 Task: Look for space in Kandi, Benin from 6th June, 2023 to 8th June, 2023 for 2 adults in price range Rs.7000 to Rs.12000. Place can be private room with 1  bedroom having 2 beds and 1 bathroom. Property type can be flat. Amenities needed are: wifi, . Booking option can be shelf check-in. Required host language is English.
Action: Mouse moved to (741, 124)
Screenshot: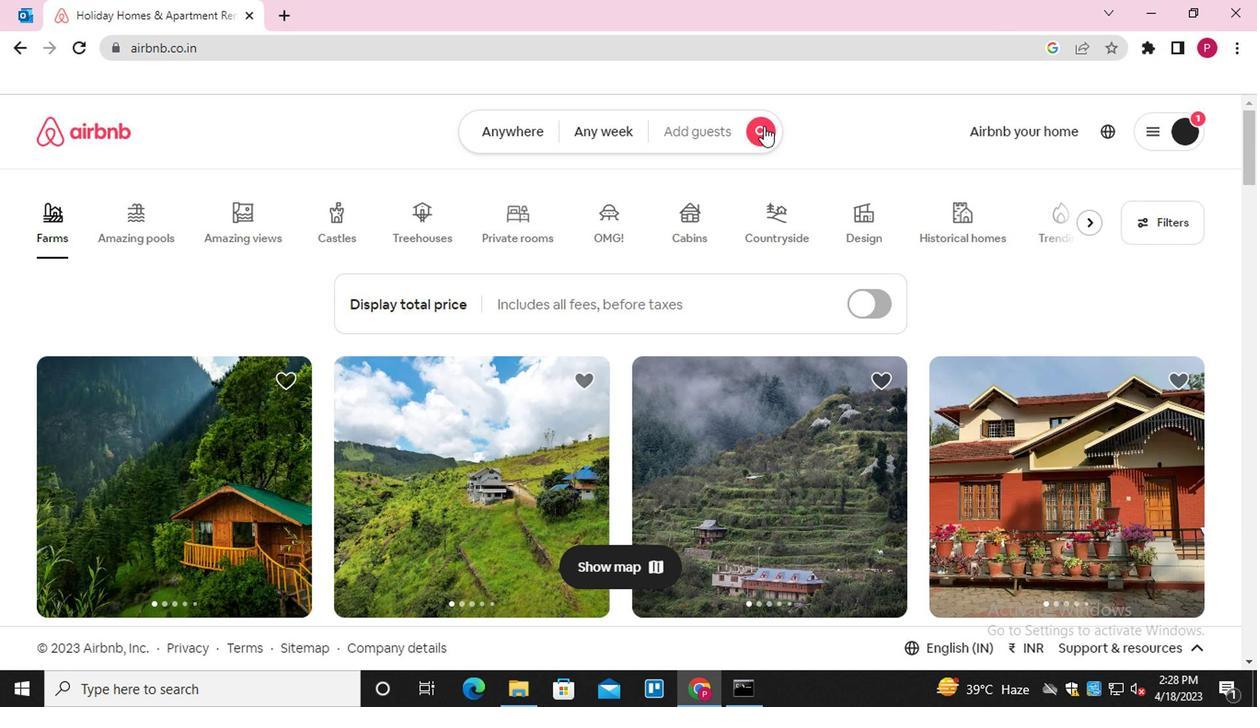 
Action: Mouse pressed left at (741, 124)
Screenshot: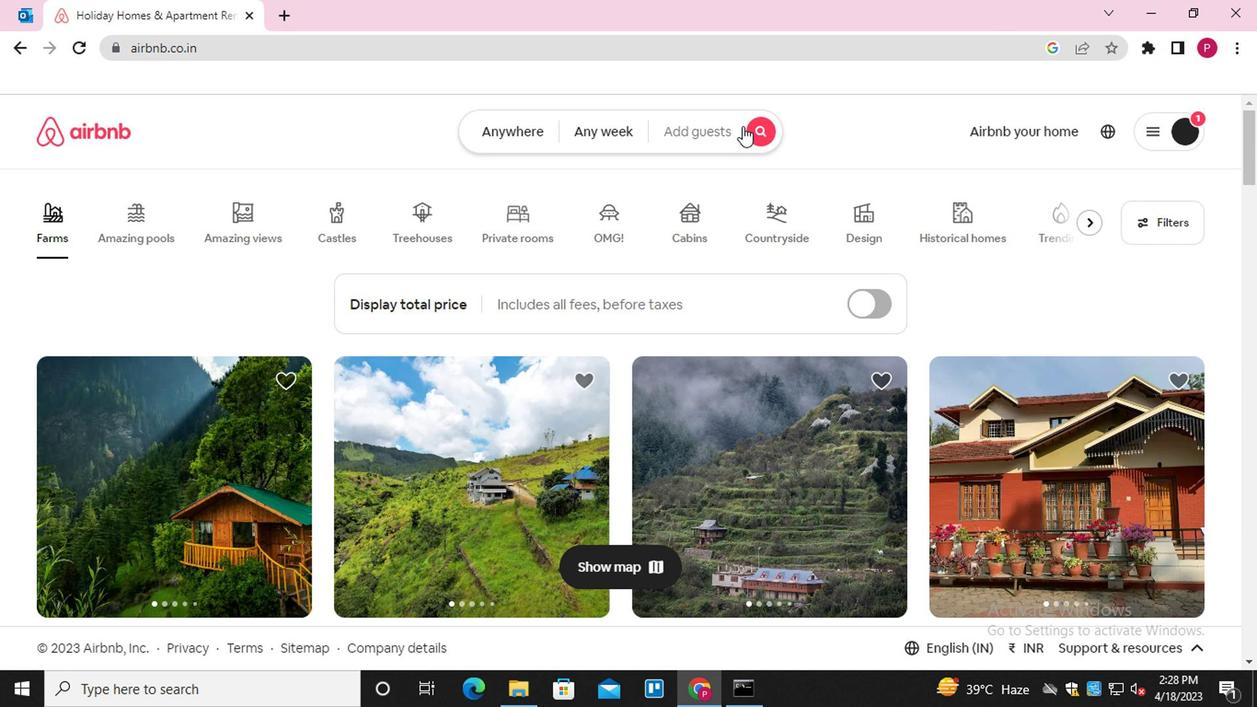 
Action: Mouse moved to (378, 223)
Screenshot: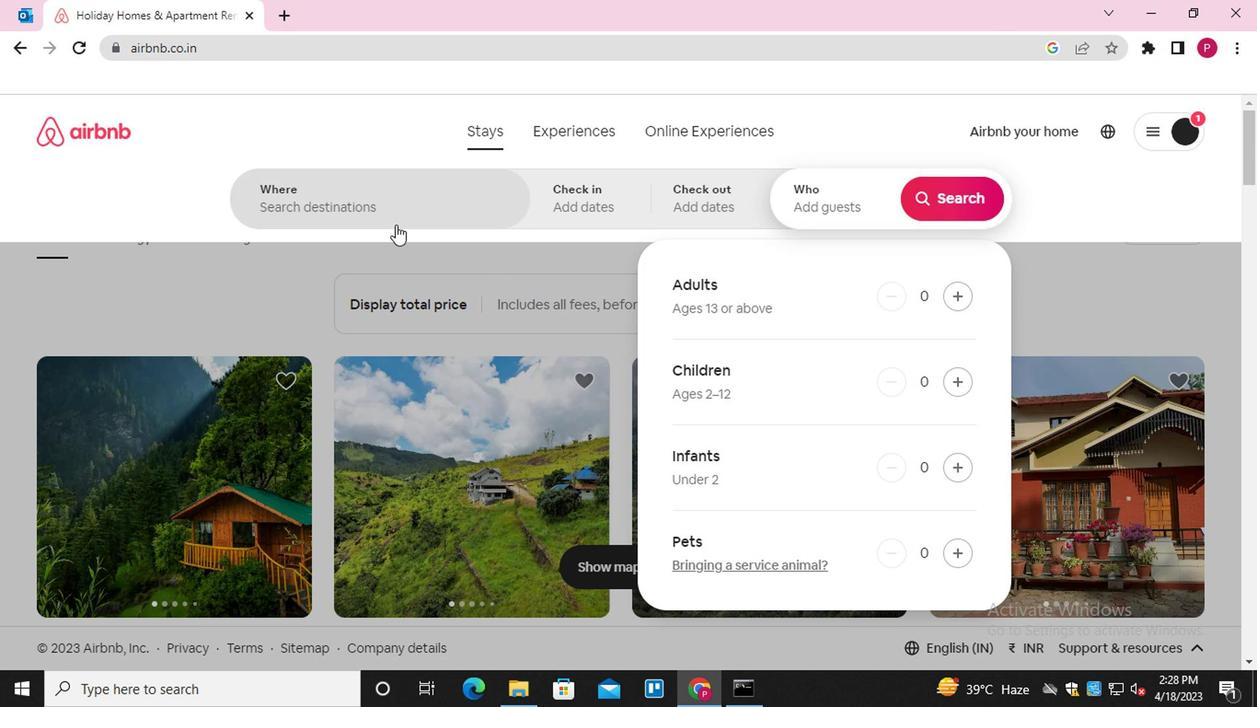 
Action: Mouse pressed left at (378, 223)
Screenshot: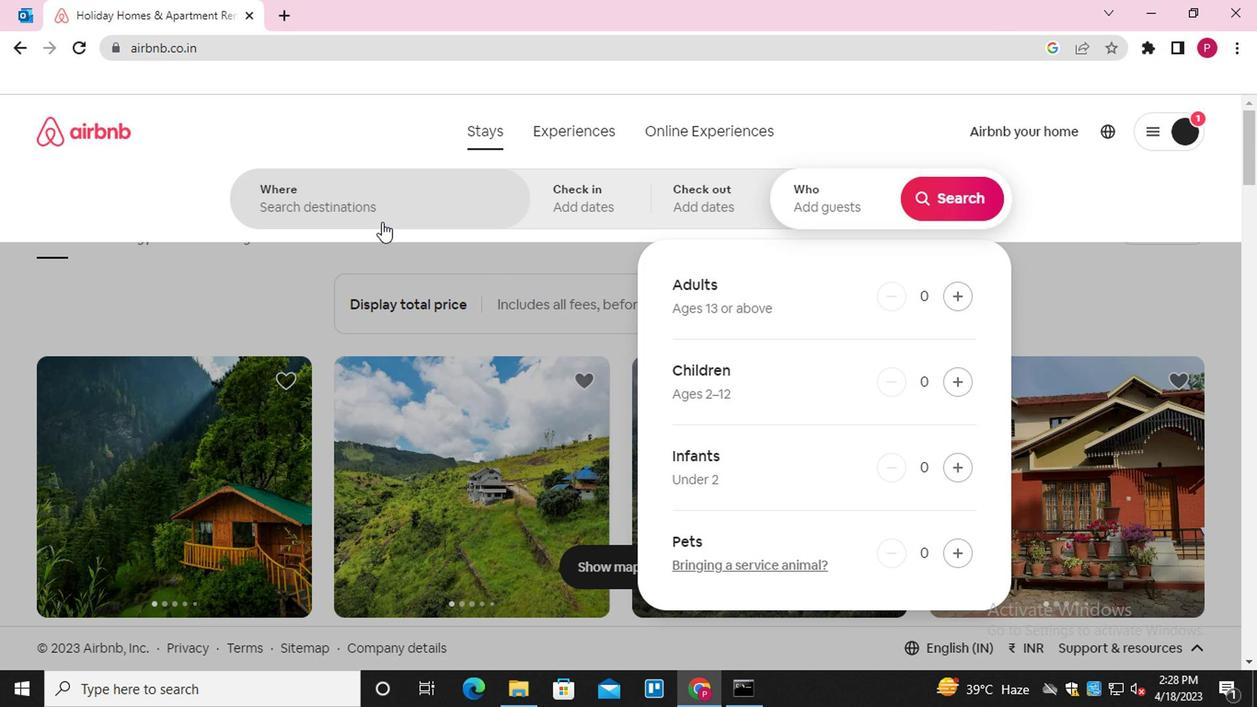 
Action: Key pressed <Key.shift>KAN
Screenshot: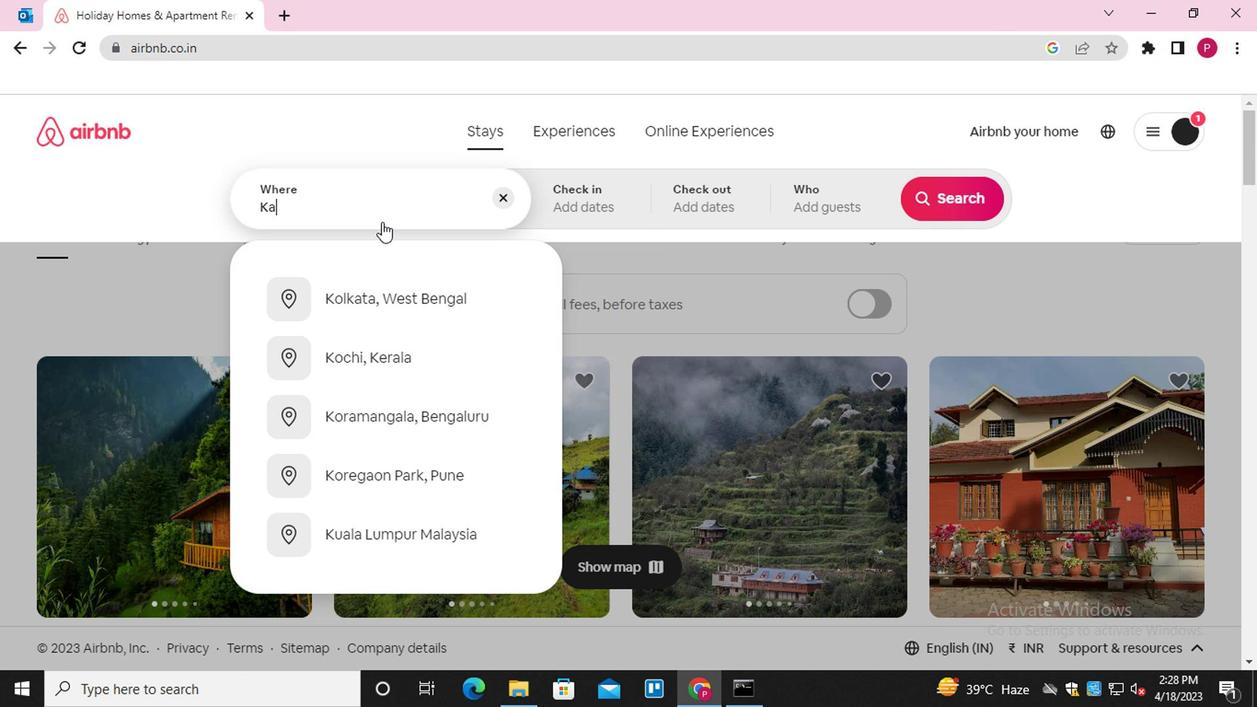 
Action: Mouse moved to (377, 223)
Screenshot: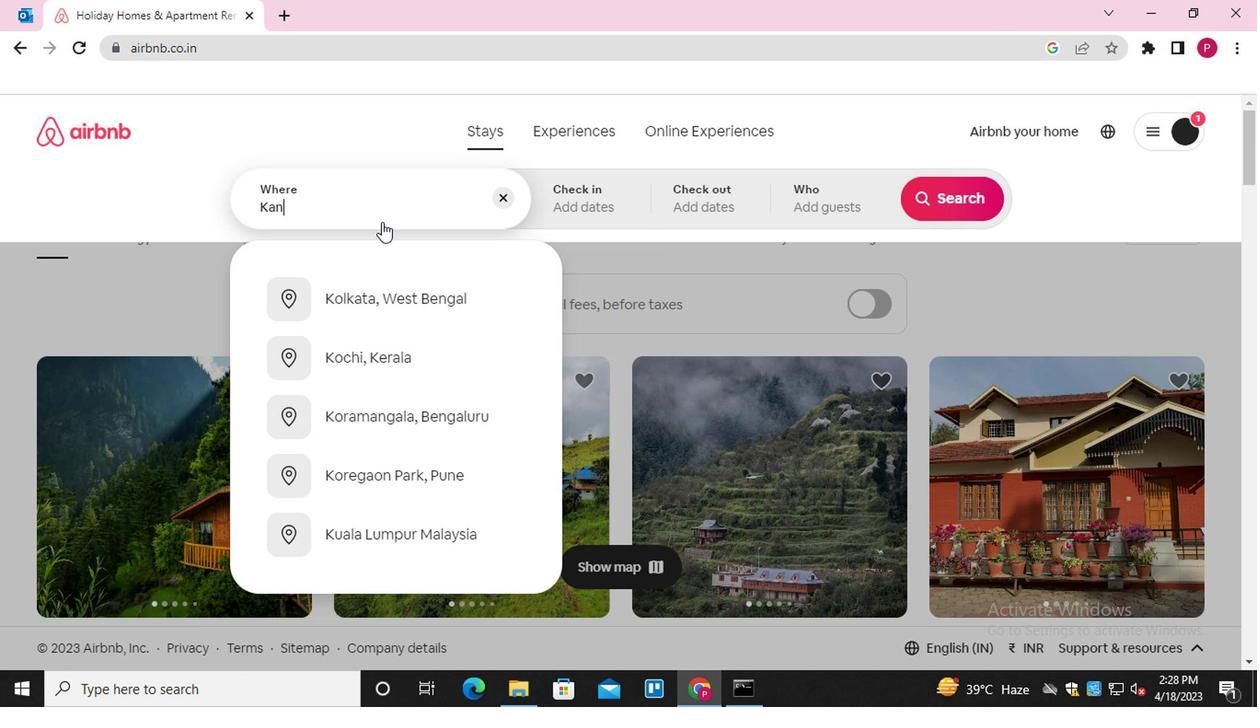 
Action: Key pressed DI,<Key.shift>BENIN
Screenshot: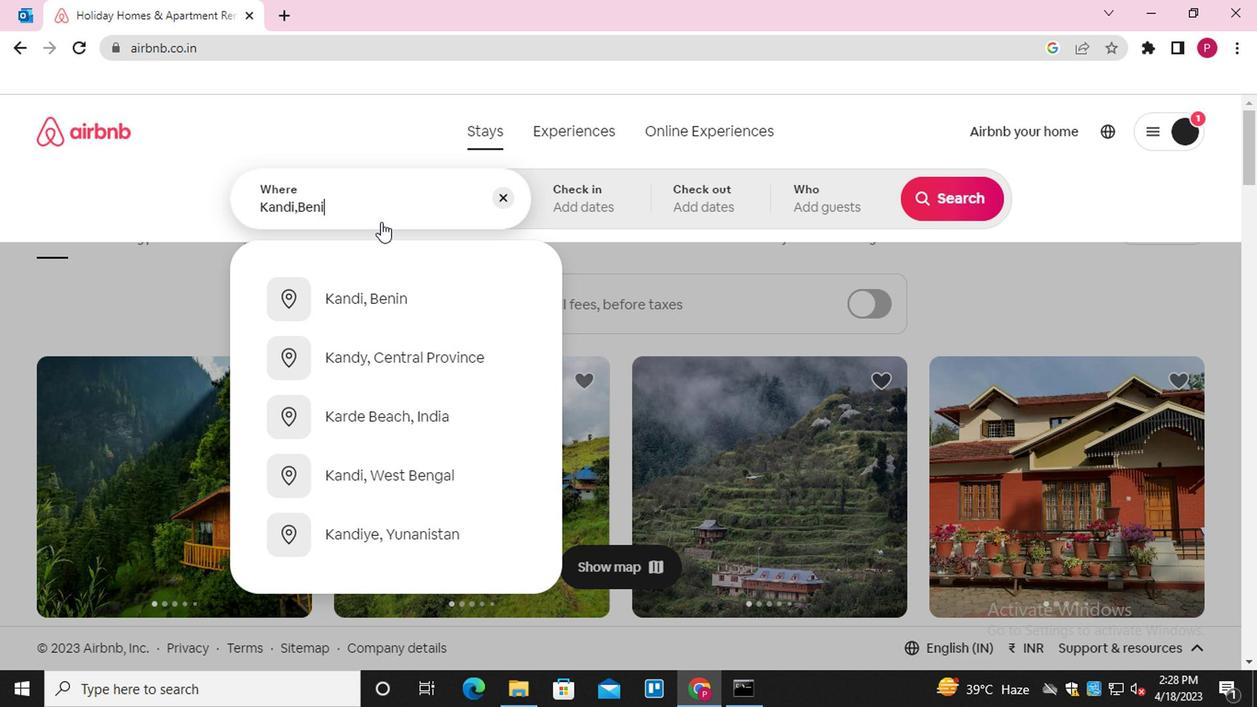 
Action: Mouse moved to (401, 291)
Screenshot: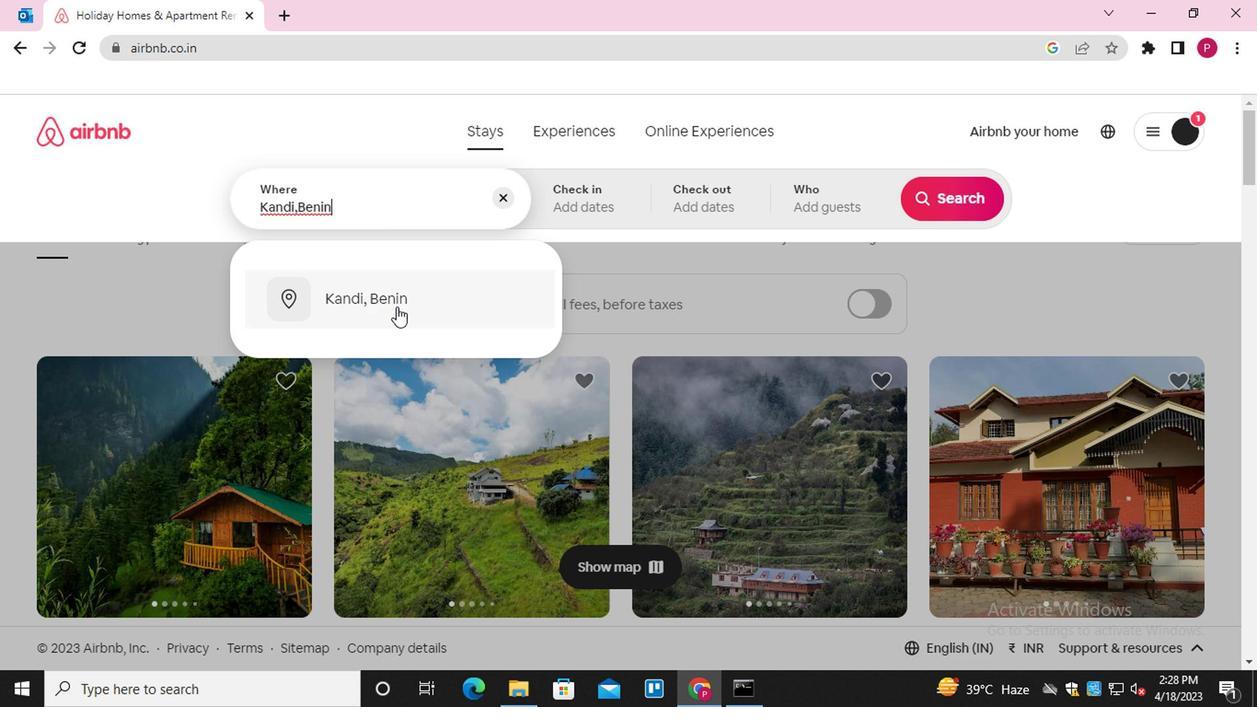 
Action: Mouse pressed left at (401, 291)
Screenshot: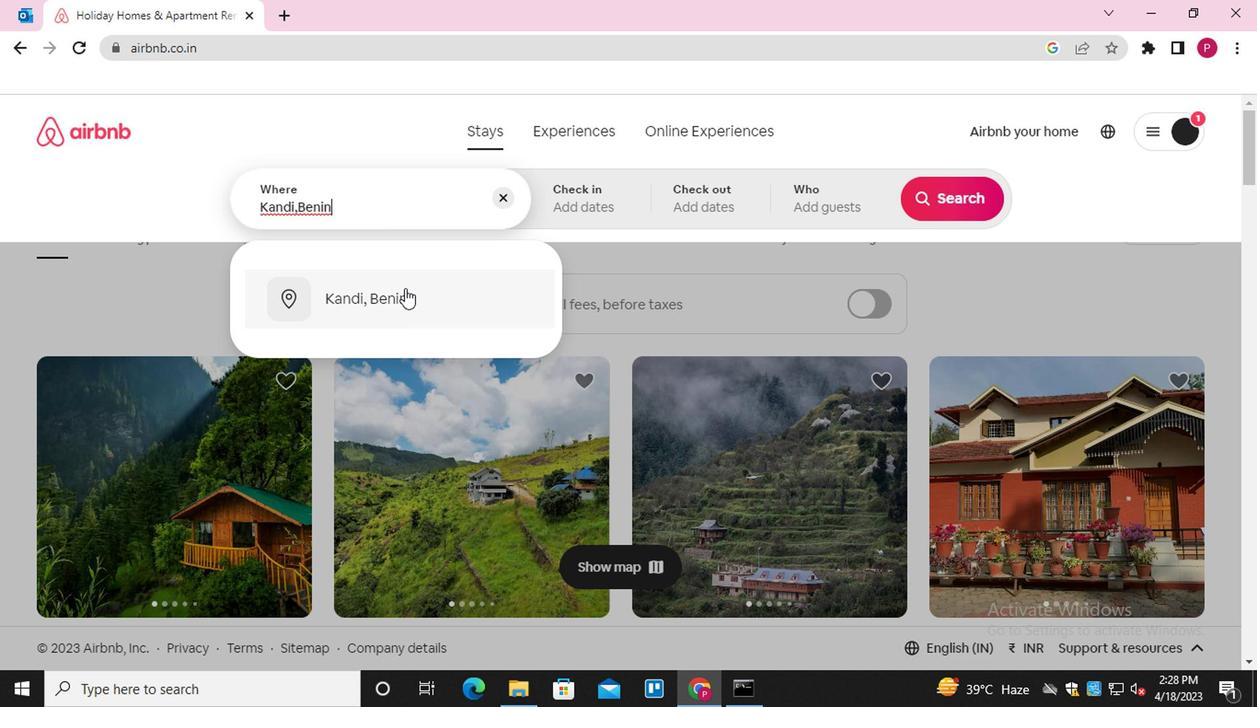 
Action: Mouse moved to (940, 358)
Screenshot: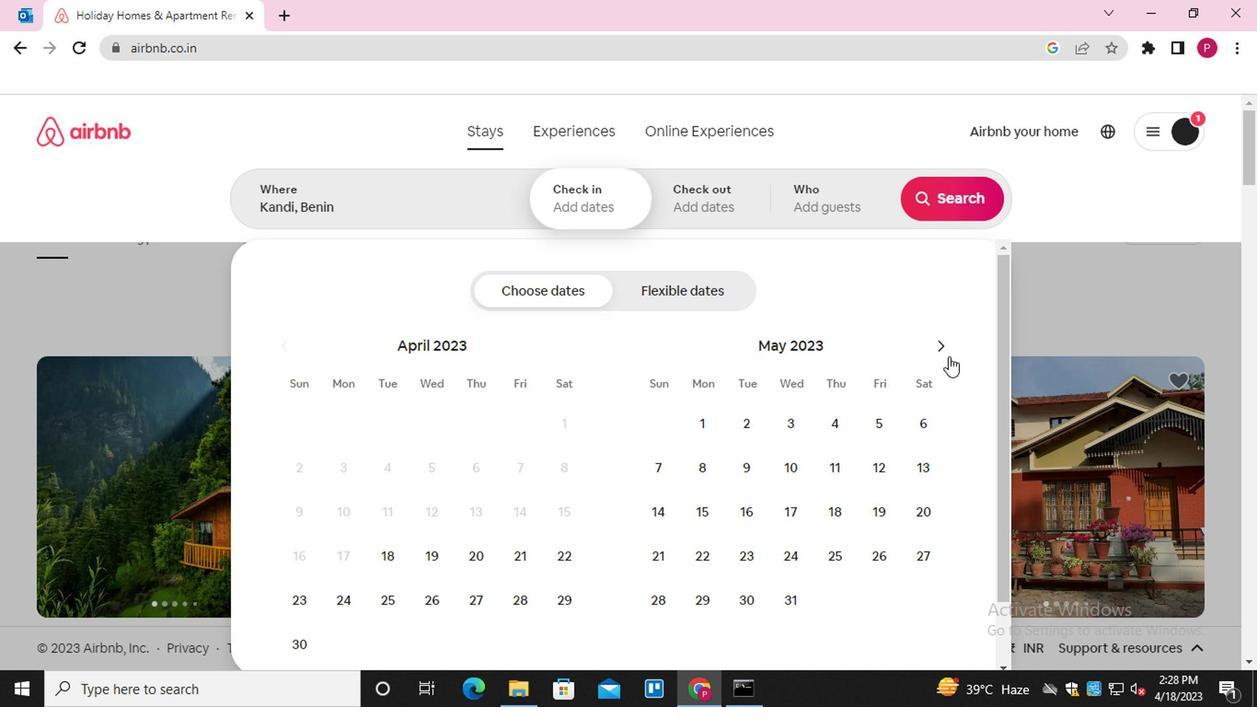 
Action: Mouse pressed left at (940, 358)
Screenshot: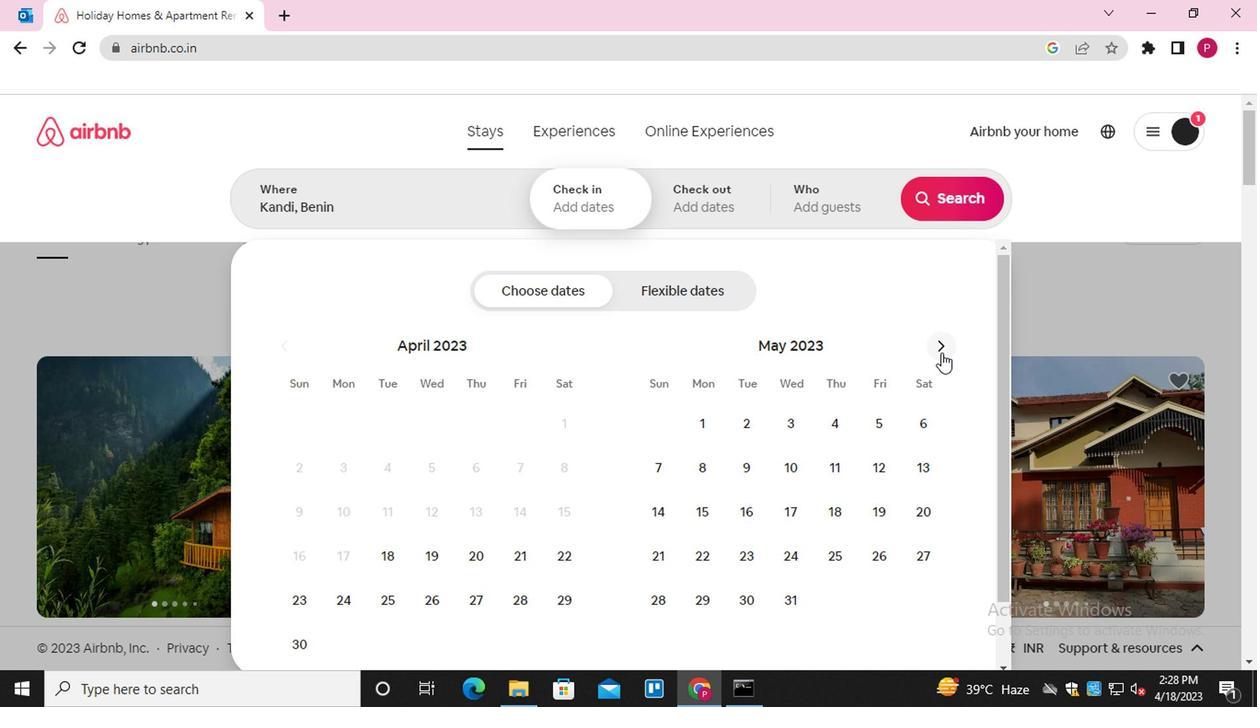 
Action: Mouse moved to (739, 481)
Screenshot: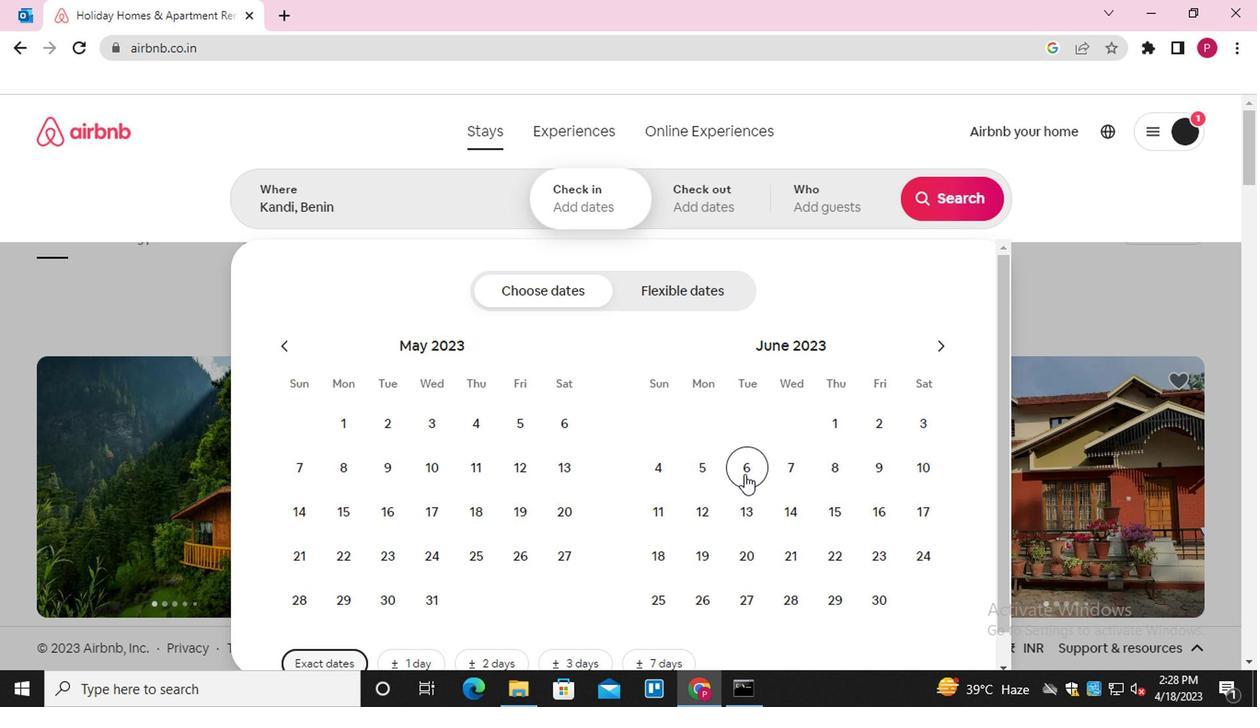 
Action: Mouse pressed left at (739, 481)
Screenshot: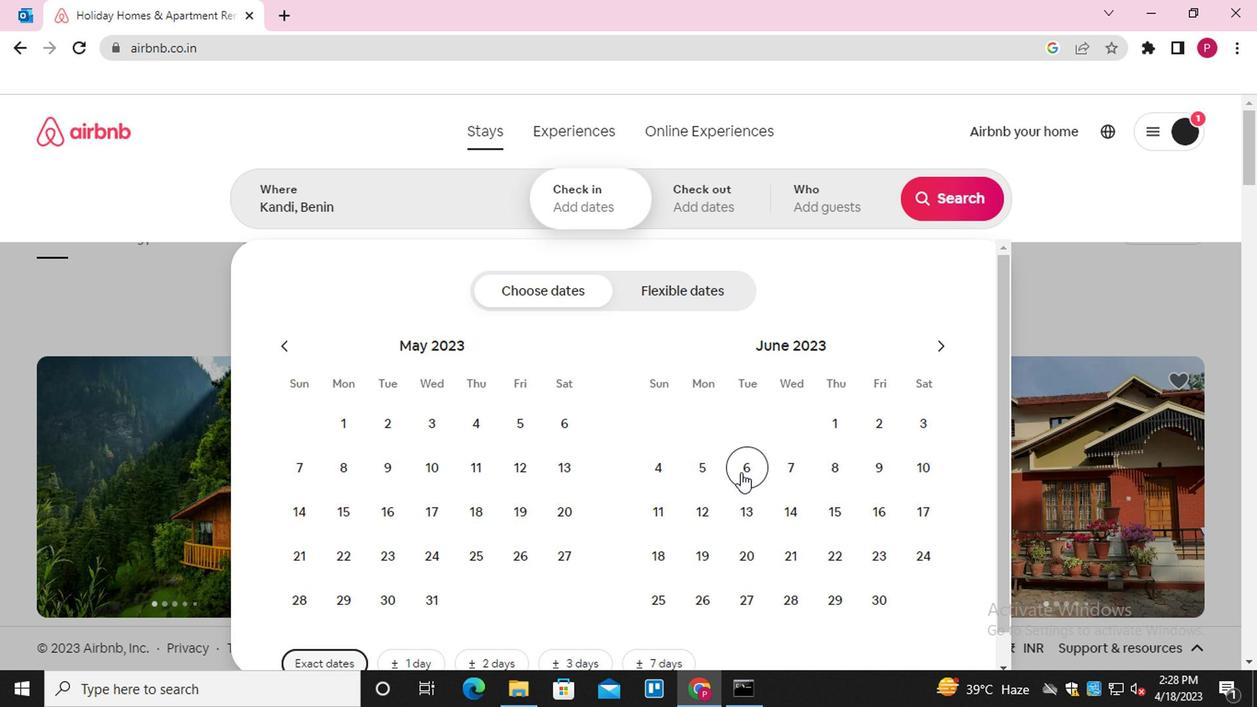 
Action: Mouse moved to (836, 480)
Screenshot: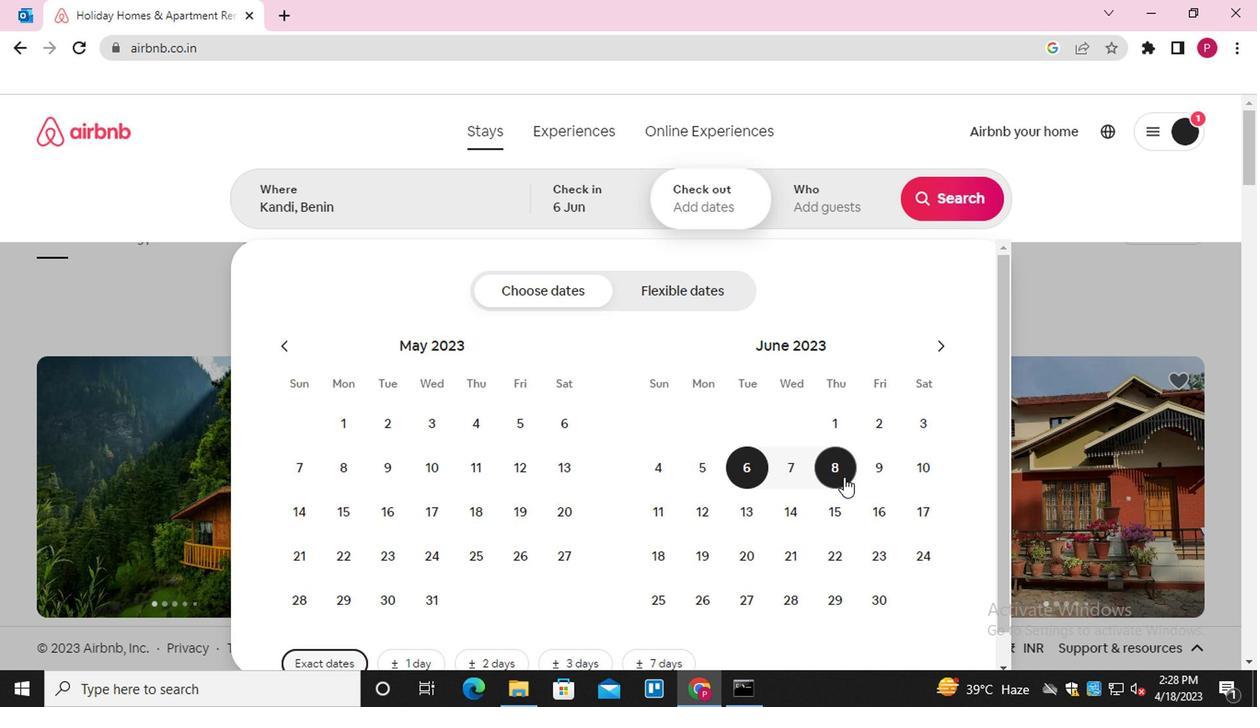 
Action: Mouse pressed left at (836, 480)
Screenshot: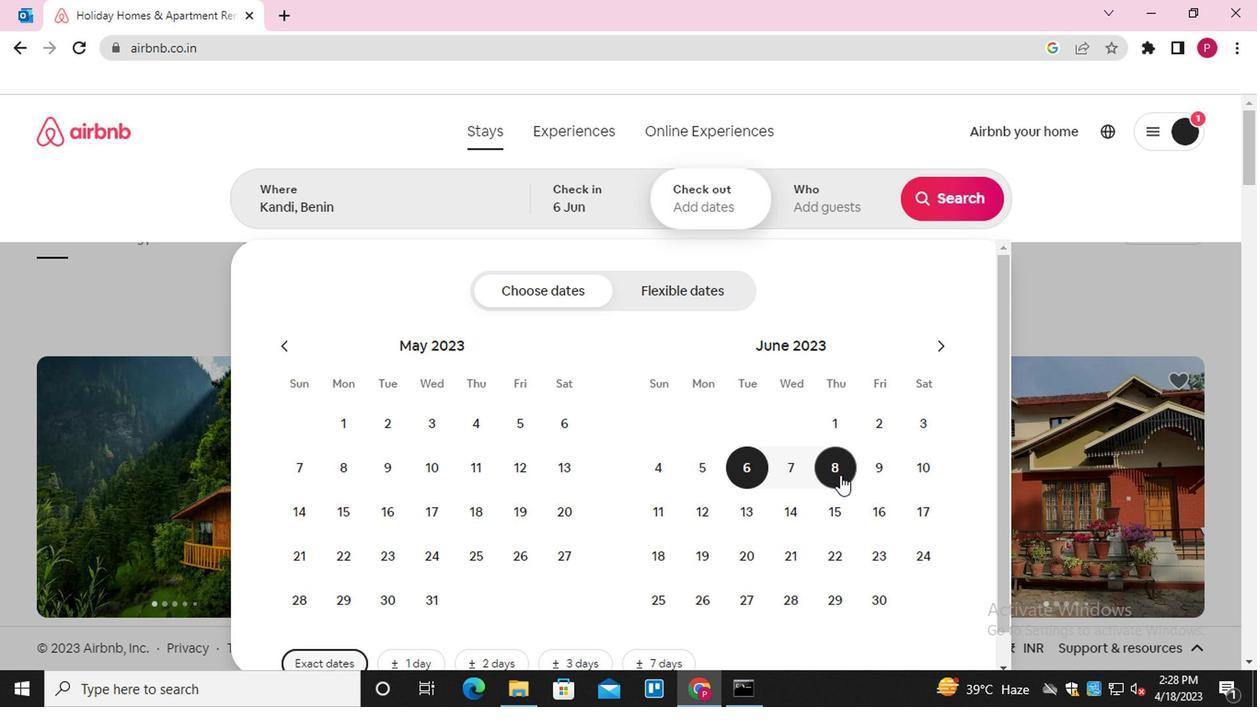 
Action: Mouse moved to (840, 218)
Screenshot: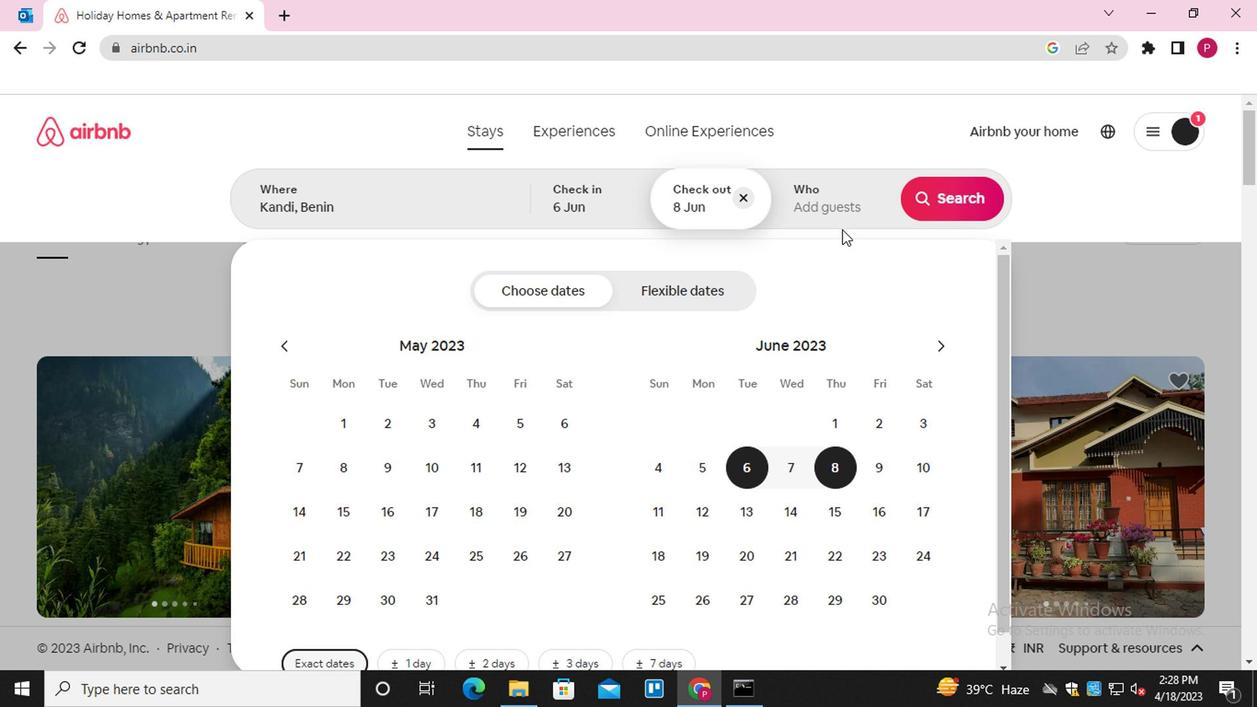 
Action: Mouse pressed left at (840, 218)
Screenshot: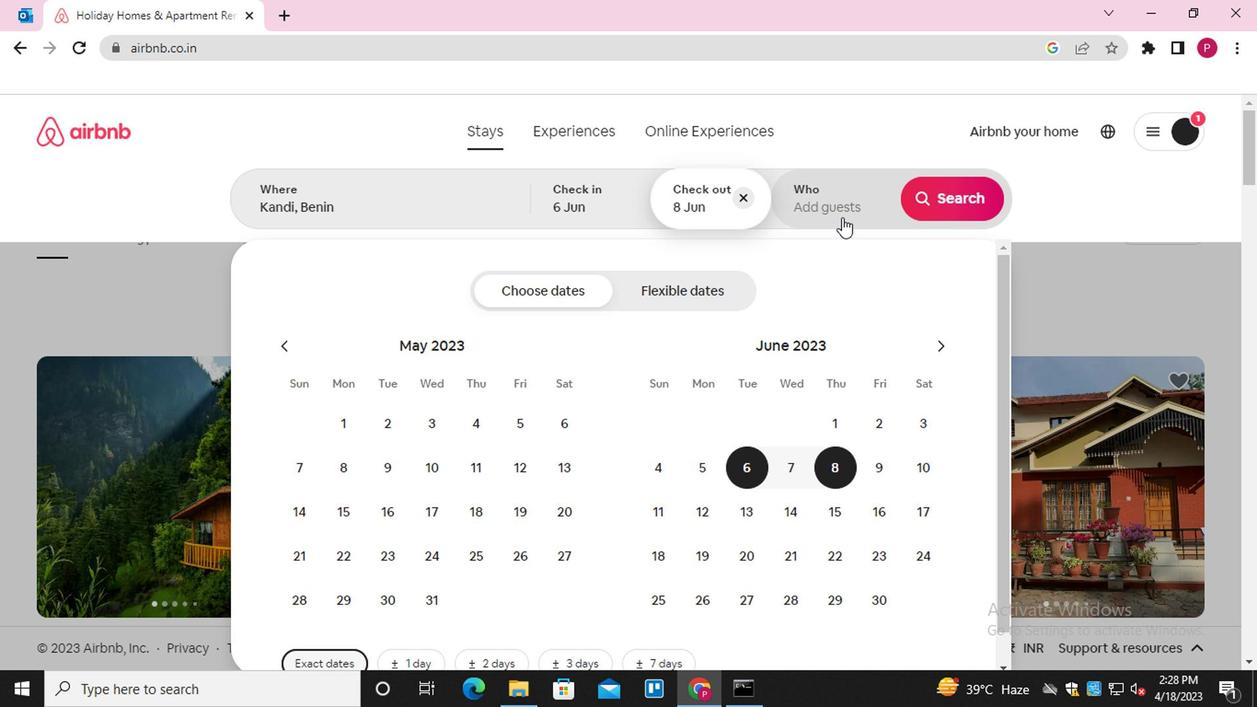
Action: Mouse moved to (950, 310)
Screenshot: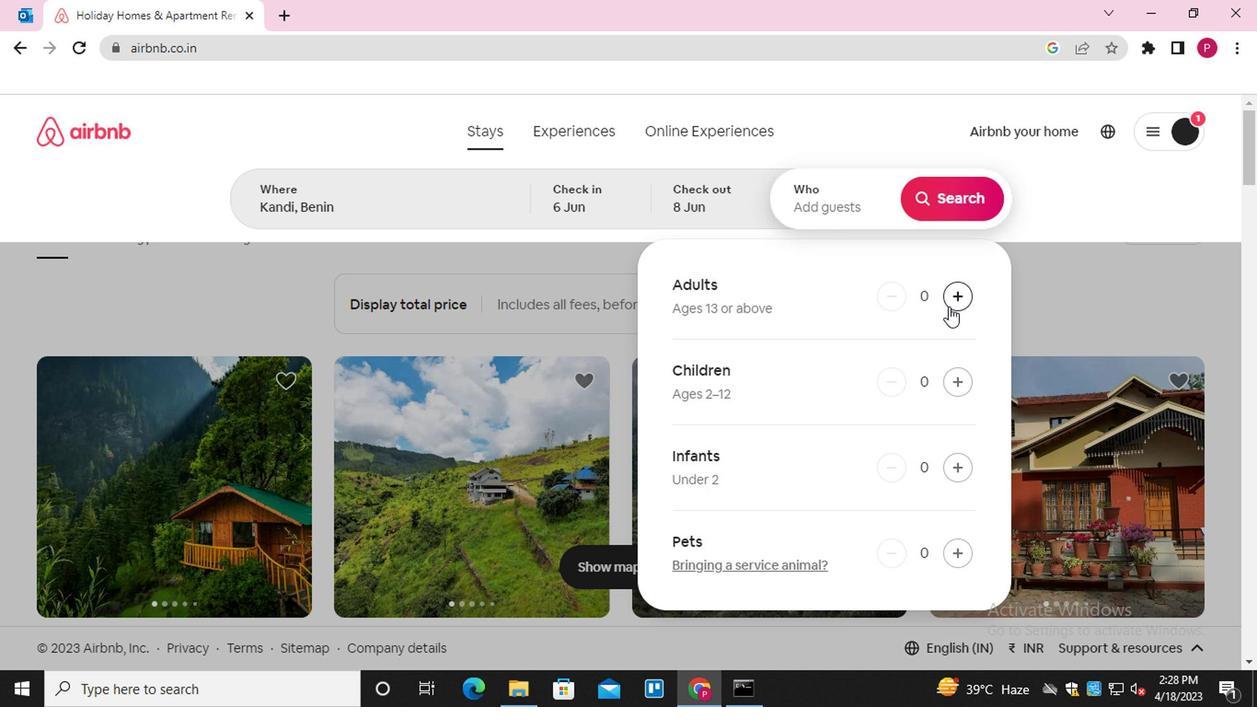 
Action: Mouse pressed left at (950, 310)
Screenshot: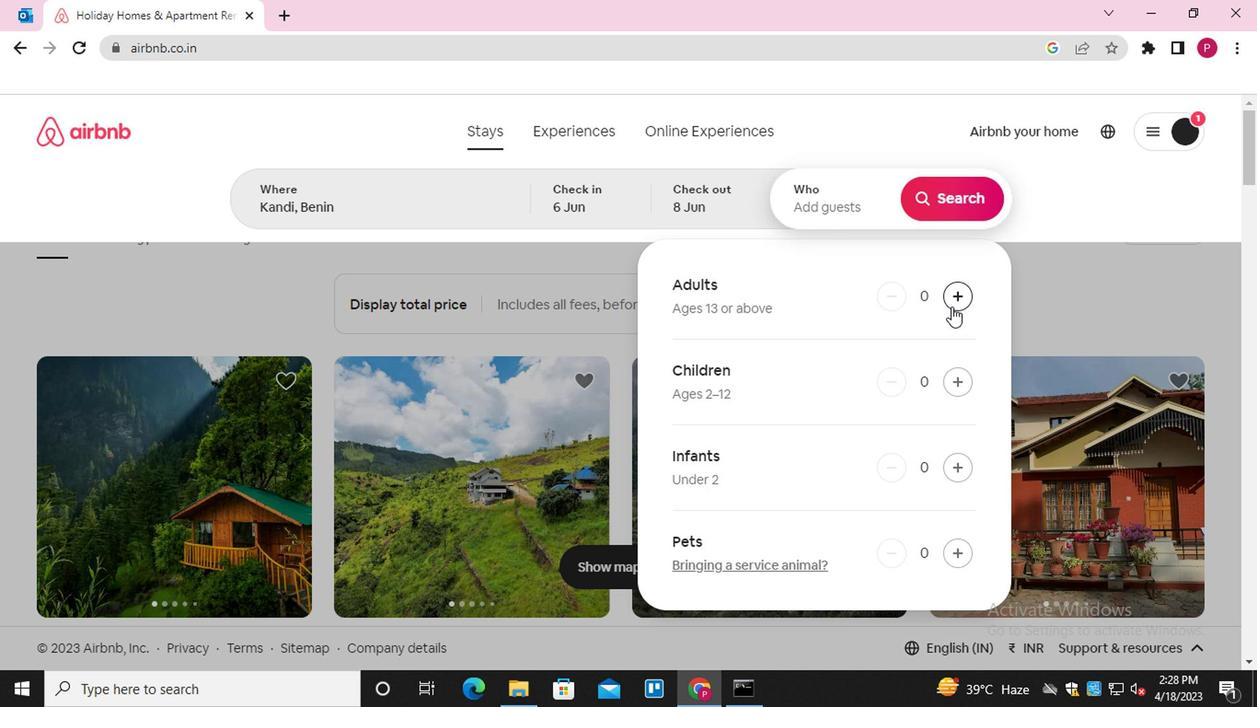 
Action: Mouse pressed left at (950, 310)
Screenshot: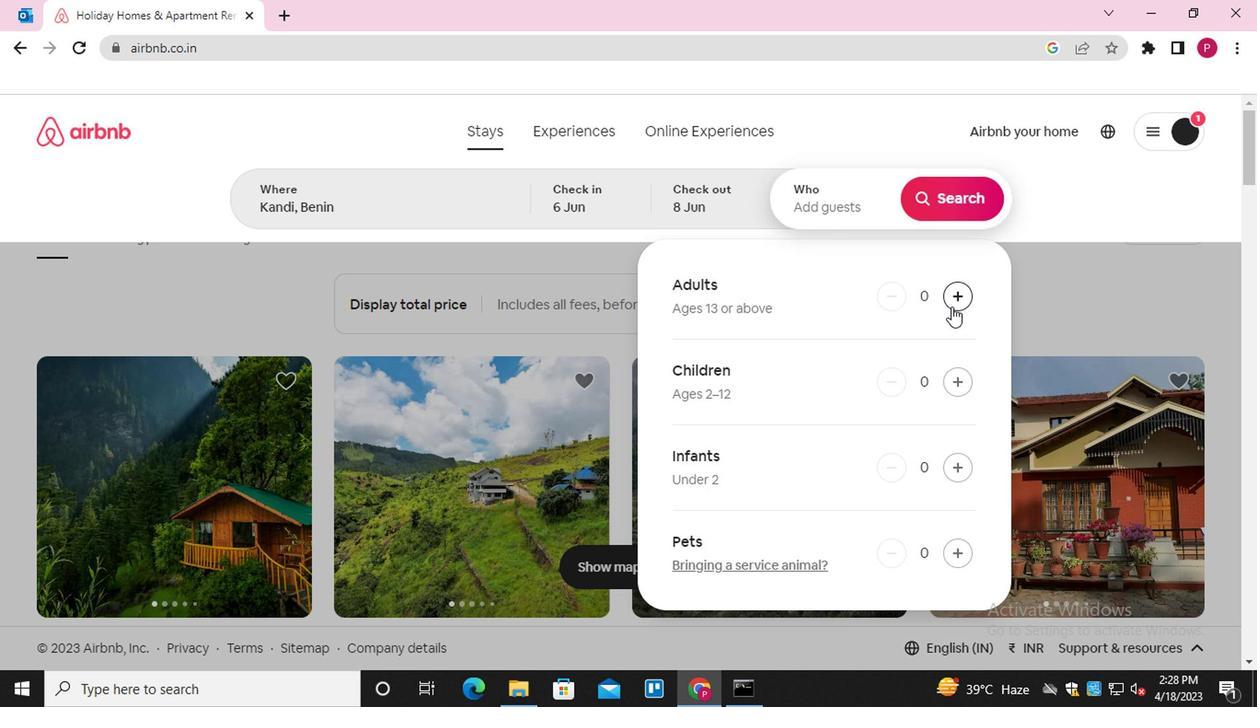 
Action: Mouse moved to (953, 191)
Screenshot: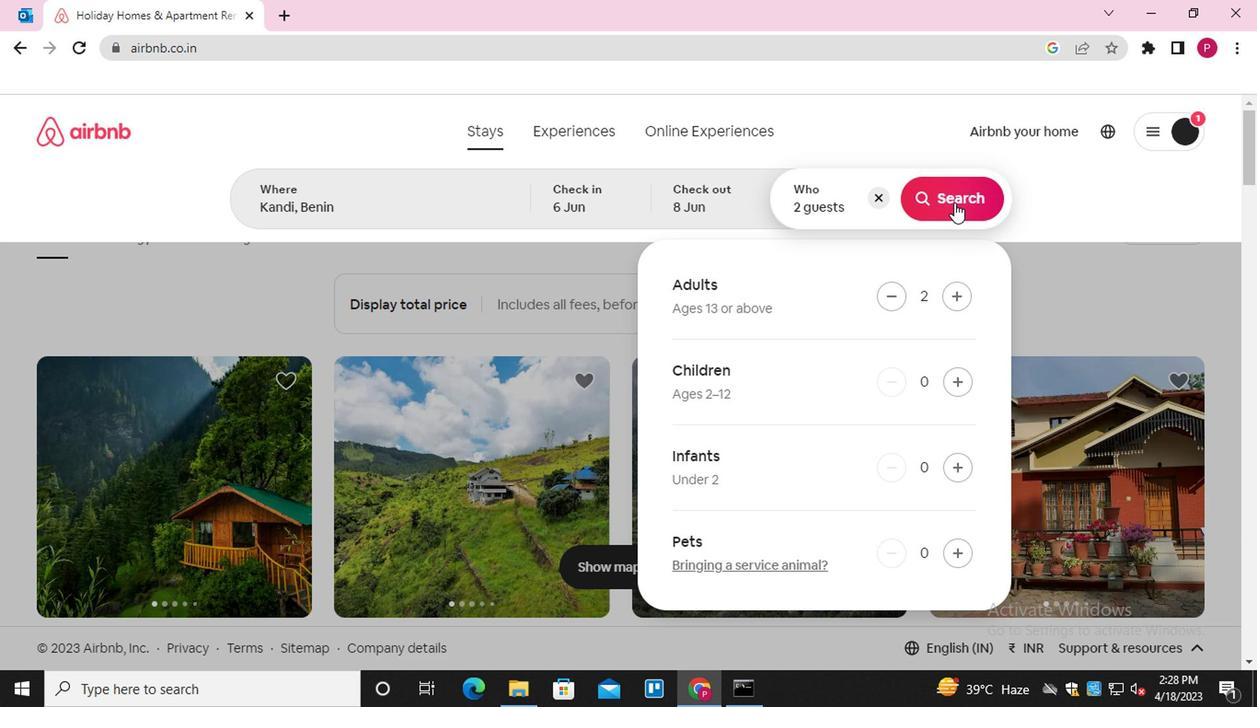 
Action: Mouse pressed left at (953, 191)
Screenshot: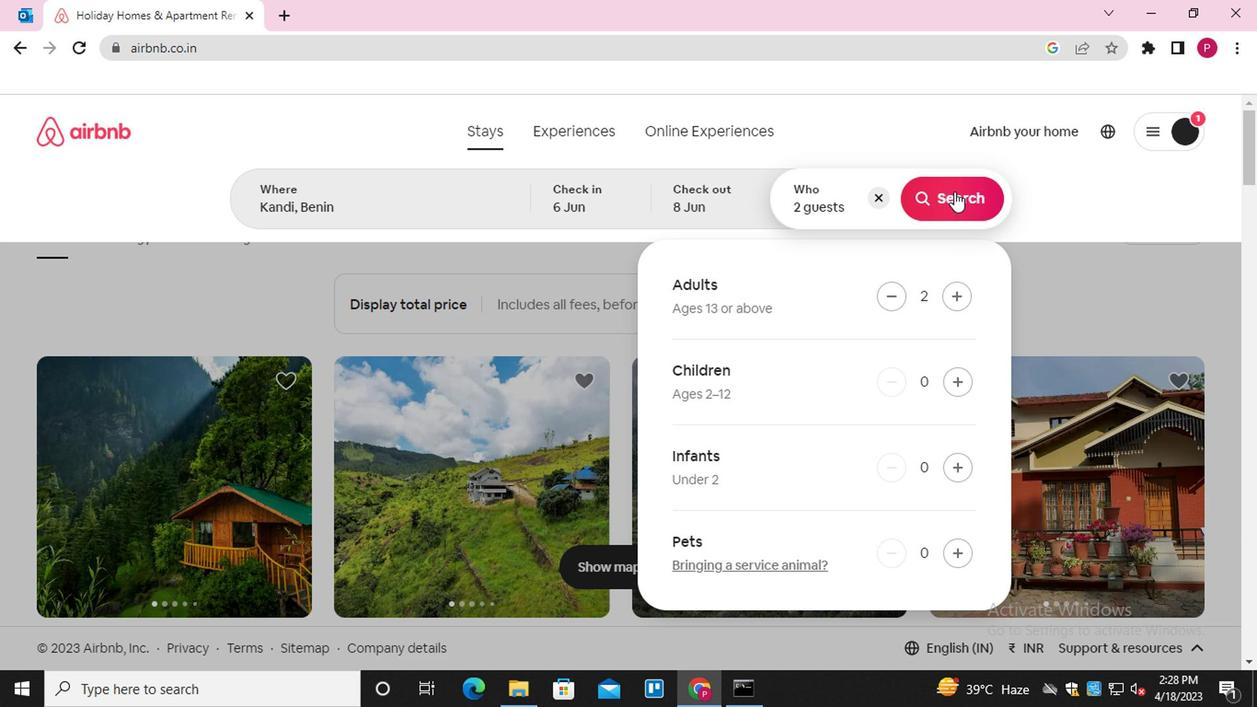 
Action: Mouse moved to (1162, 207)
Screenshot: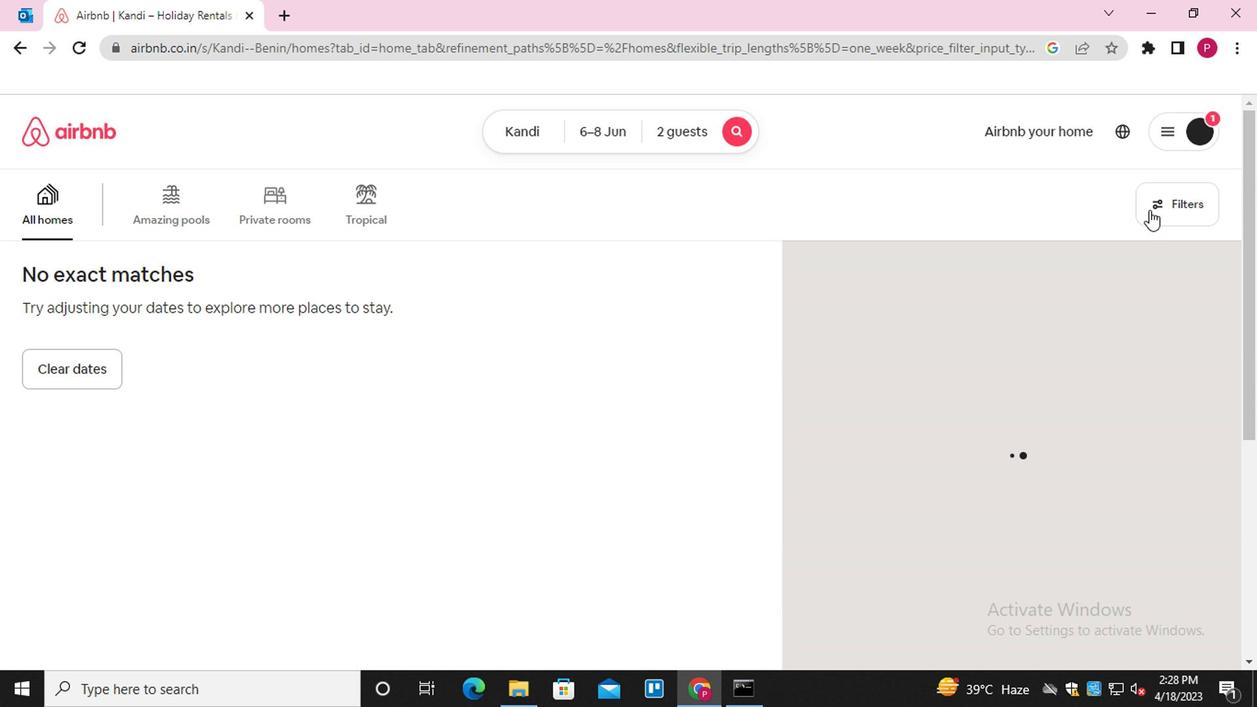 
Action: Mouse pressed left at (1162, 207)
Screenshot: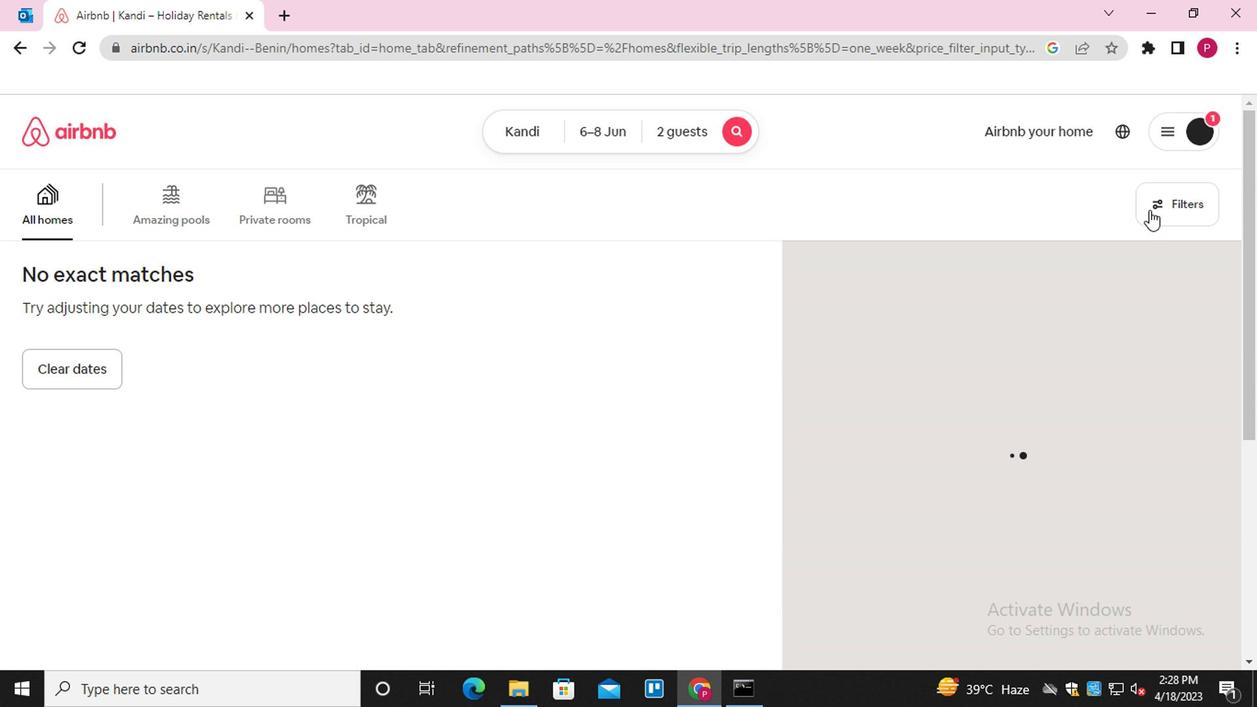 
Action: Mouse moved to (441, 313)
Screenshot: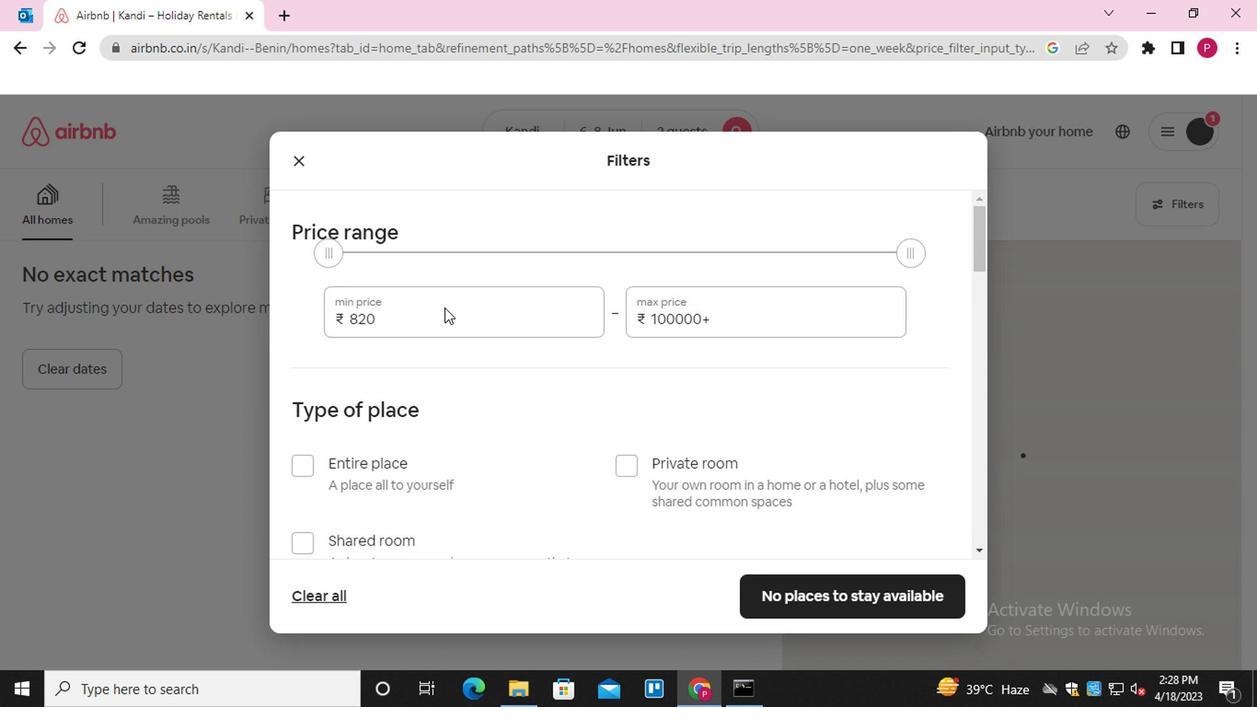 
Action: Mouse pressed left at (441, 313)
Screenshot: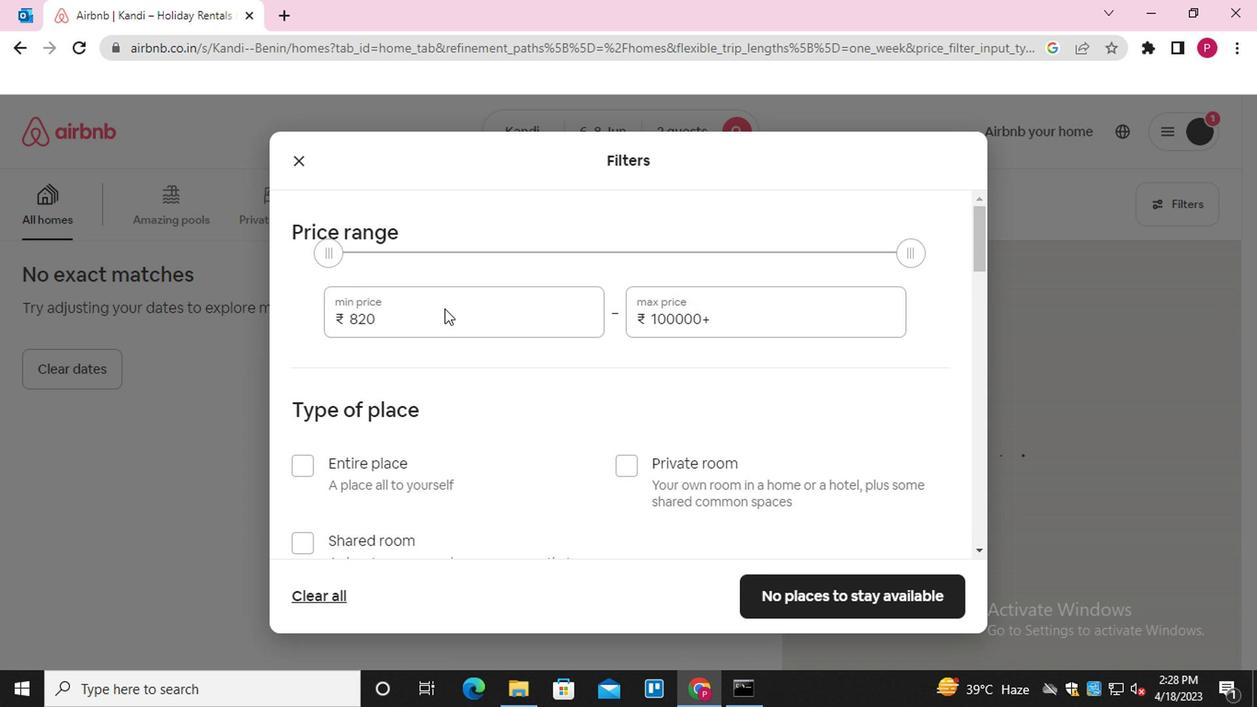 
Action: Mouse pressed left at (441, 313)
Screenshot: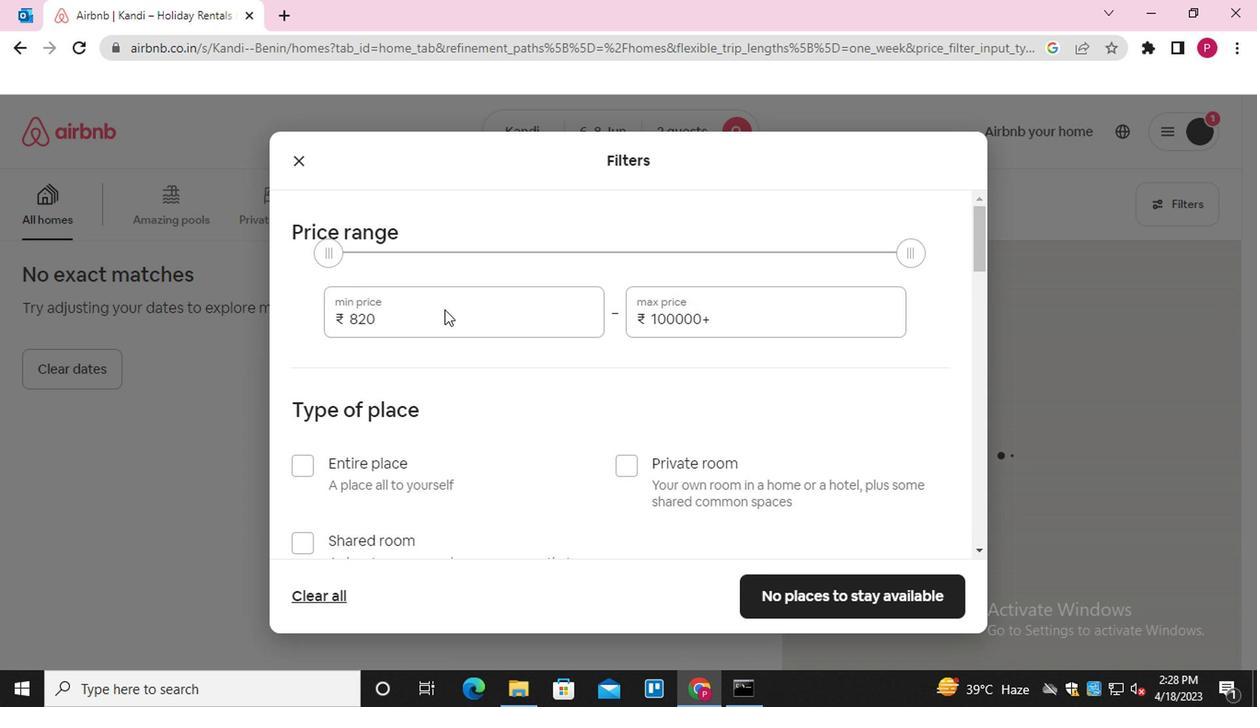 
Action: Mouse moved to (441, 313)
Screenshot: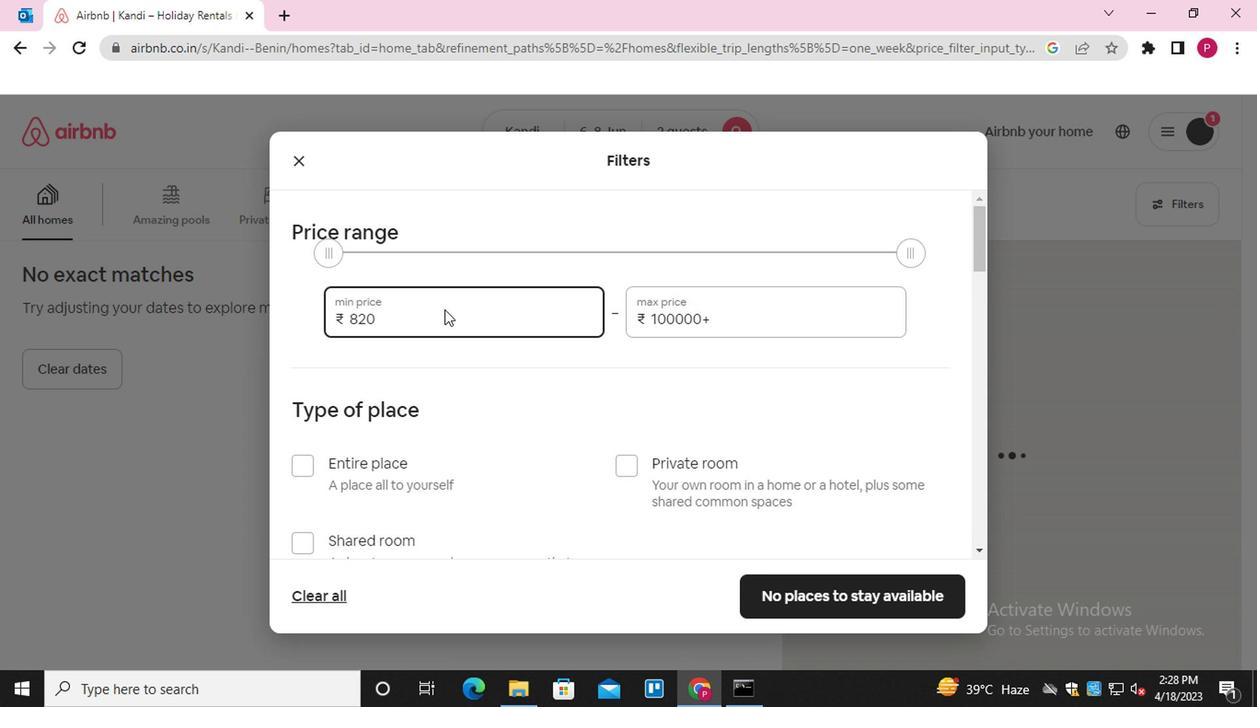 
Action: Mouse pressed left at (441, 313)
Screenshot: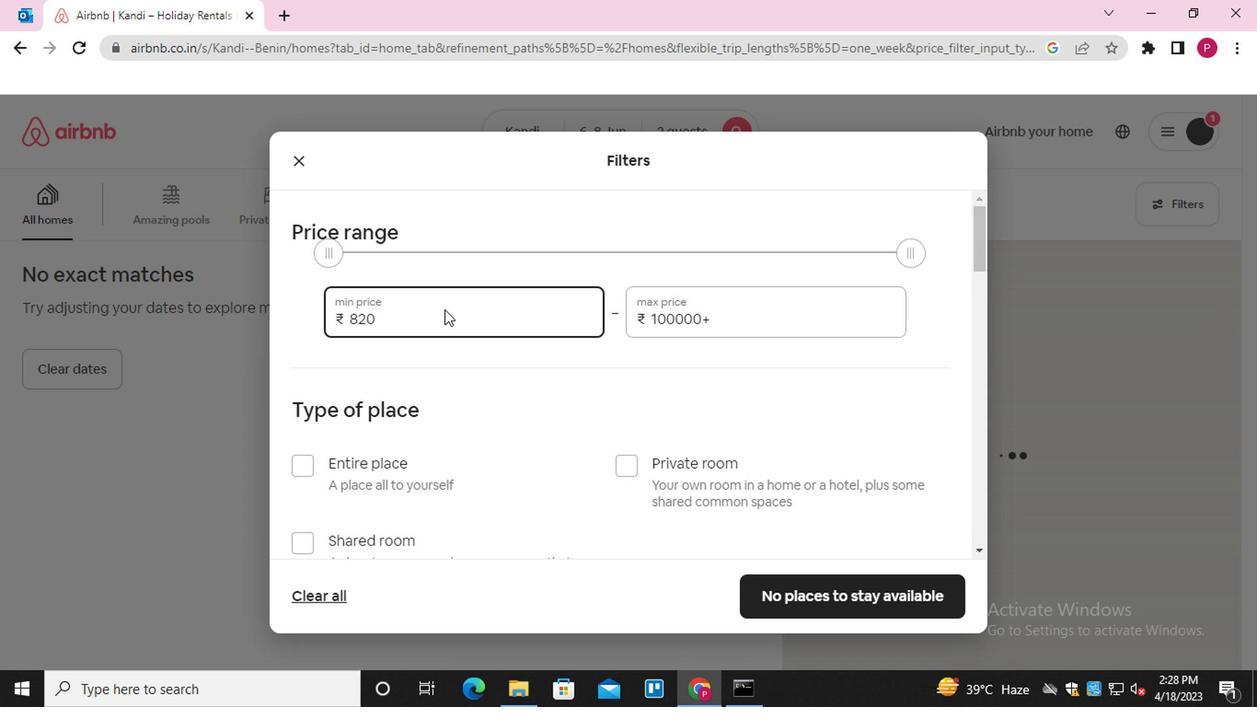 
Action: Mouse pressed left at (441, 313)
Screenshot: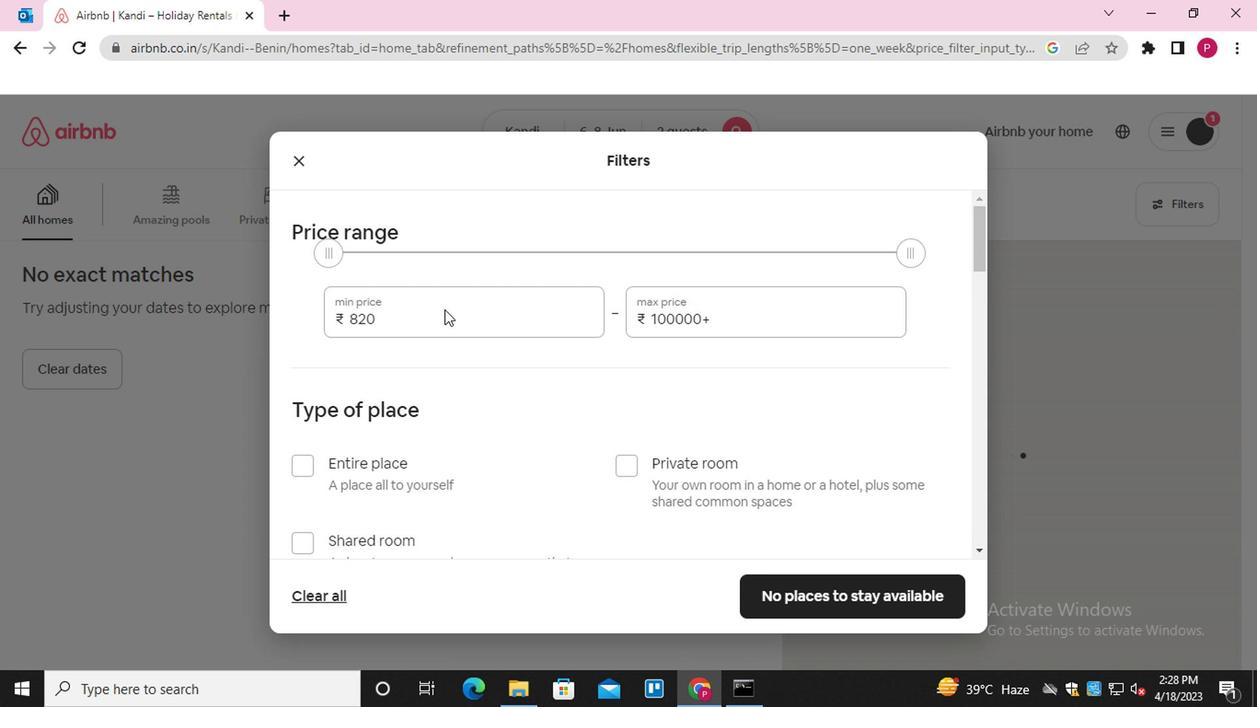 
Action: Mouse moved to (442, 313)
Screenshot: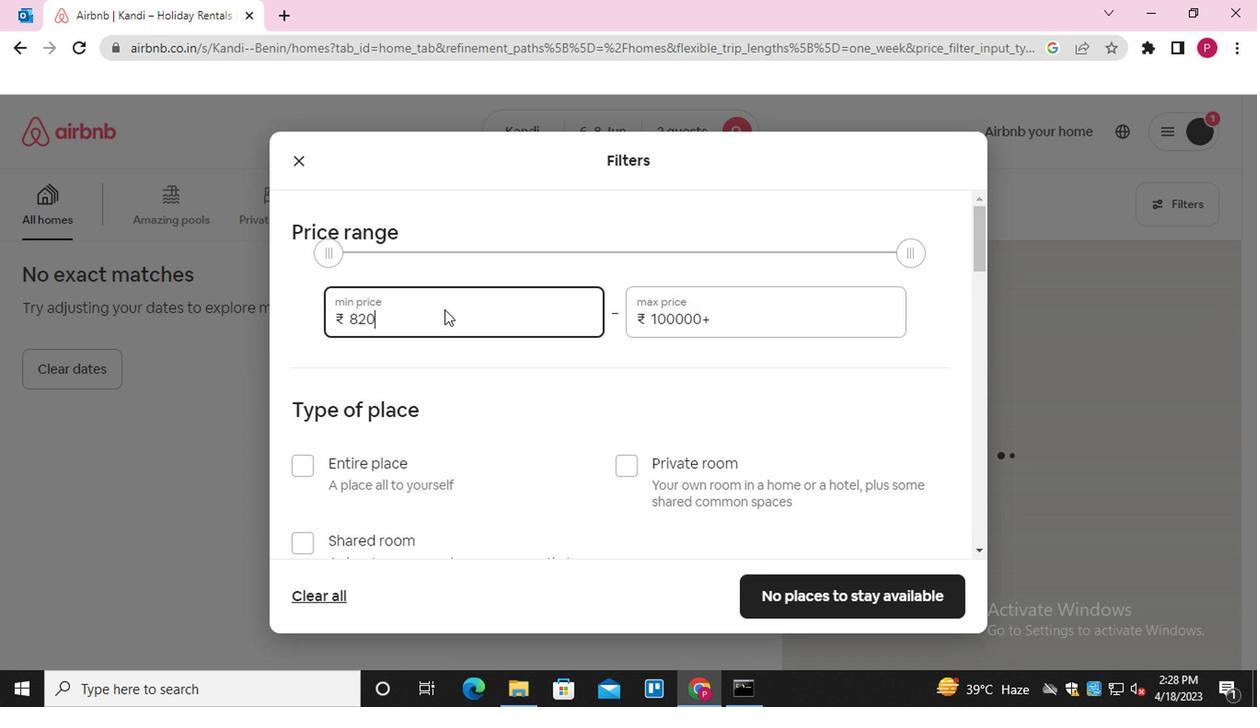 
Action: Mouse pressed left at (442, 313)
Screenshot: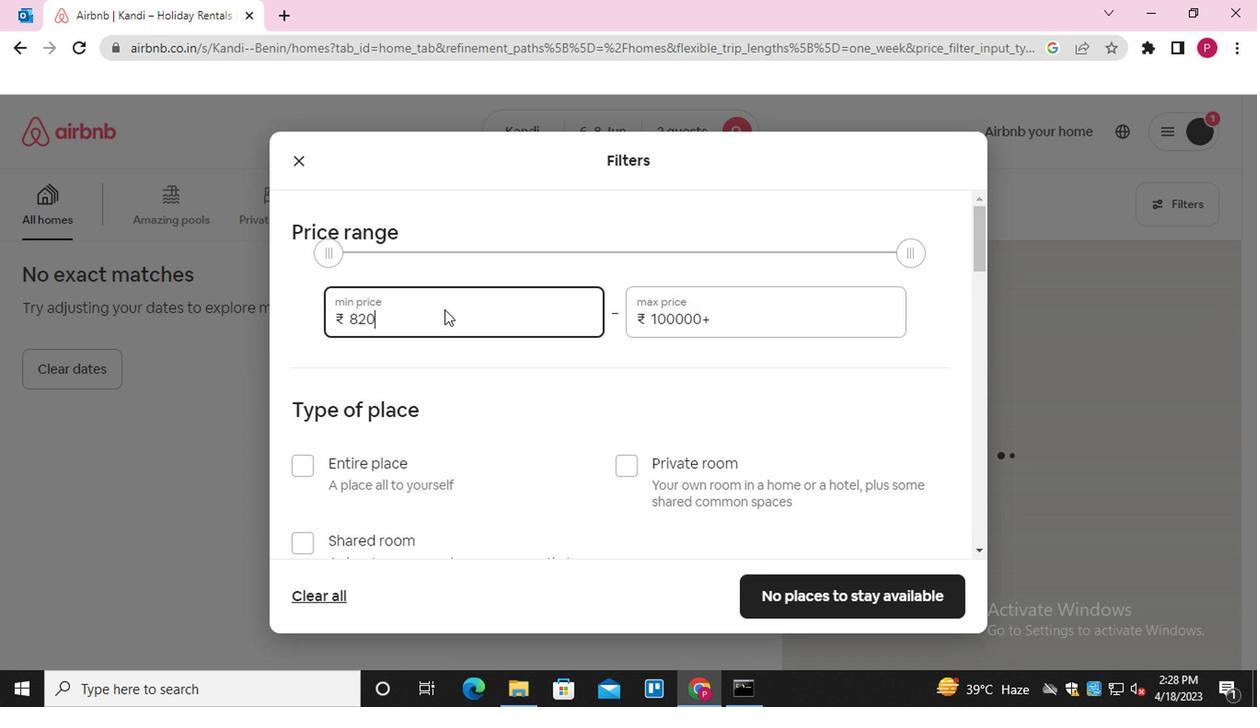 
Action: Mouse pressed left at (442, 313)
Screenshot: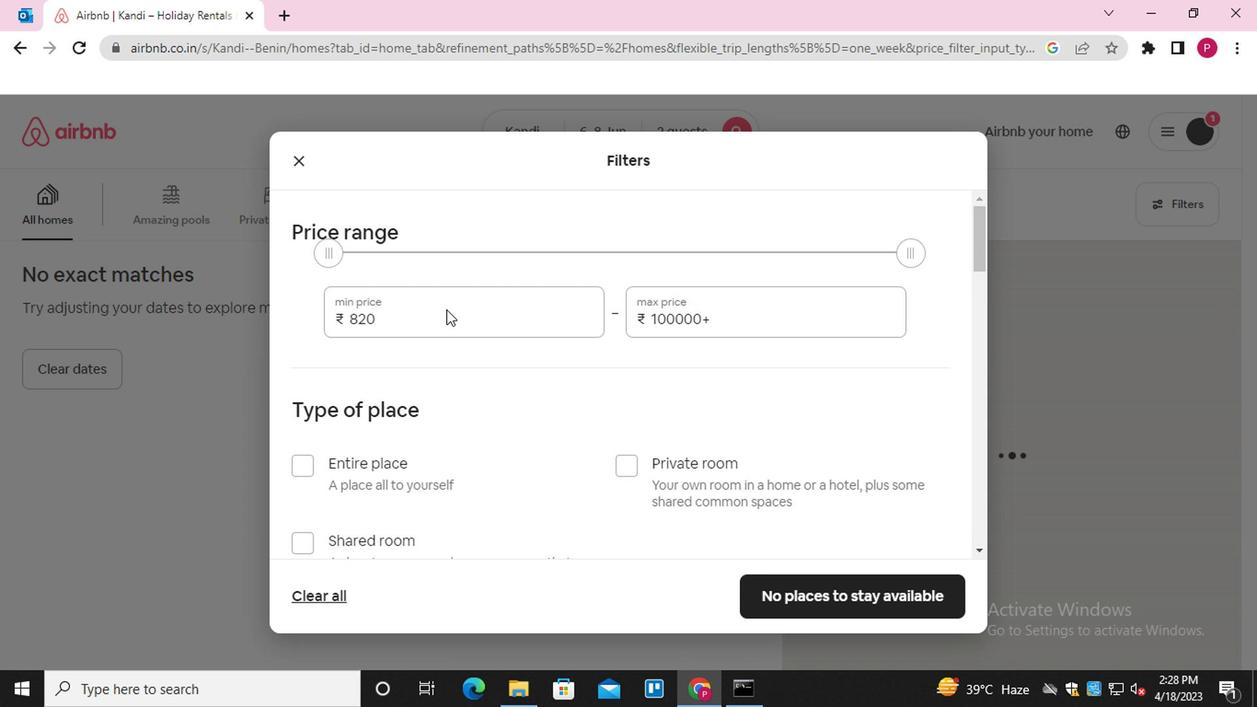 
Action: Mouse moved to (412, 324)
Screenshot: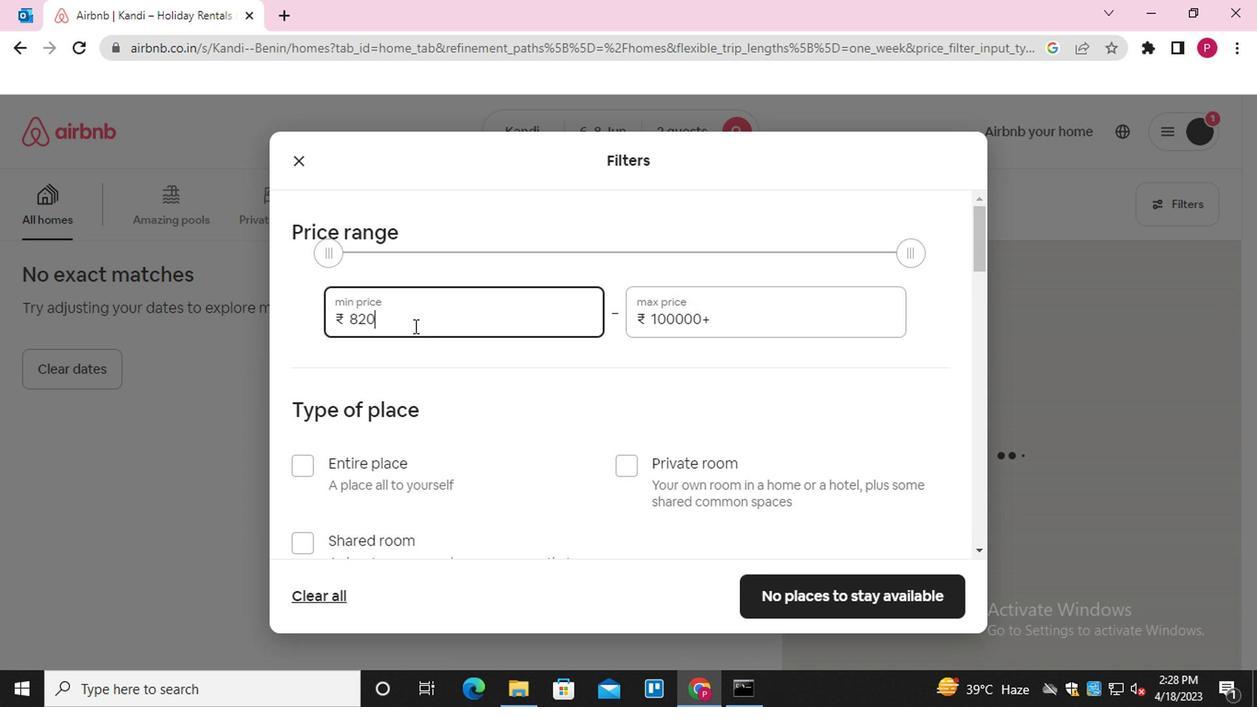 
Action: Mouse pressed left at (412, 324)
Screenshot: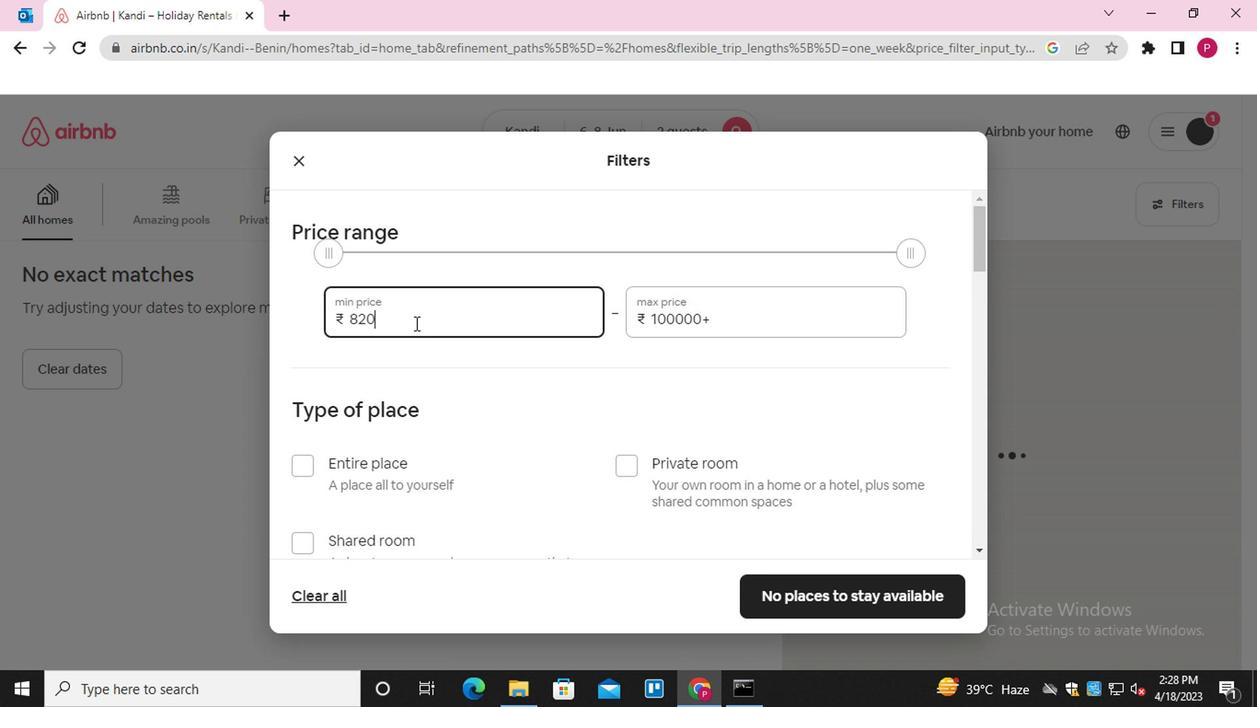 
Action: Mouse pressed left at (412, 324)
Screenshot: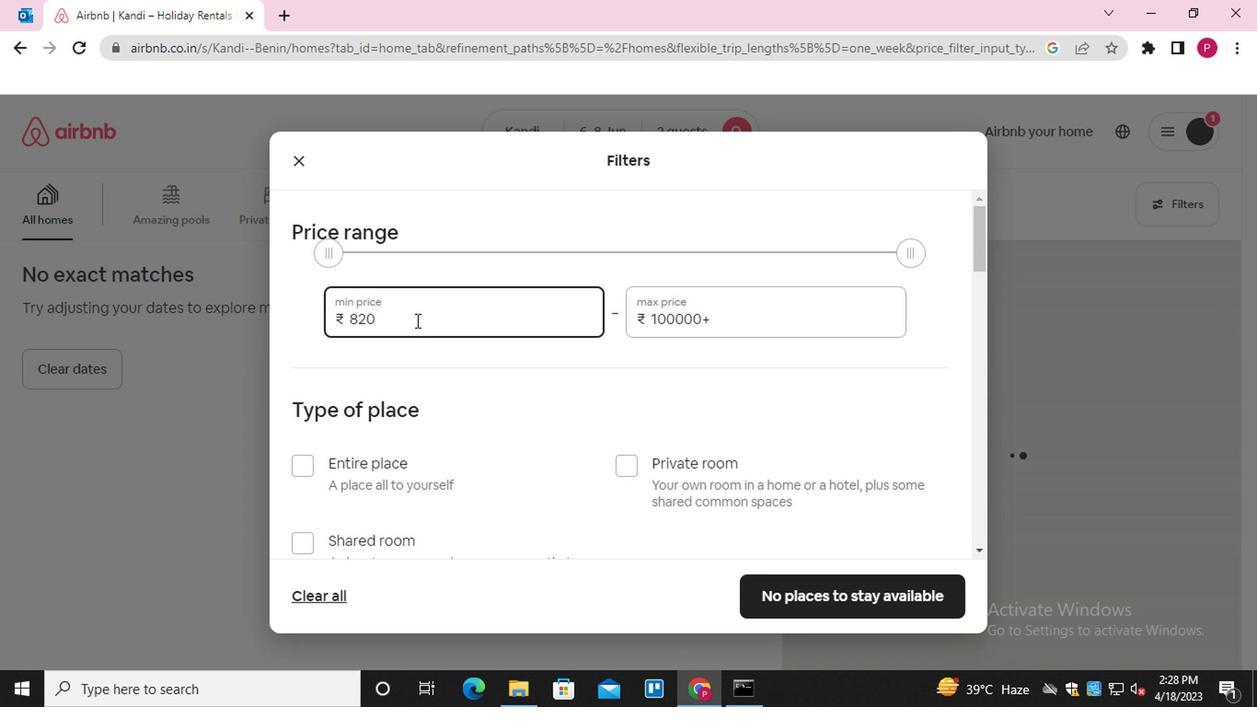 
Action: Key pressed 7000<Key.tab>12000
Screenshot: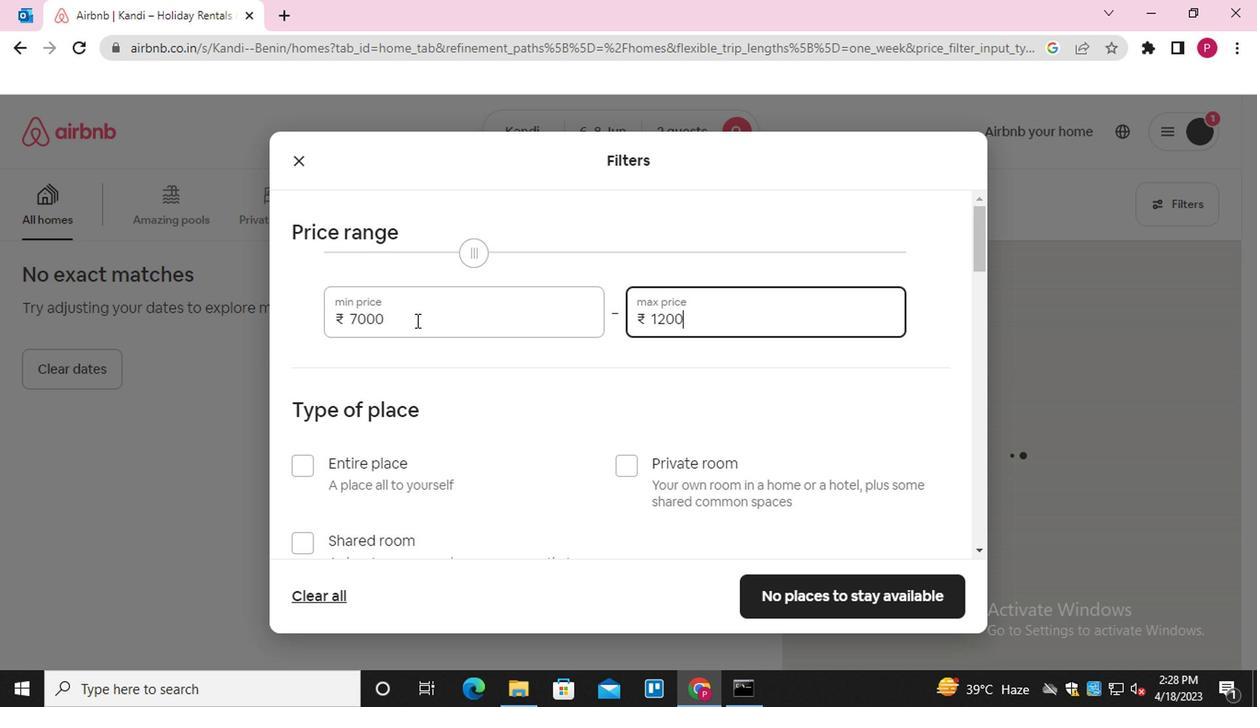 
Action: Mouse moved to (529, 291)
Screenshot: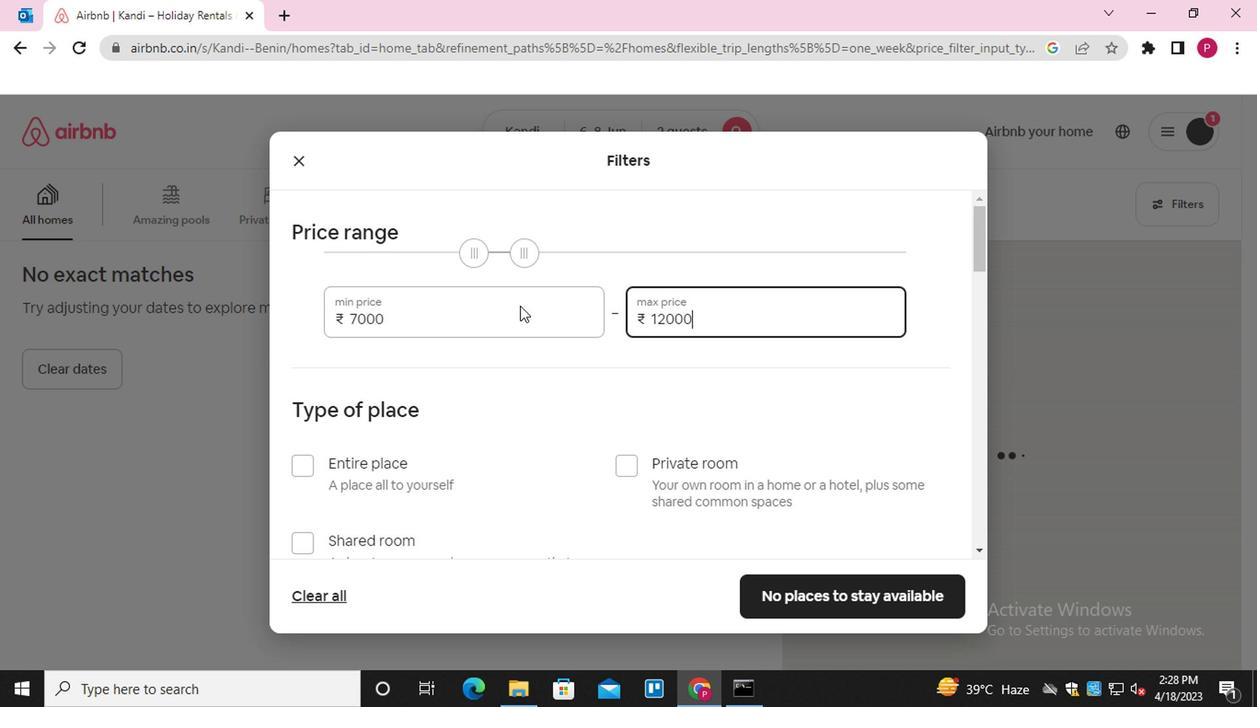 
Action: Mouse scrolled (529, 292) with delta (0, 1)
Screenshot: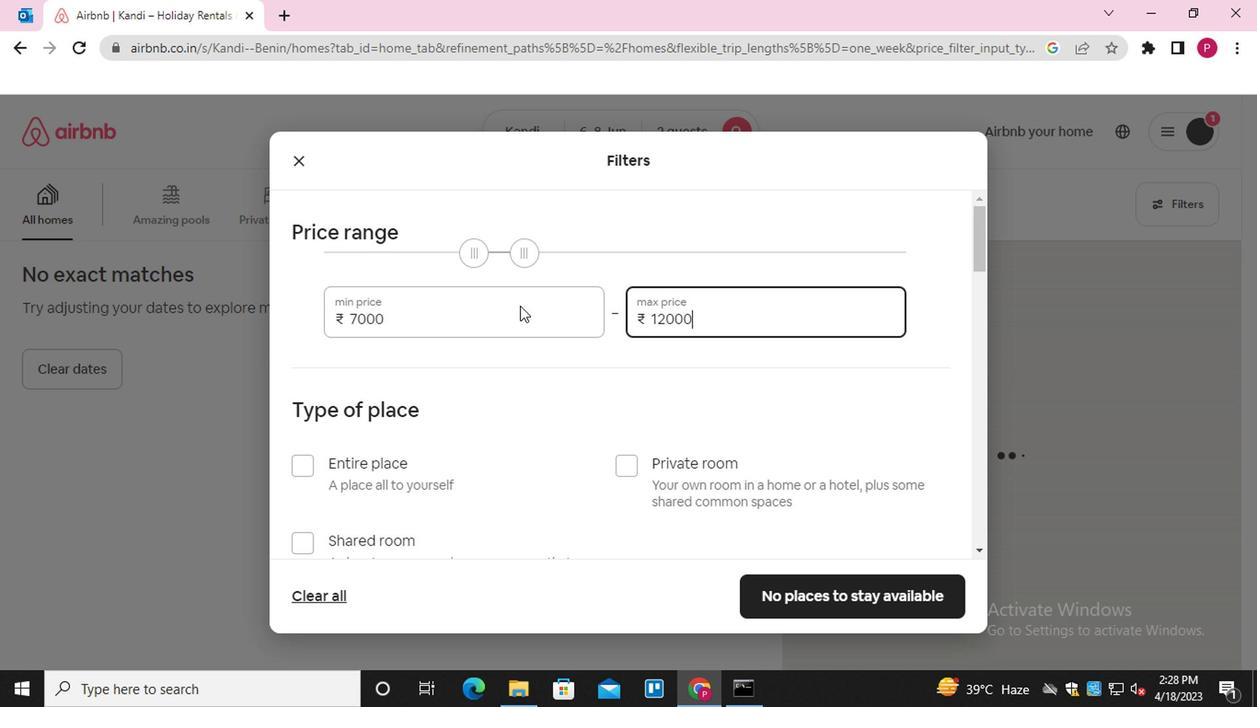 
Action: Mouse moved to (539, 288)
Screenshot: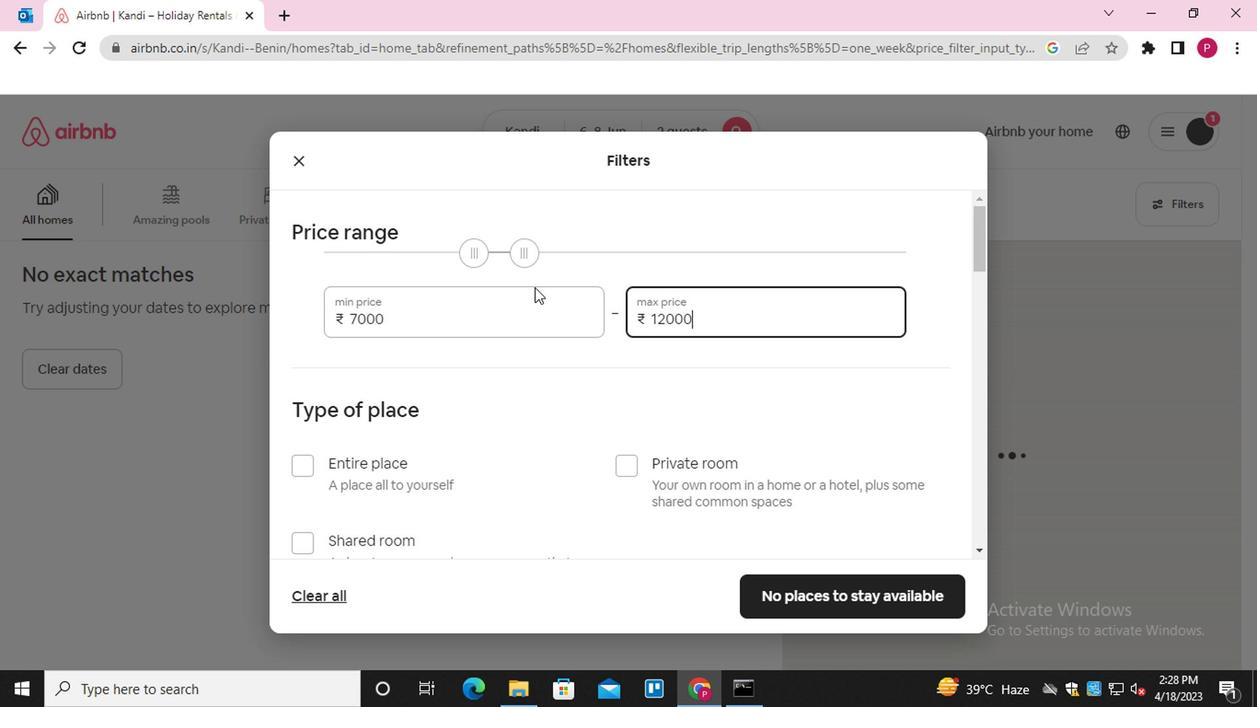
Action: Mouse scrolled (539, 289) with delta (0, 0)
Screenshot: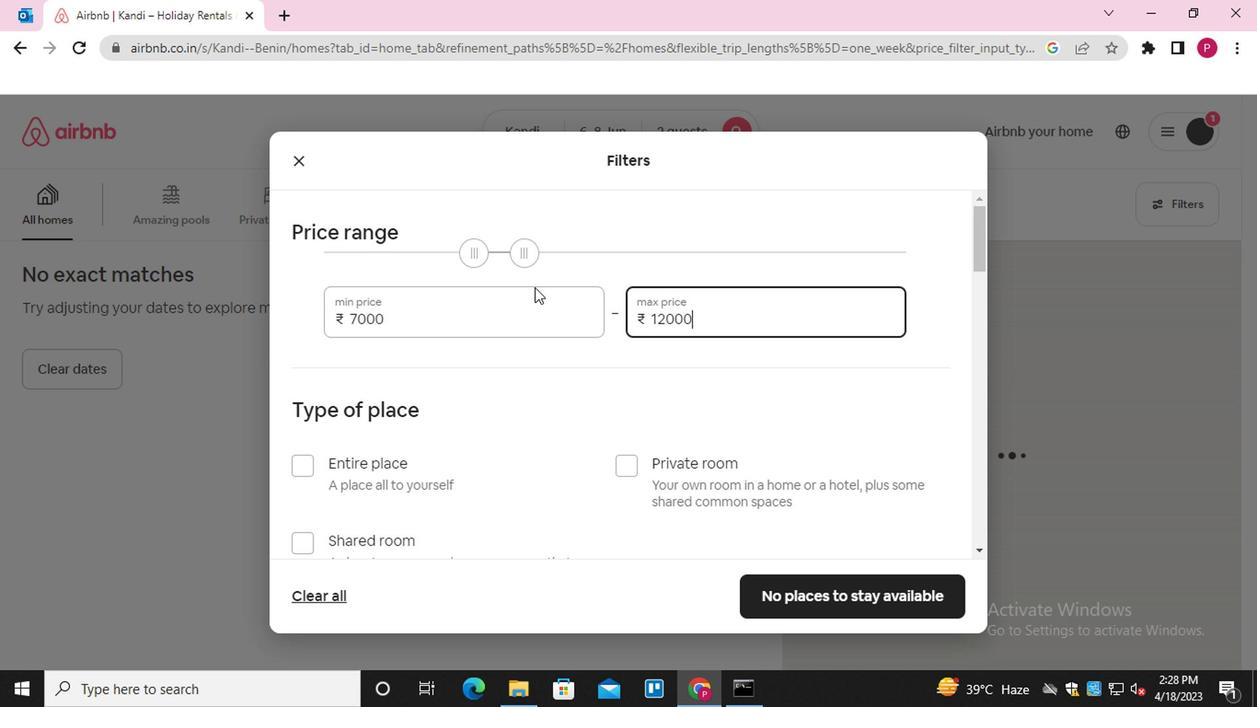 
Action: Mouse moved to (546, 288)
Screenshot: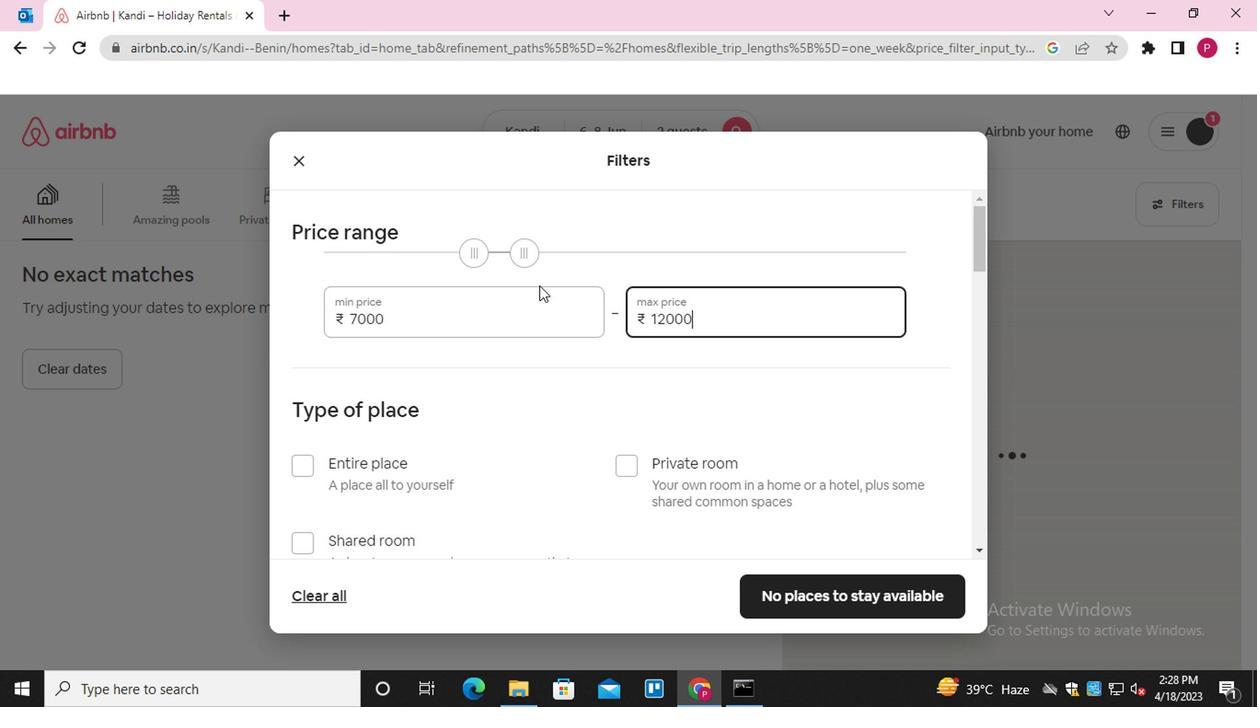 
Action: Mouse scrolled (546, 289) with delta (0, 0)
Screenshot: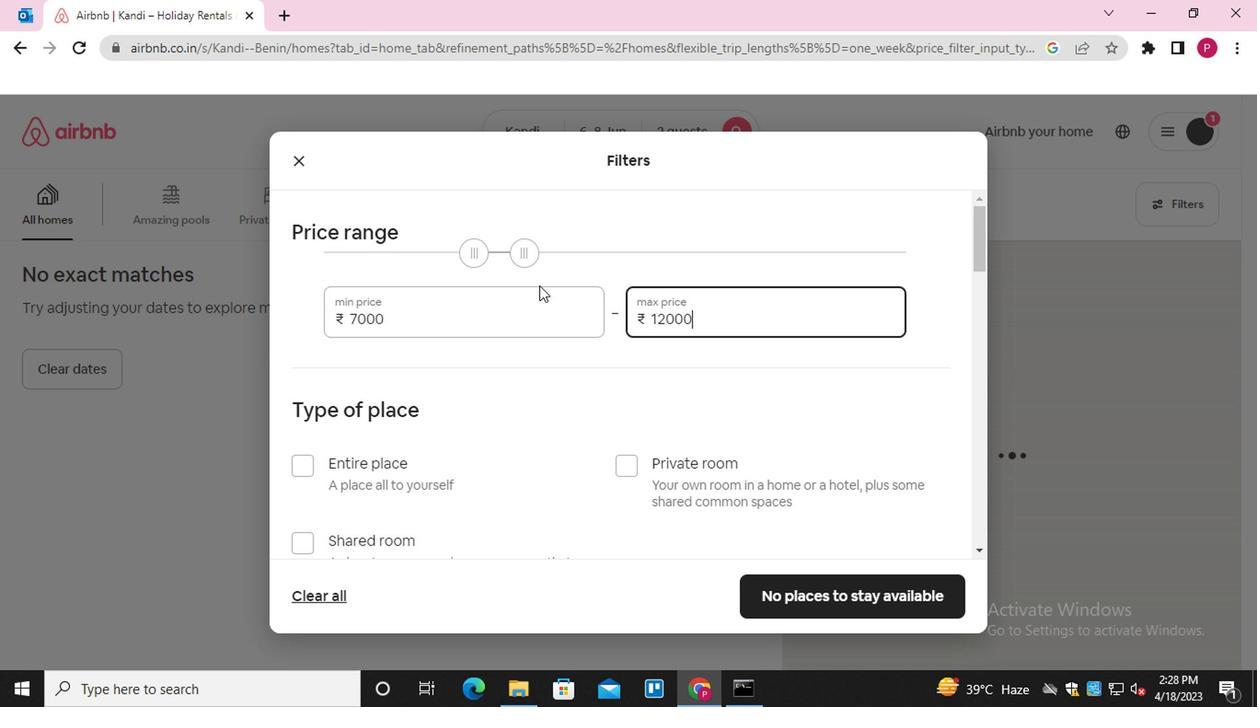 
Action: Mouse scrolled (546, 289) with delta (0, 0)
Screenshot: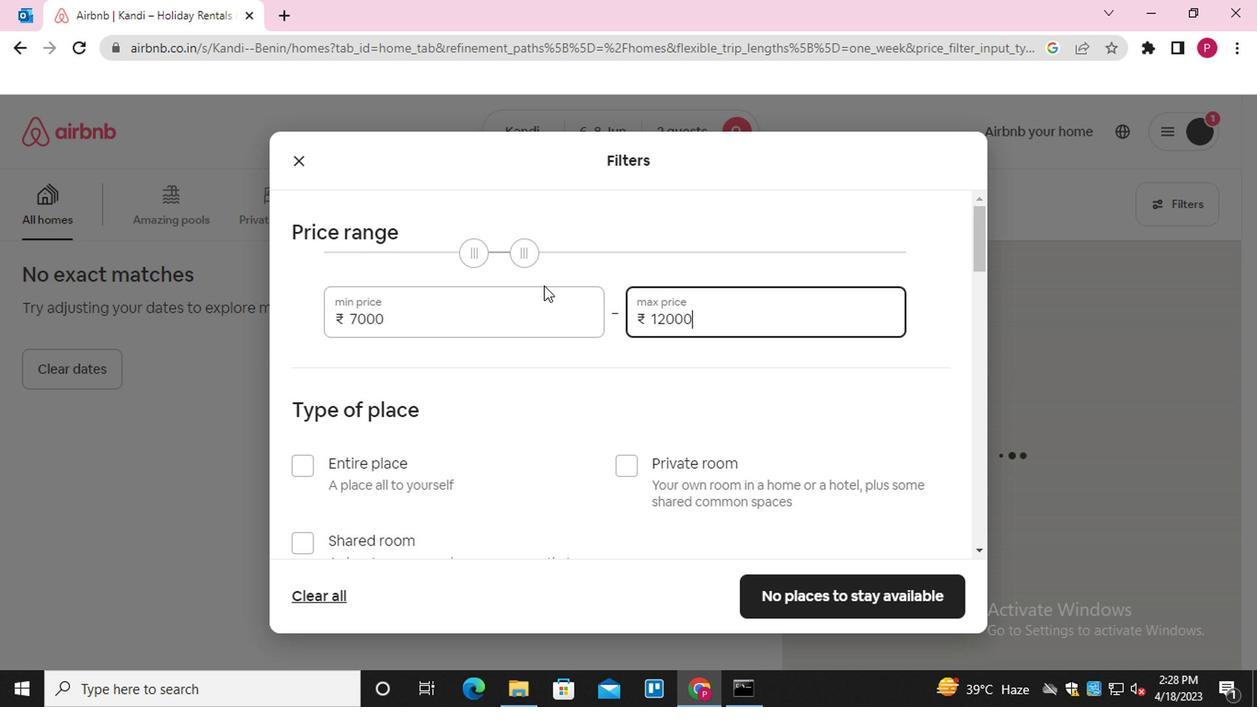 
Action: Mouse scrolled (546, 289) with delta (0, 0)
Screenshot: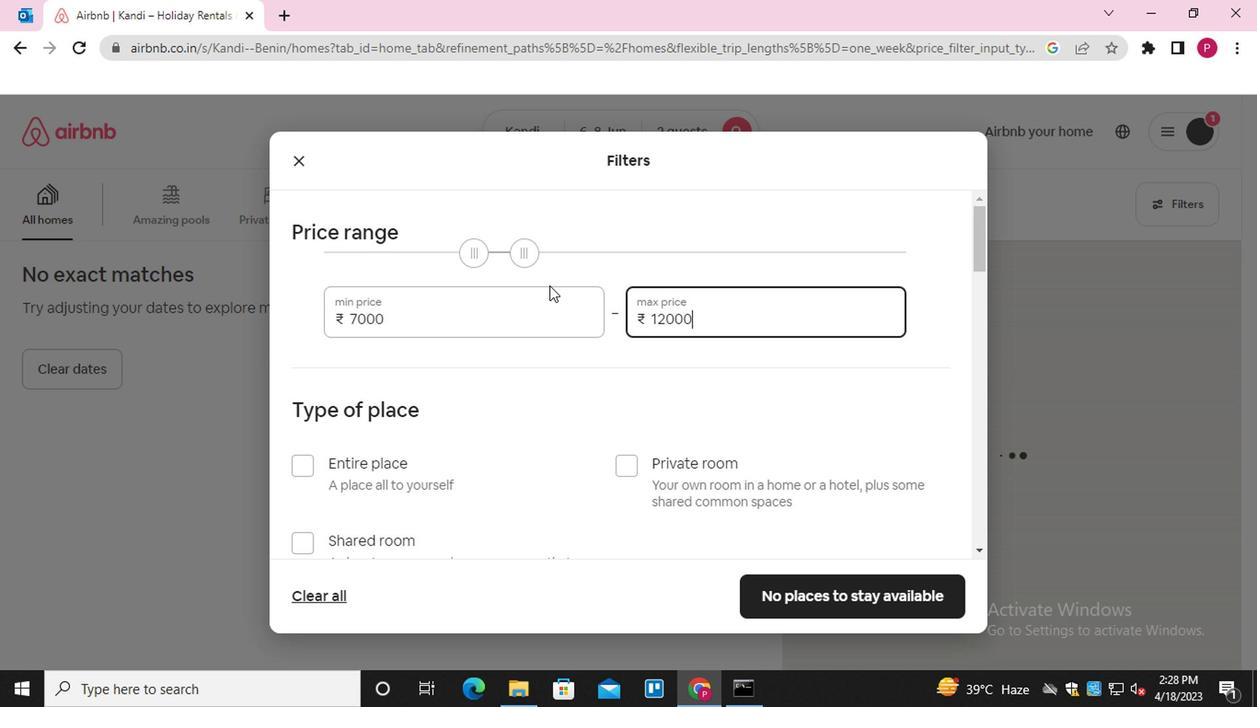 
Action: Mouse moved to (606, 247)
Screenshot: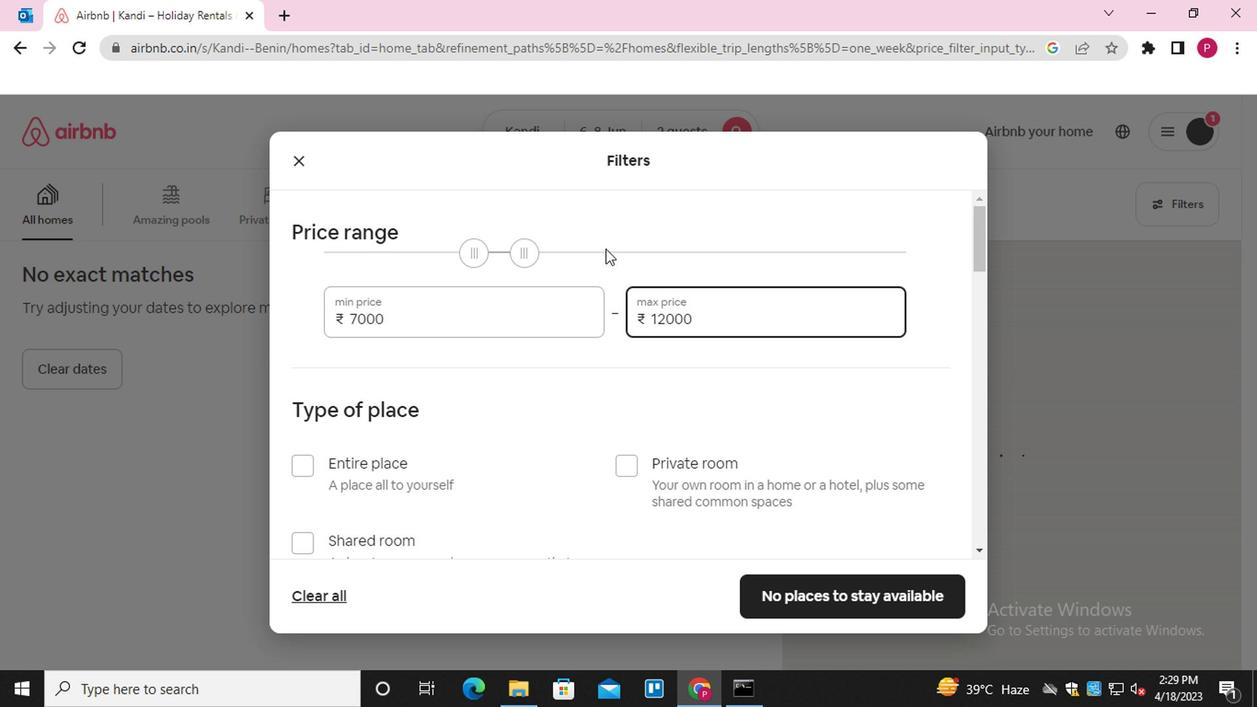 
Action: Mouse scrolled (606, 248) with delta (0, 1)
Screenshot: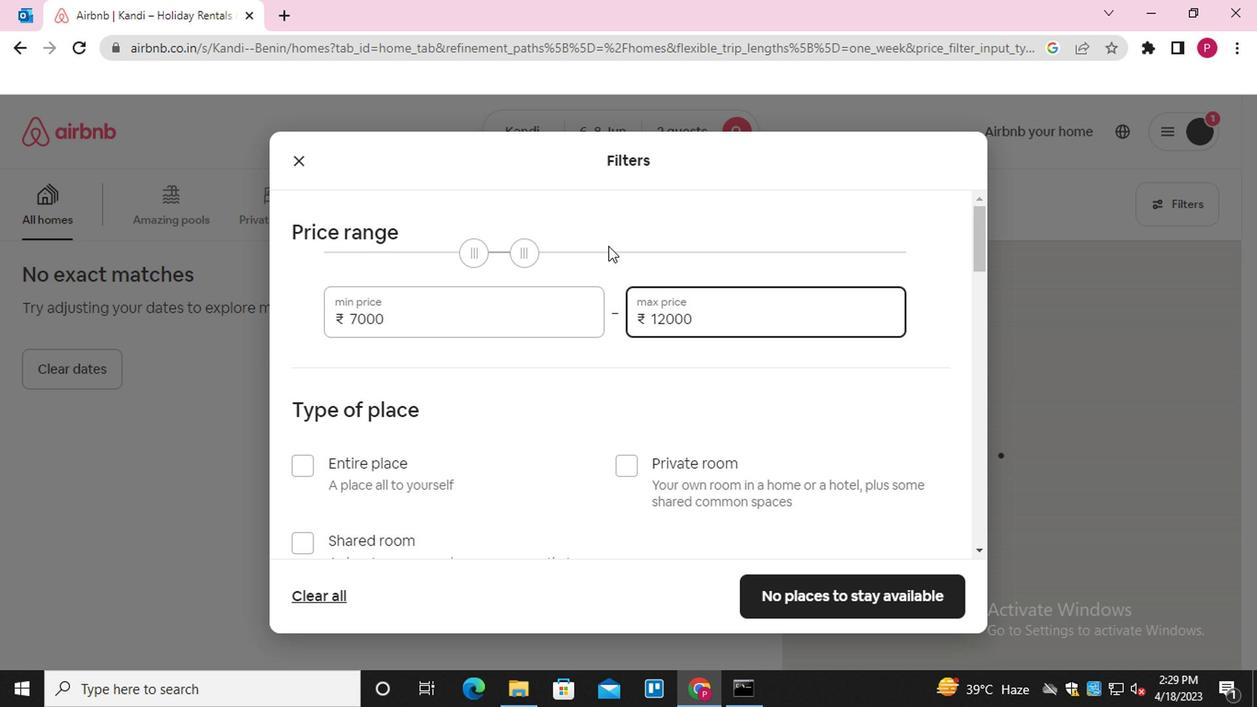 
Action: Mouse scrolled (606, 248) with delta (0, 1)
Screenshot: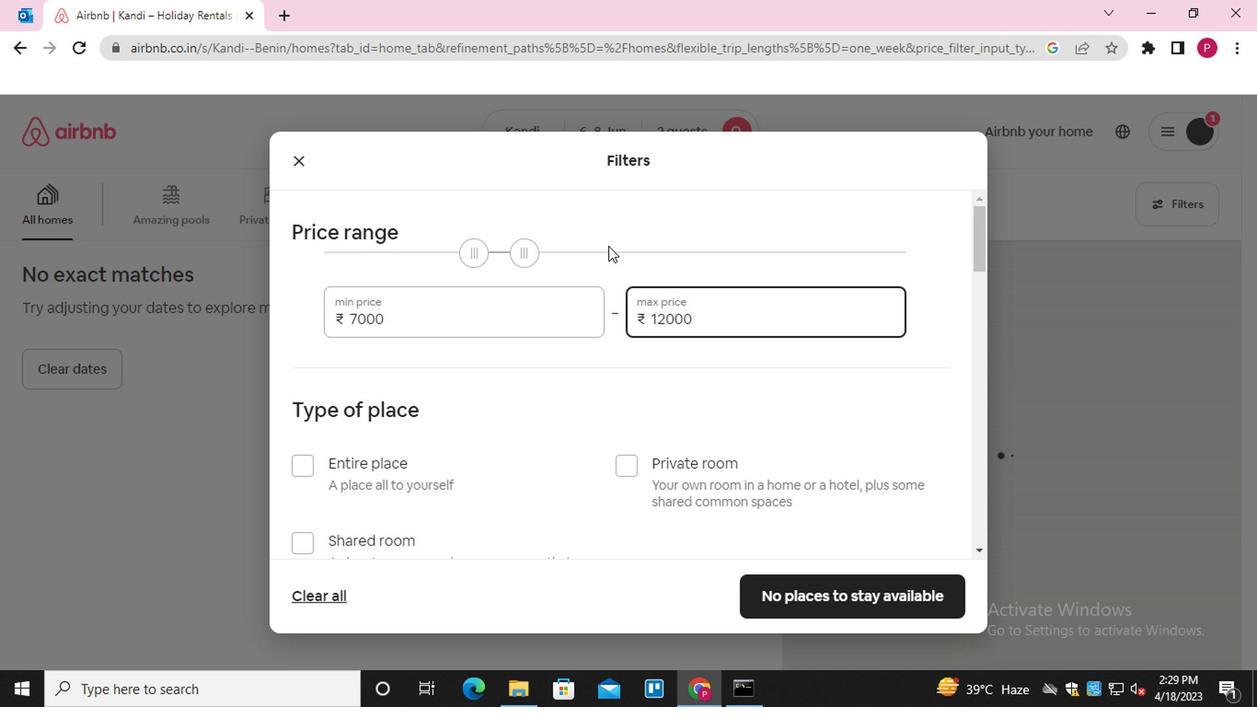 
Action: Mouse moved to (599, 250)
Screenshot: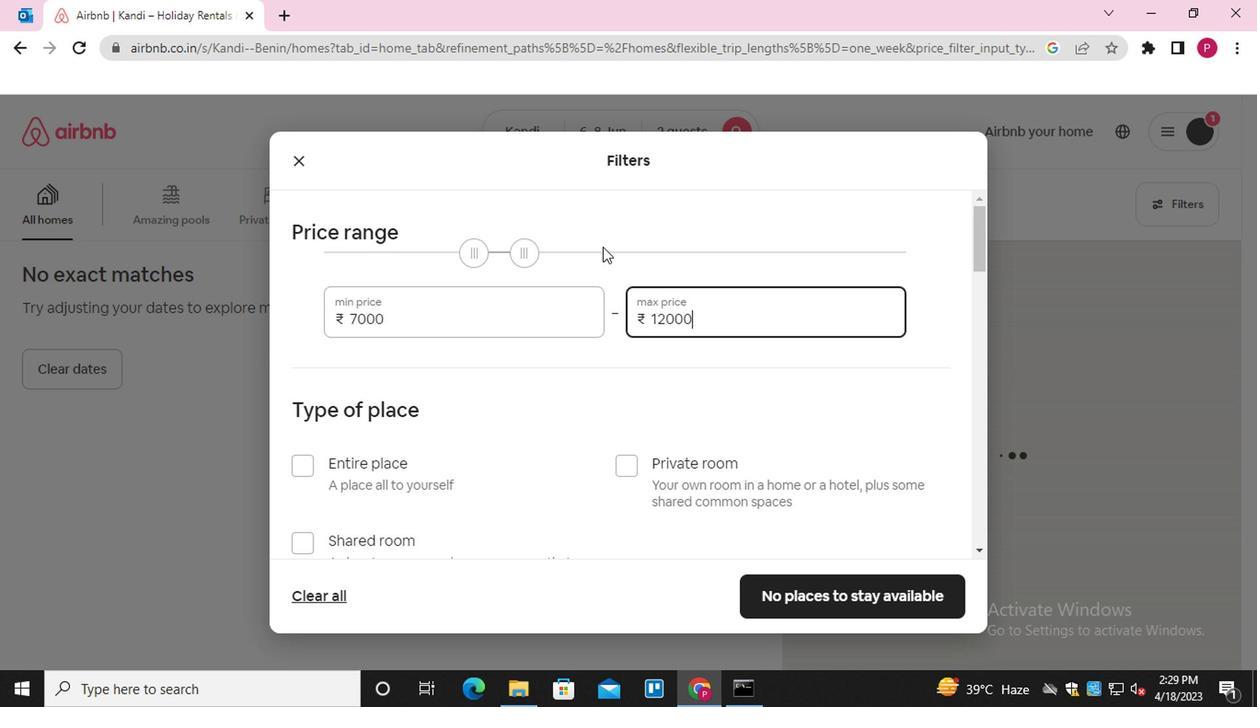 
Action: Mouse scrolled (599, 249) with delta (0, -1)
Screenshot: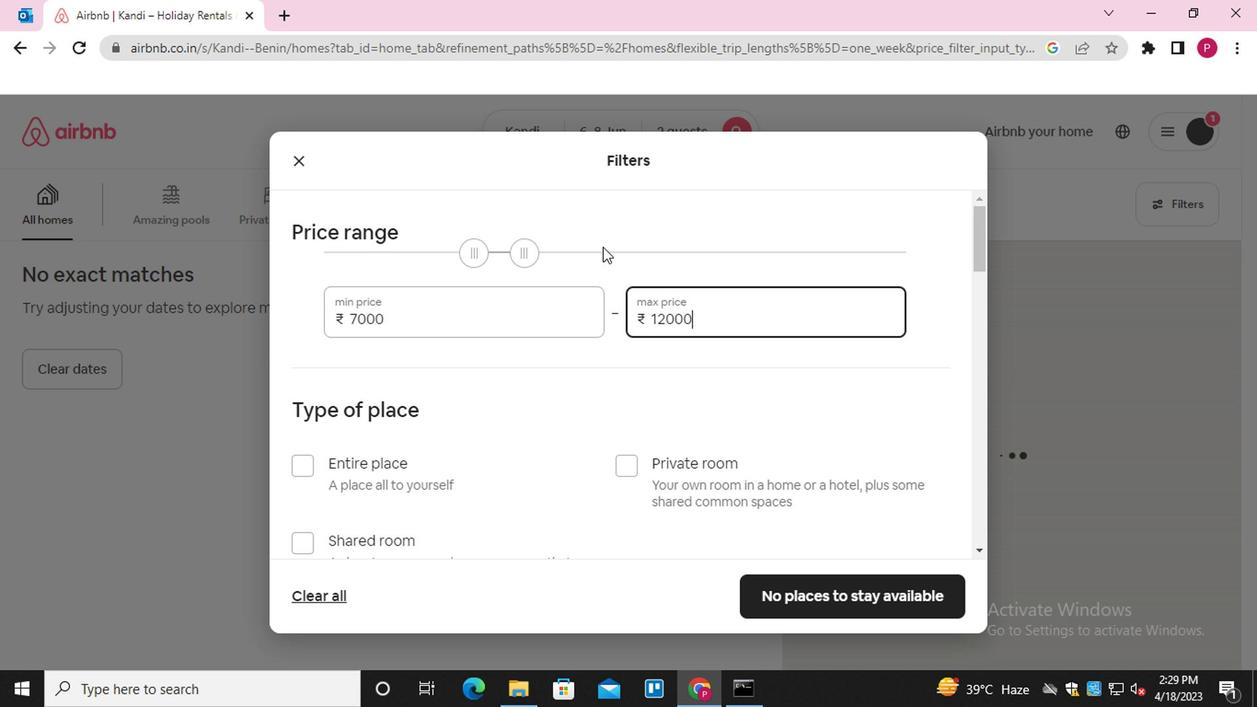 
Action: Mouse scrolled (599, 249) with delta (0, -1)
Screenshot: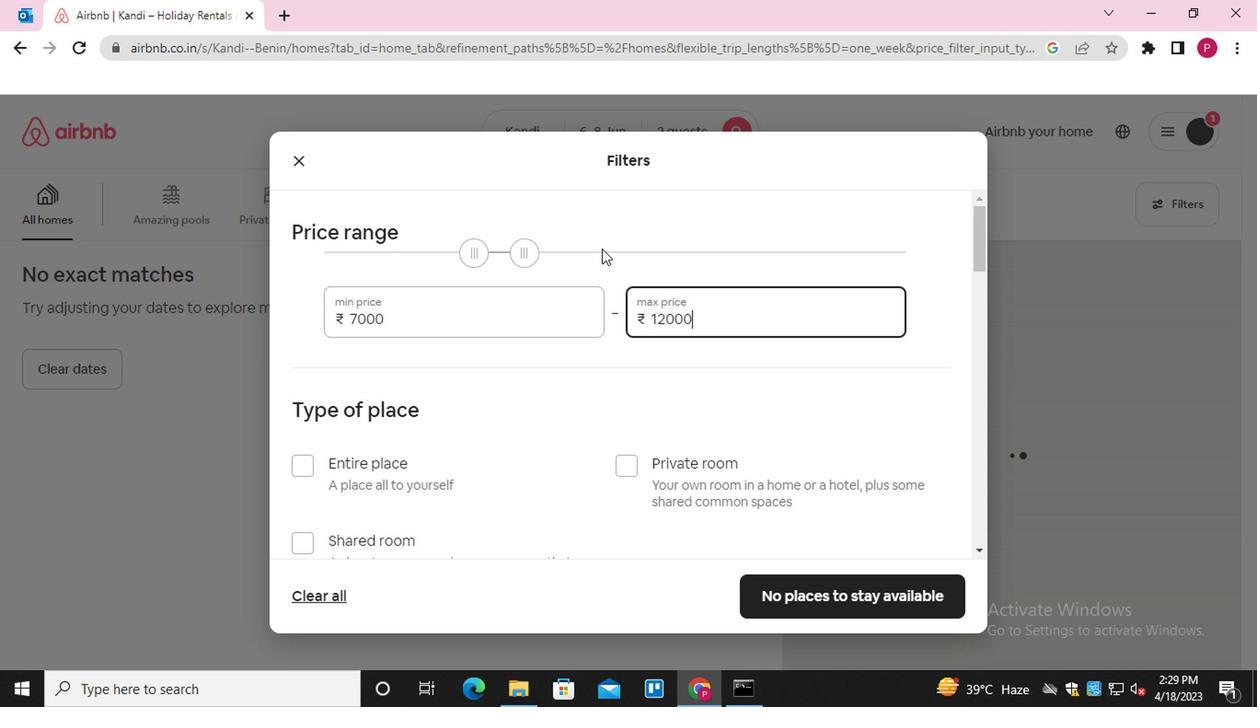 
Action: Mouse scrolled (599, 251) with delta (0, 0)
Screenshot: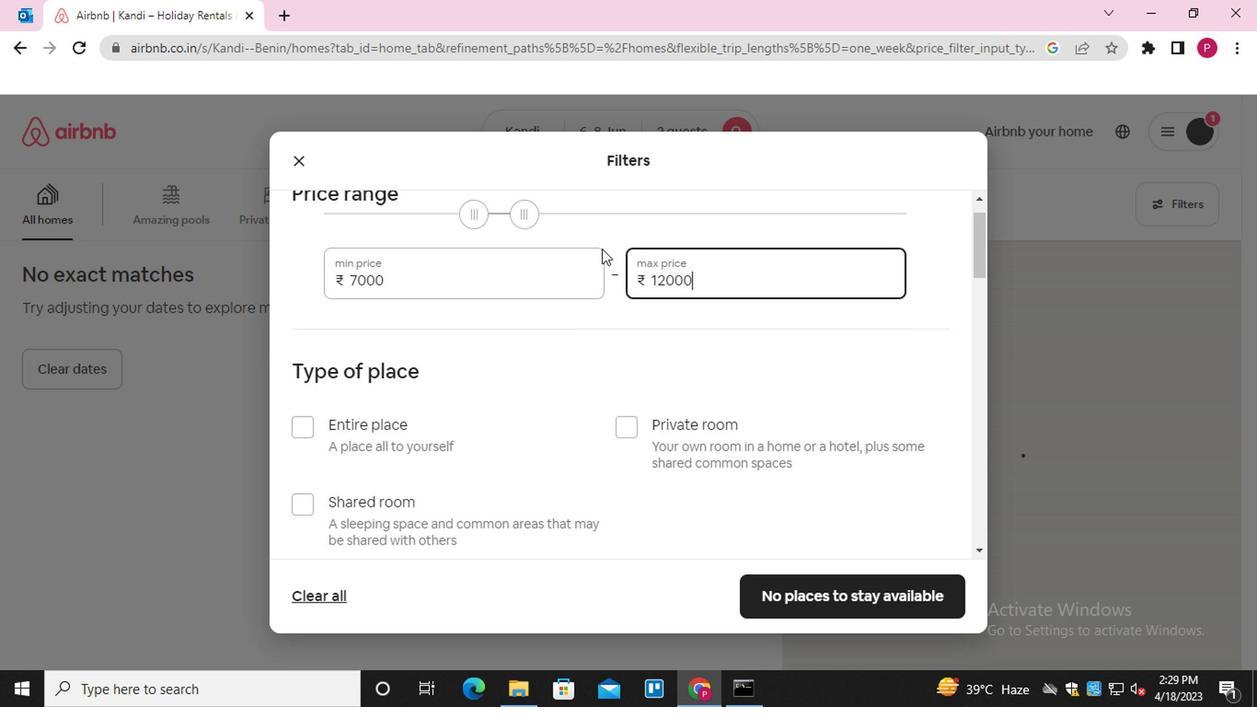 
Action: Mouse scrolled (599, 251) with delta (0, 0)
Screenshot: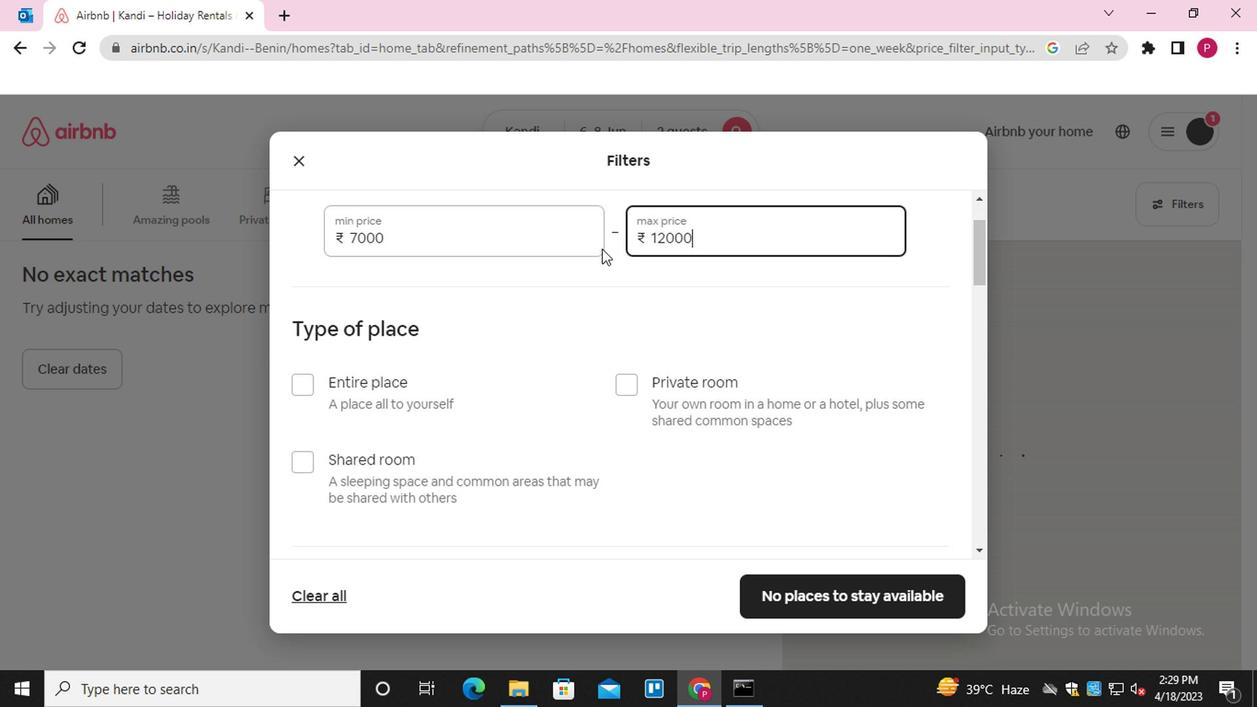
Action: Mouse moved to (600, 277)
Screenshot: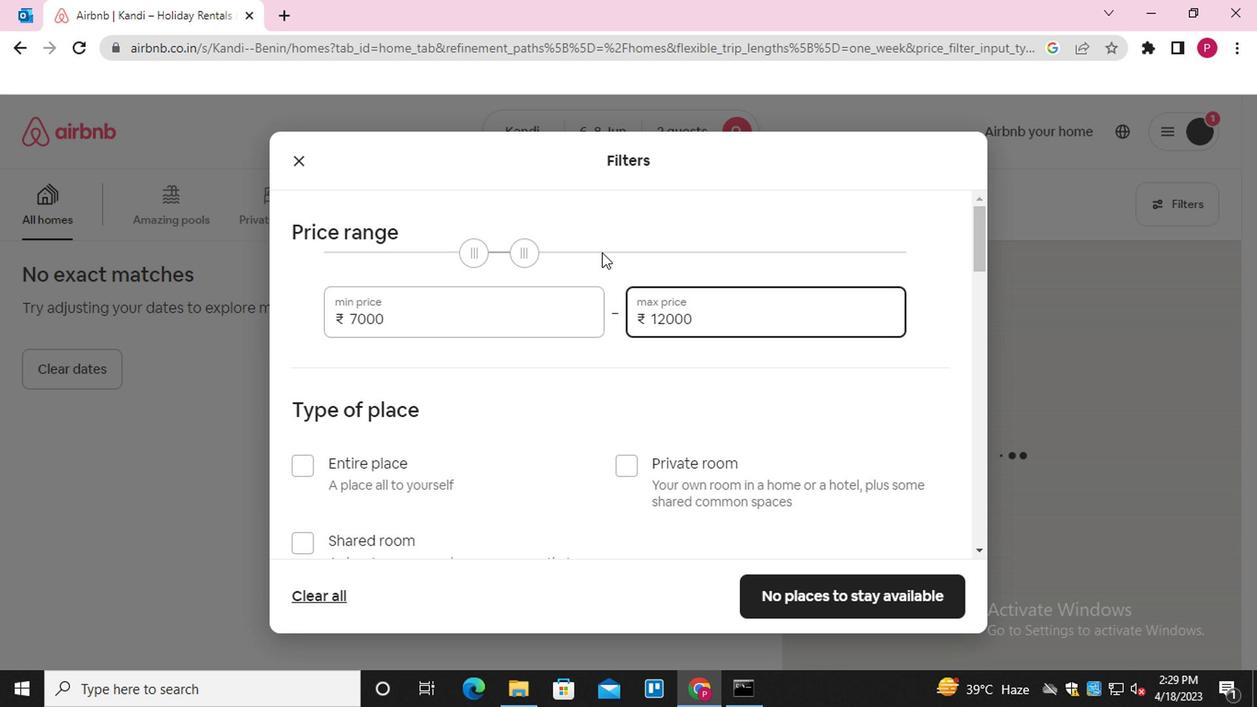 
Action: Mouse scrolled (600, 276) with delta (0, 0)
Screenshot: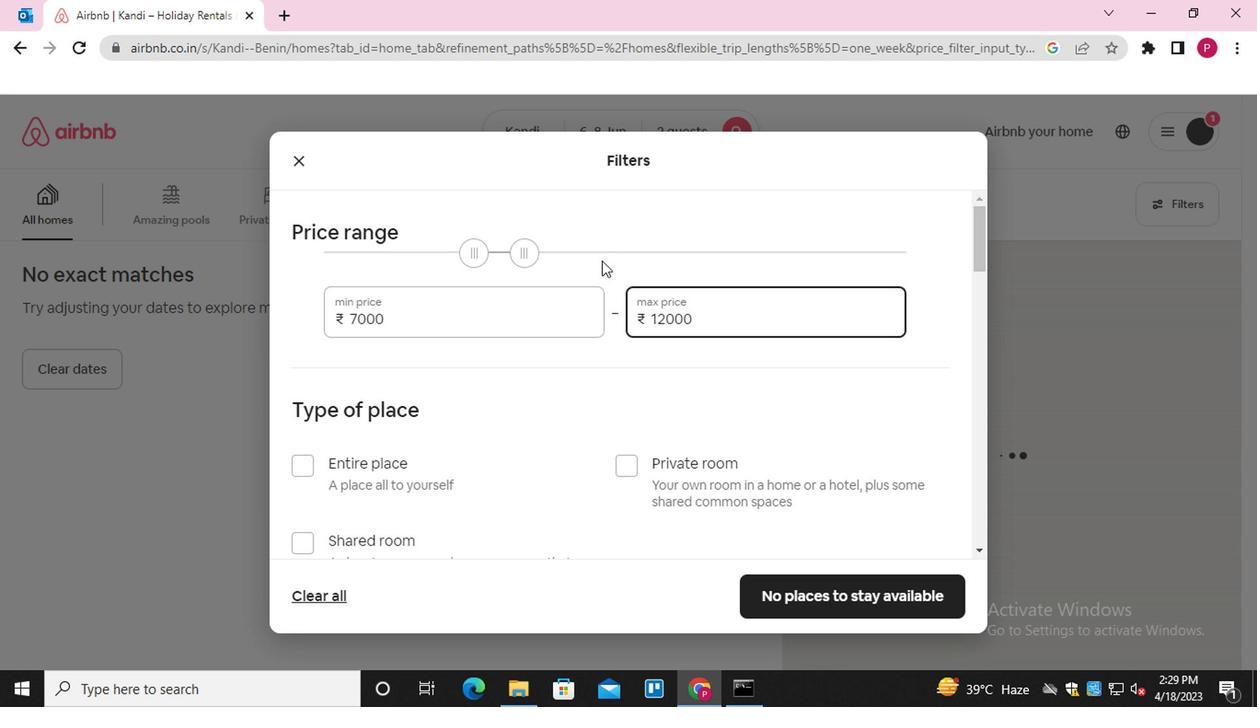 
Action: Mouse moved to (622, 380)
Screenshot: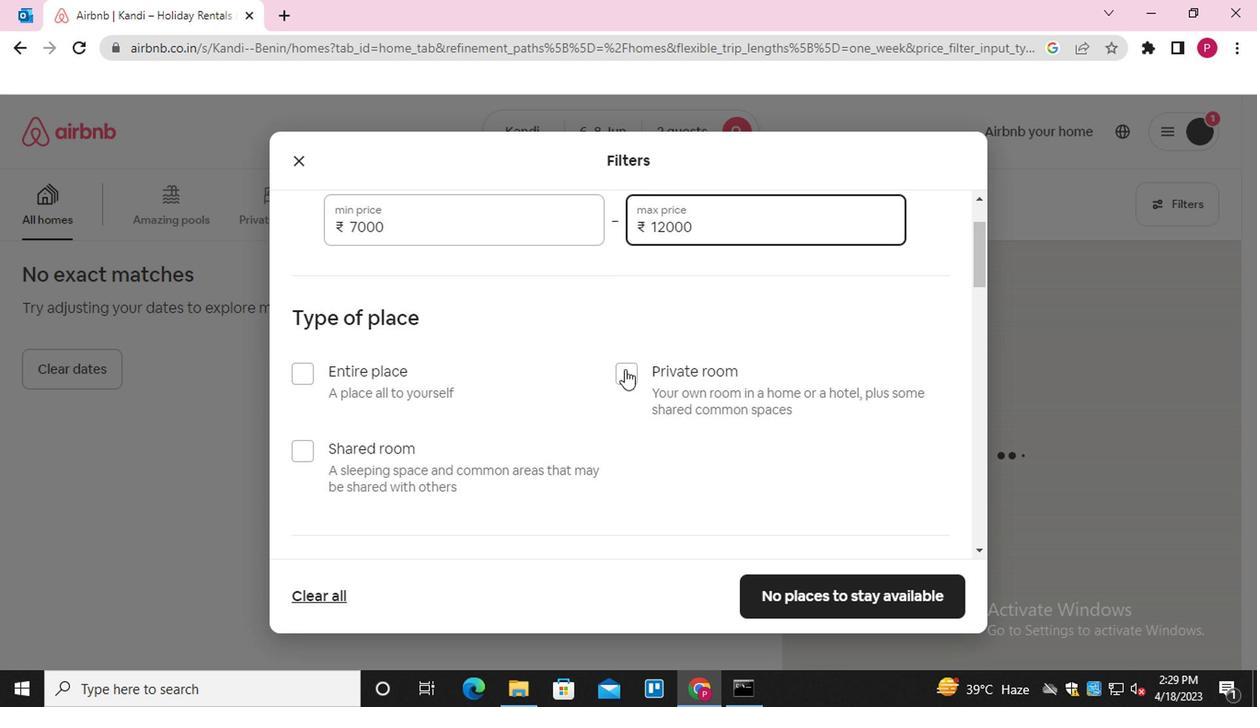 
Action: Mouse pressed left at (622, 380)
Screenshot: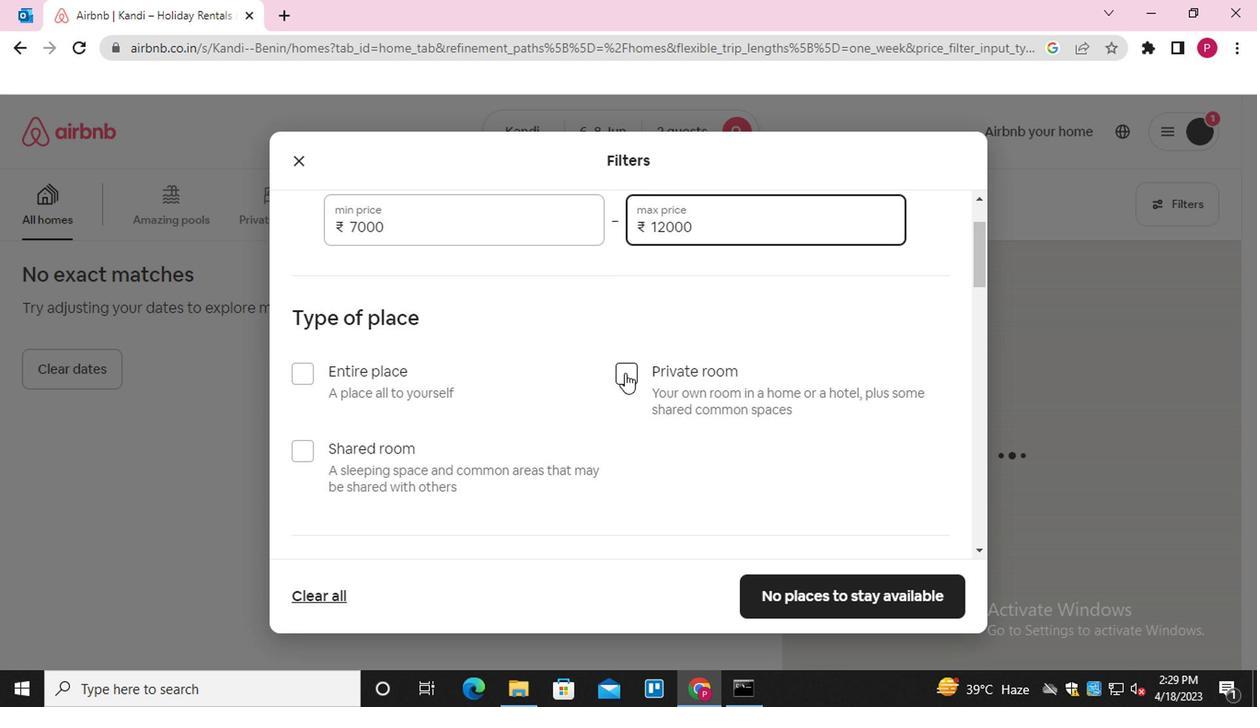 
Action: Mouse moved to (587, 418)
Screenshot: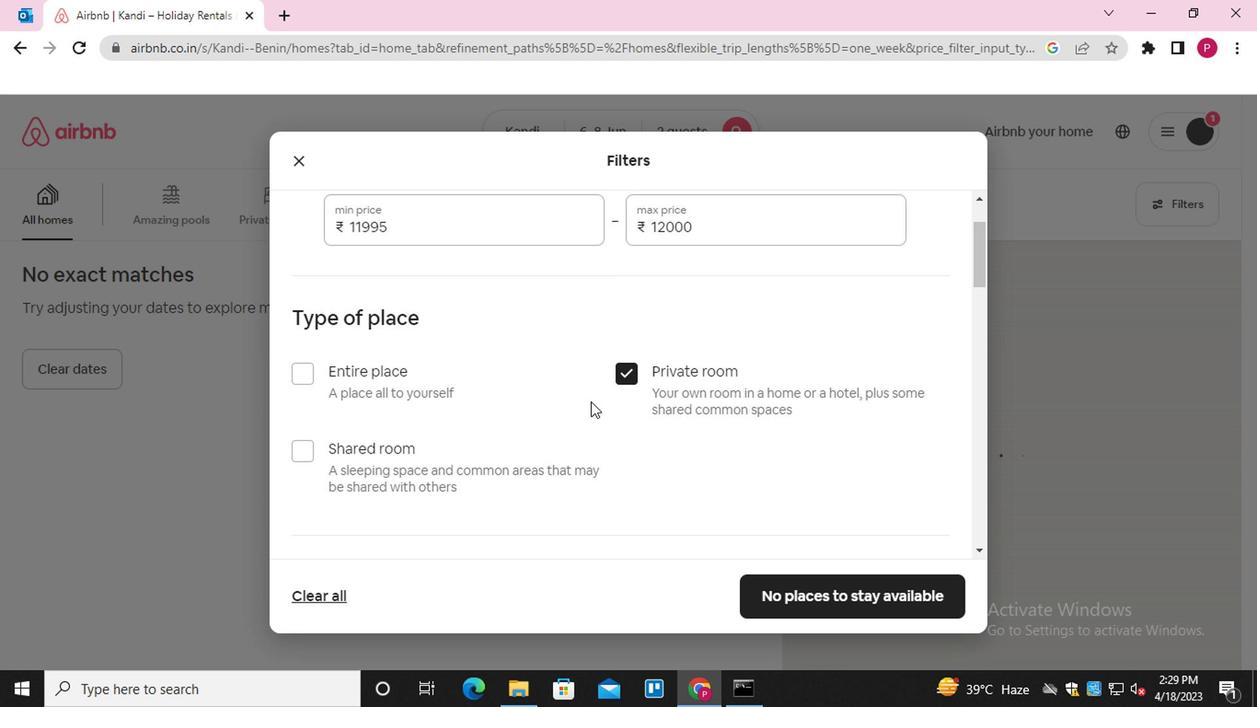 
Action: Mouse scrolled (587, 417) with delta (0, 0)
Screenshot: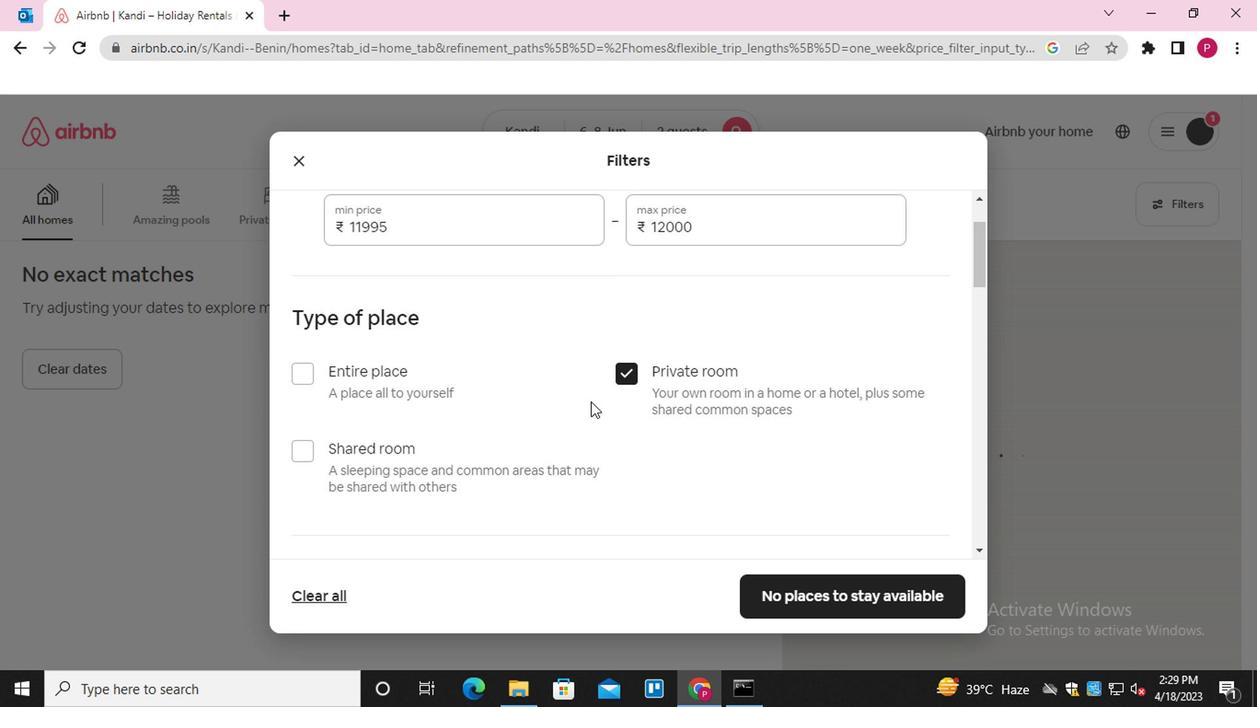 
Action: Mouse scrolled (587, 417) with delta (0, 0)
Screenshot: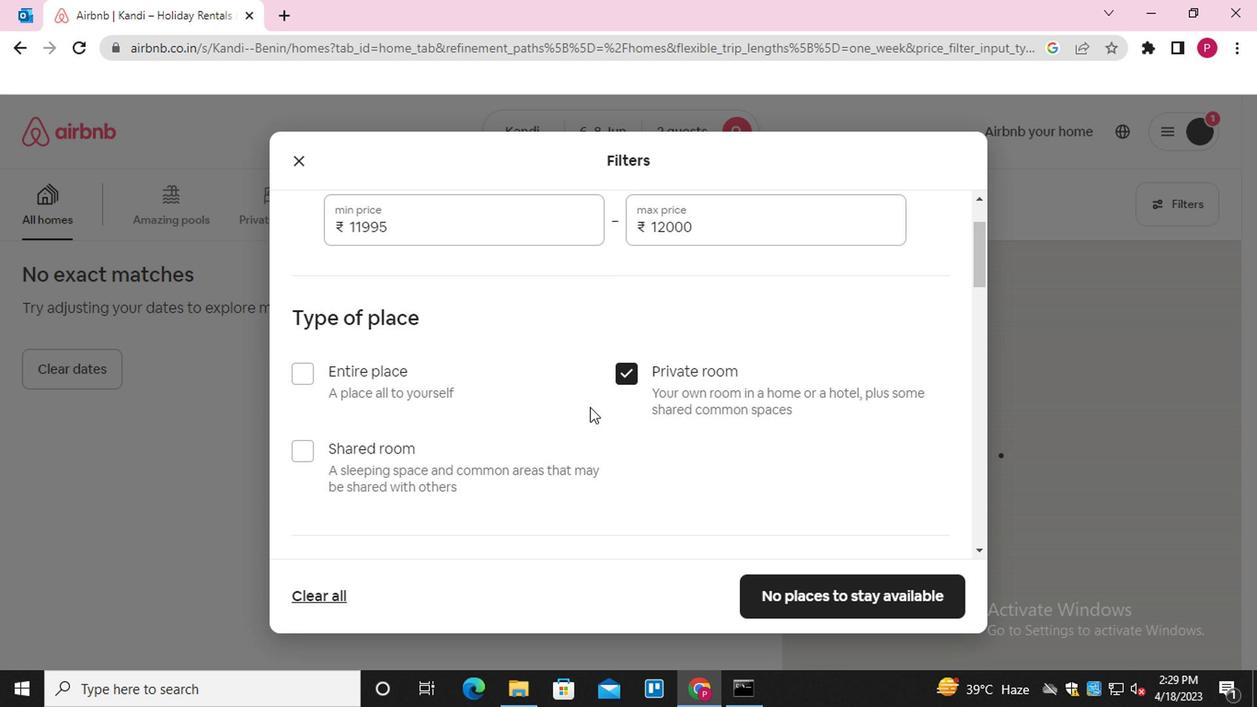 
Action: Mouse moved to (394, 457)
Screenshot: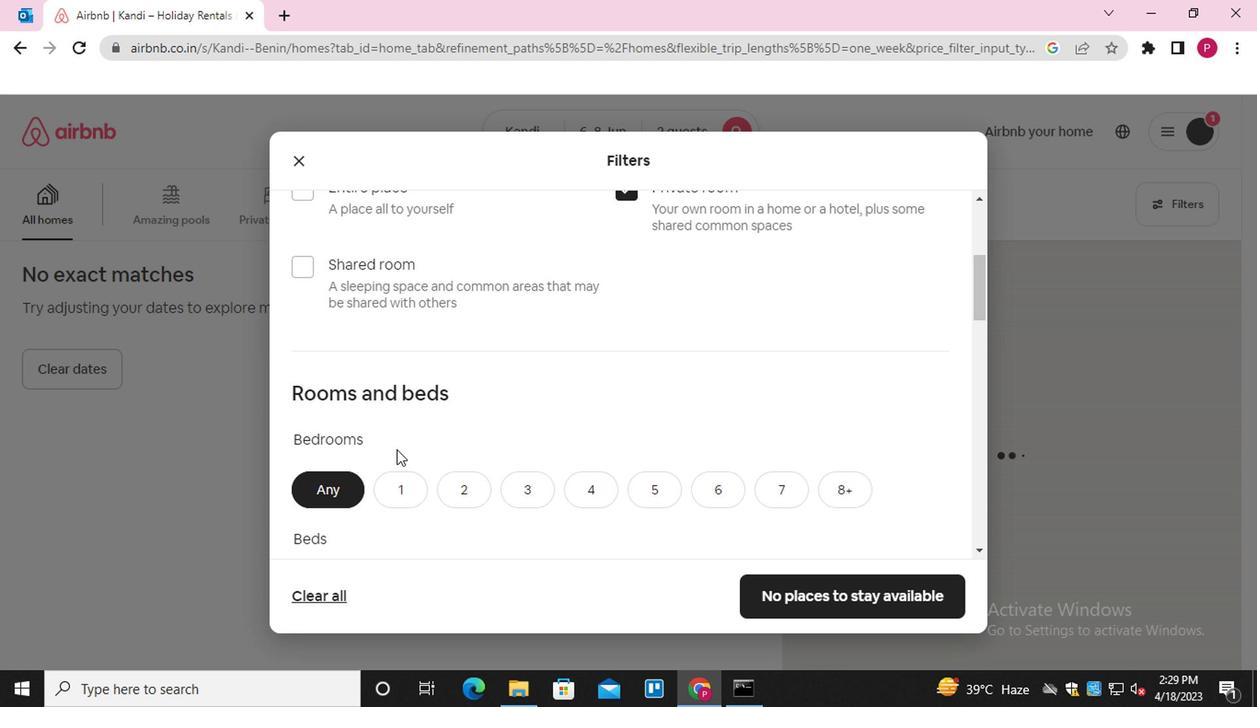 
Action: Mouse scrolled (394, 456) with delta (0, -1)
Screenshot: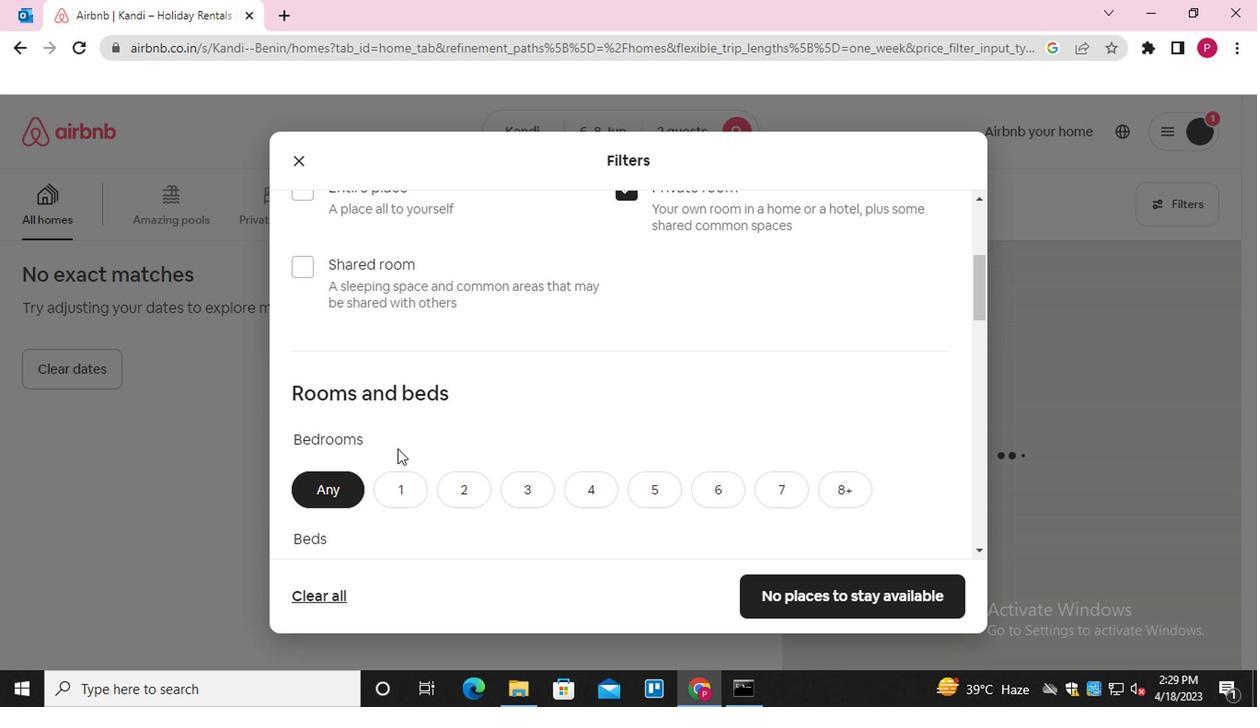 
Action: Mouse moved to (394, 400)
Screenshot: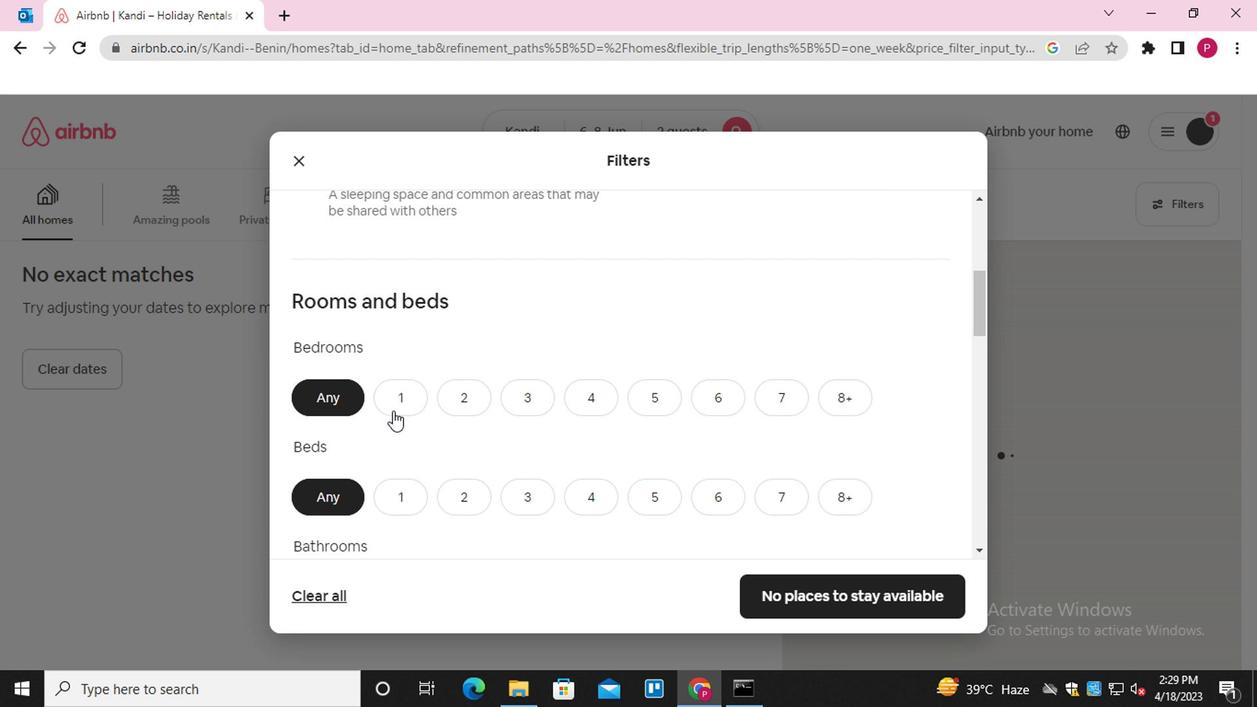 
Action: Mouse pressed left at (394, 400)
Screenshot: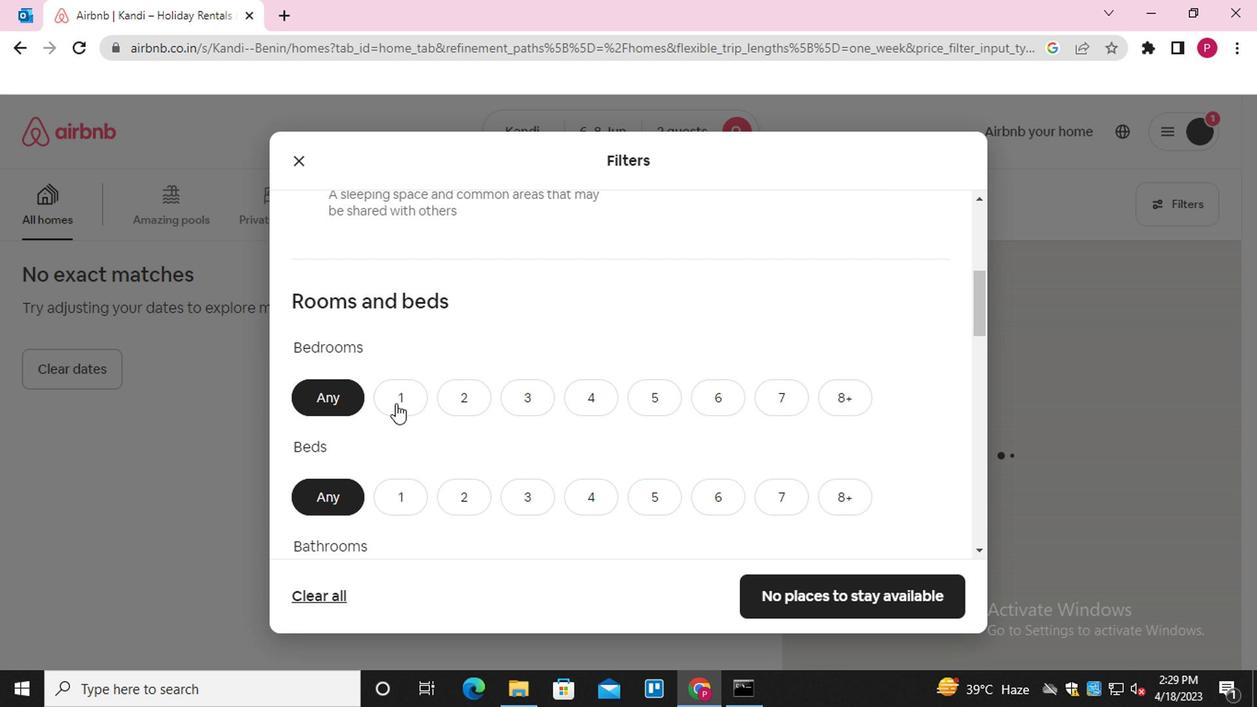 
Action: Mouse moved to (465, 502)
Screenshot: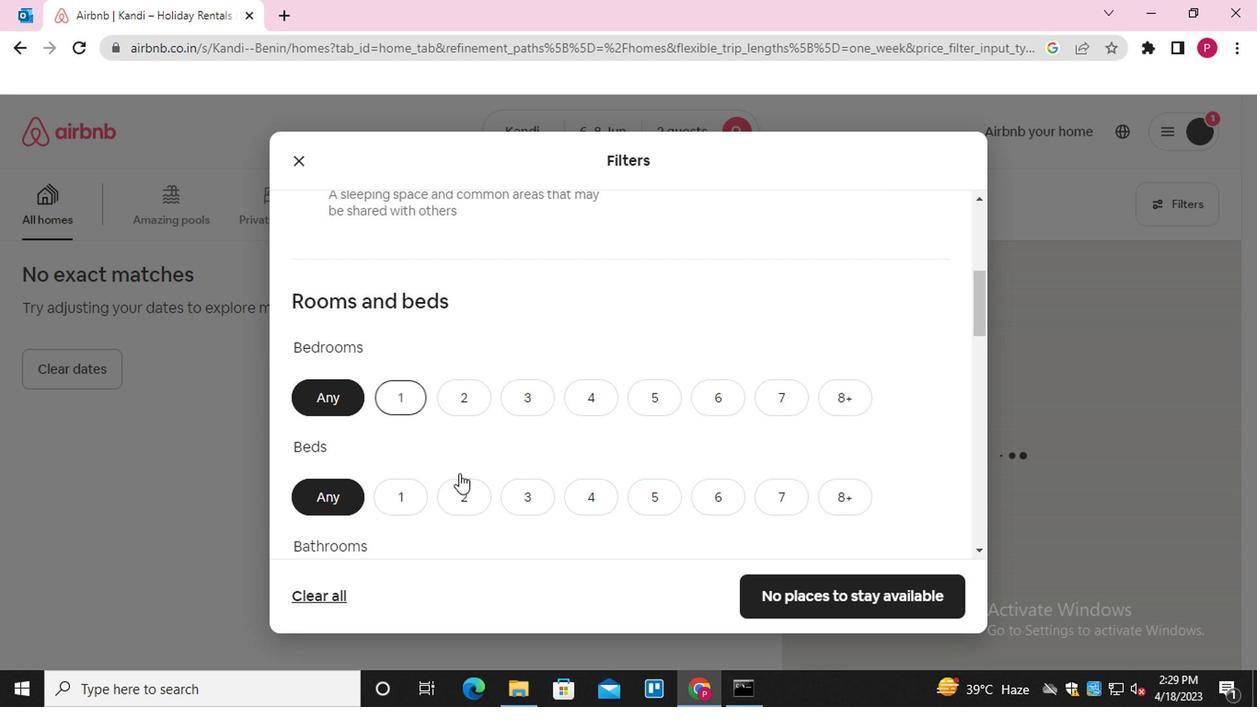 
Action: Mouse pressed left at (465, 502)
Screenshot: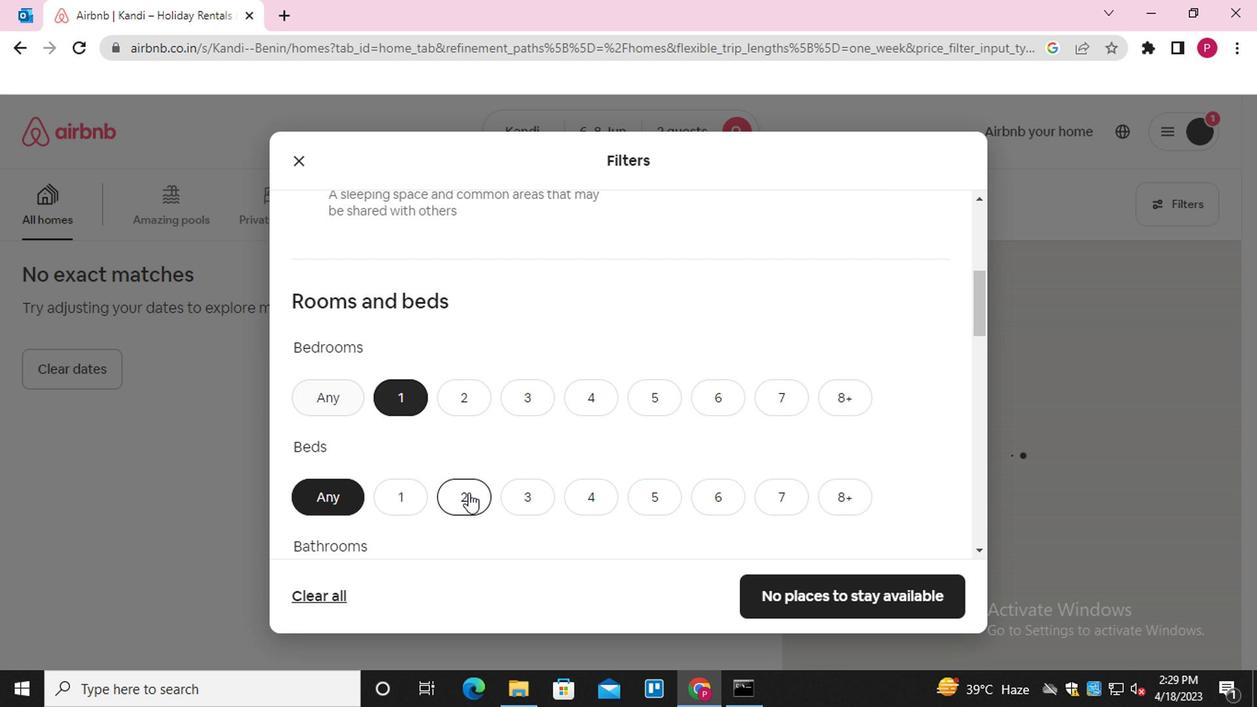 
Action: Mouse scrolled (465, 501) with delta (0, 0)
Screenshot: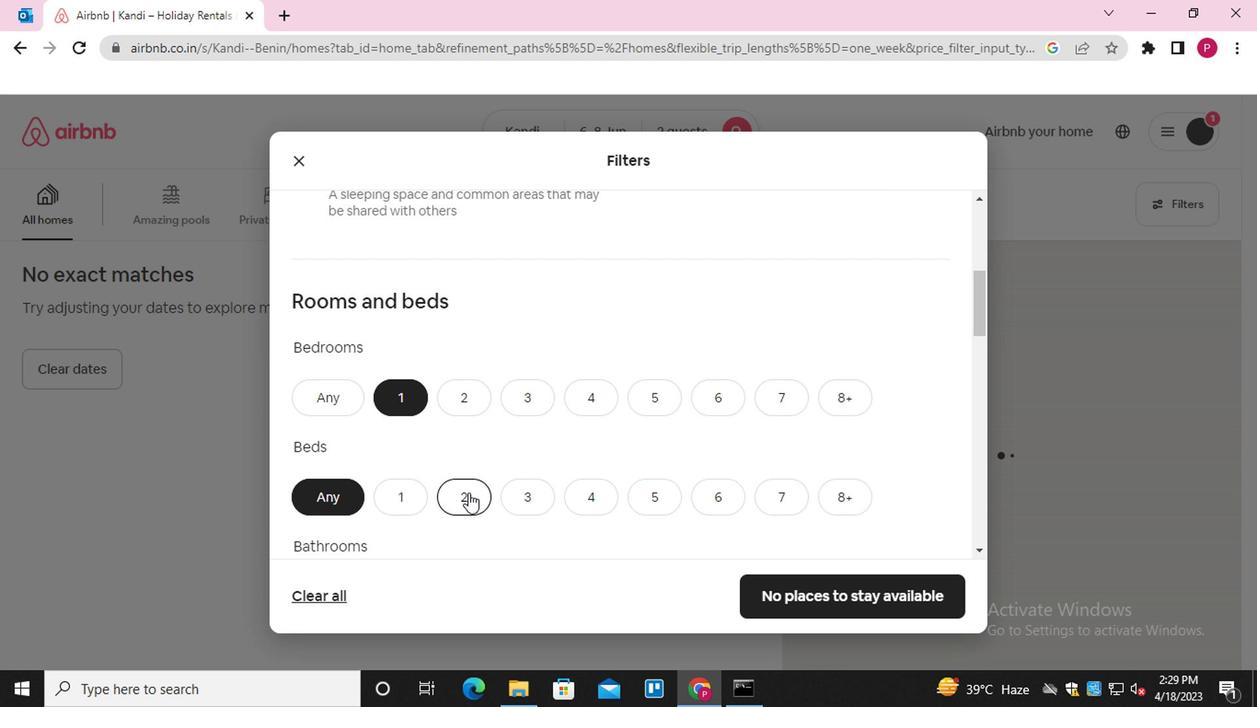 
Action: Mouse scrolled (465, 501) with delta (0, 0)
Screenshot: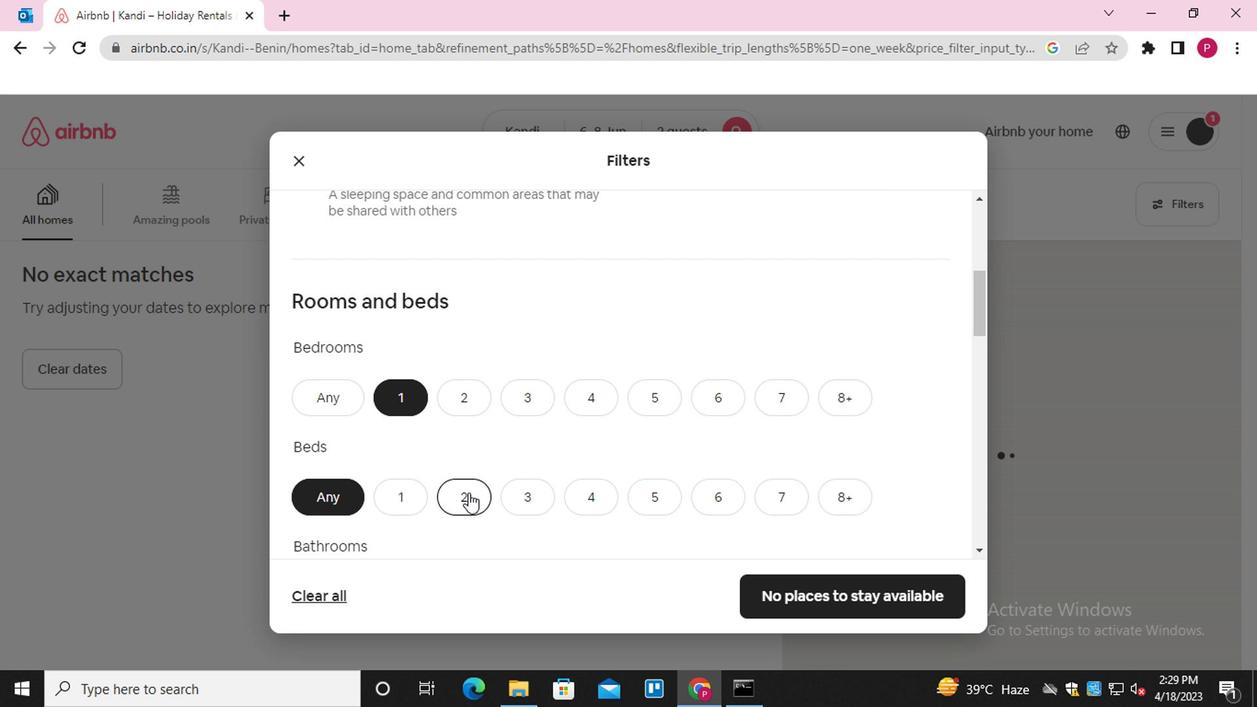 
Action: Mouse moved to (417, 428)
Screenshot: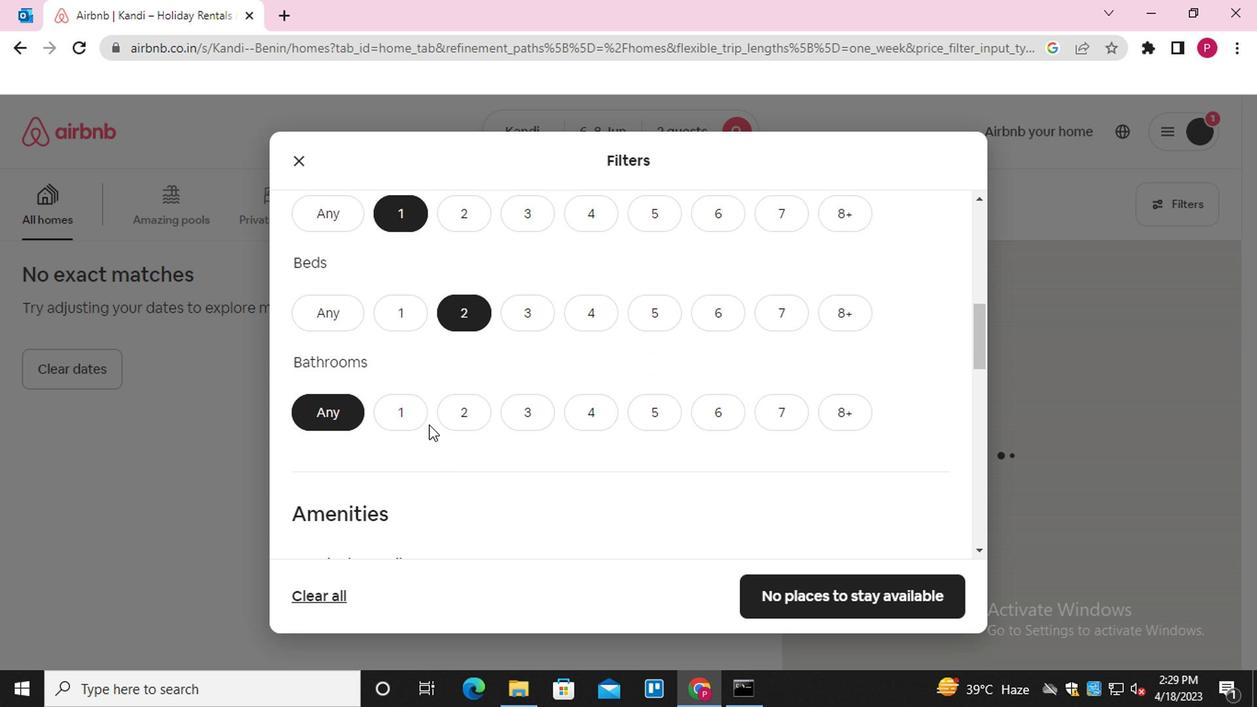 
Action: Mouse pressed left at (417, 428)
Screenshot: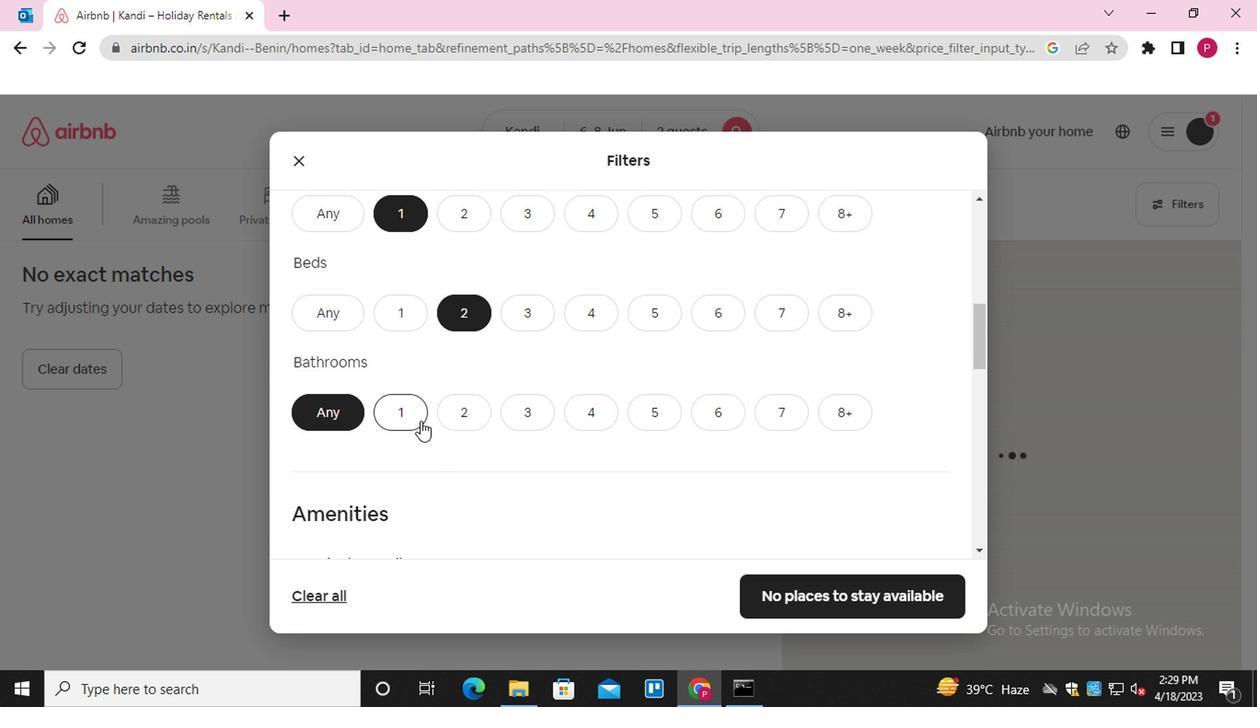
Action: Mouse moved to (535, 476)
Screenshot: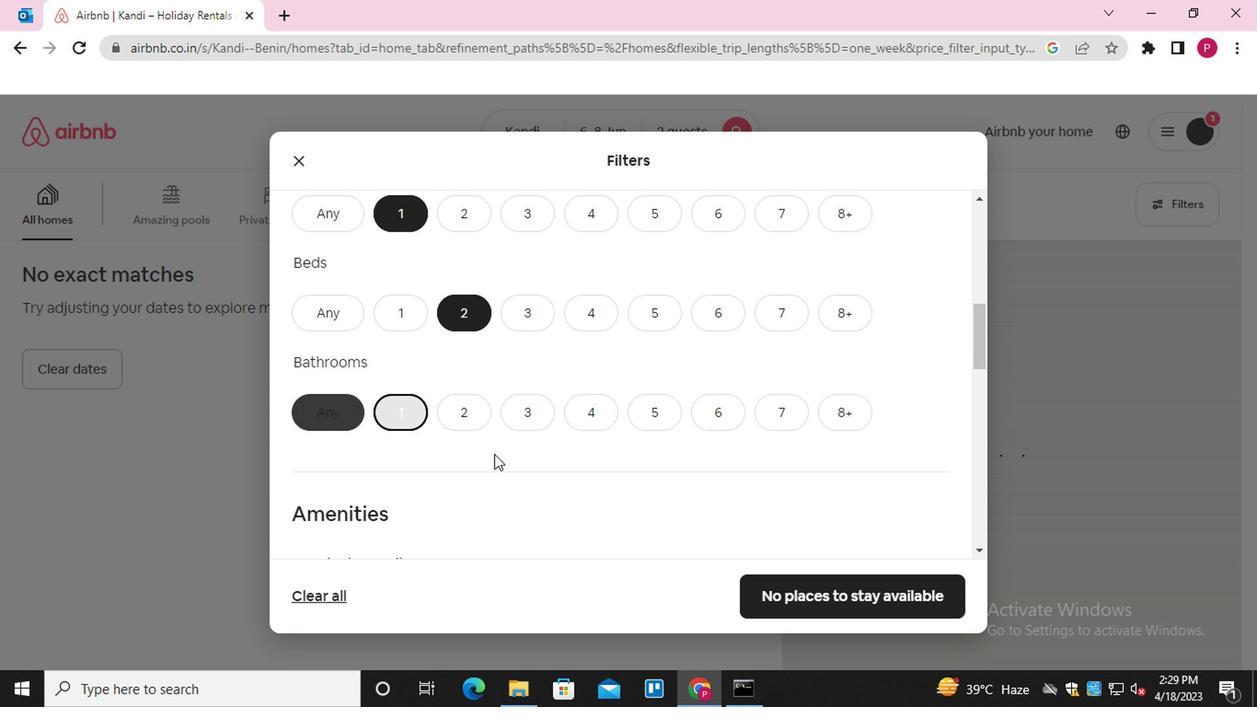 
Action: Mouse scrolled (535, 475) with delta (0, -1)
Screenshot: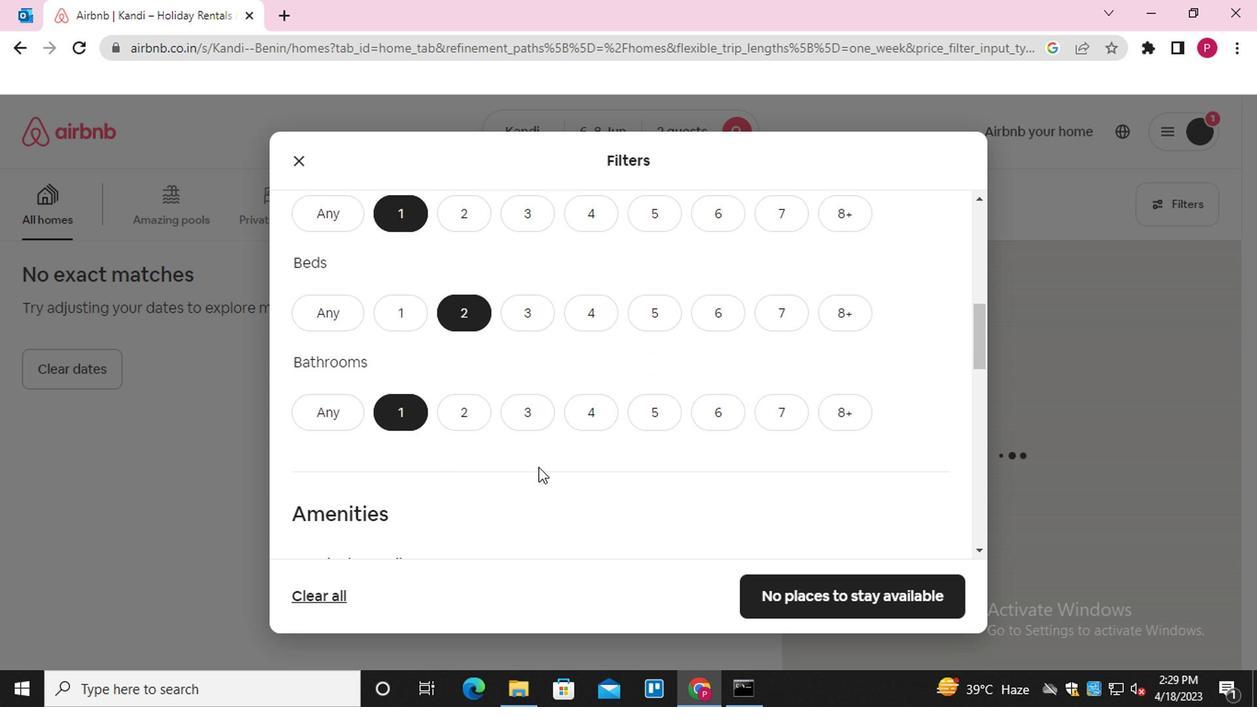 
Action: Mouse scrolled (535, 475) with delta (0, -1)
Screenshot: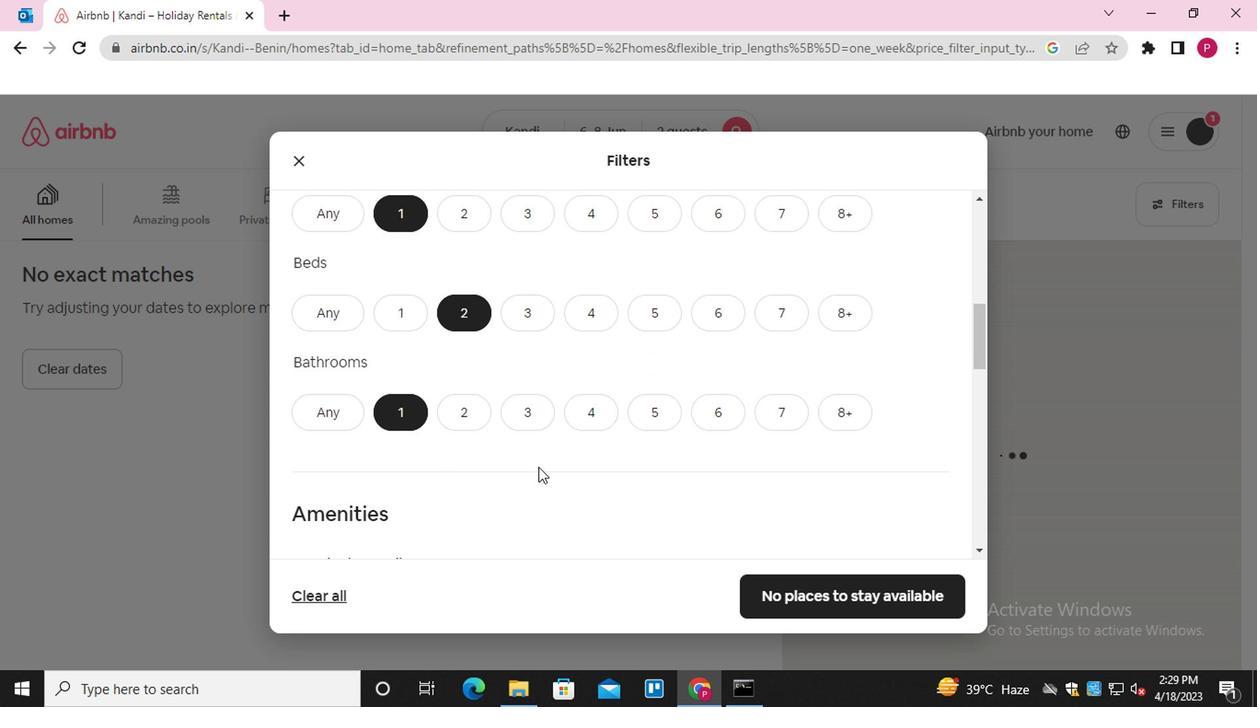 
Action: Mouse moved to (305, 474)
Screenshot: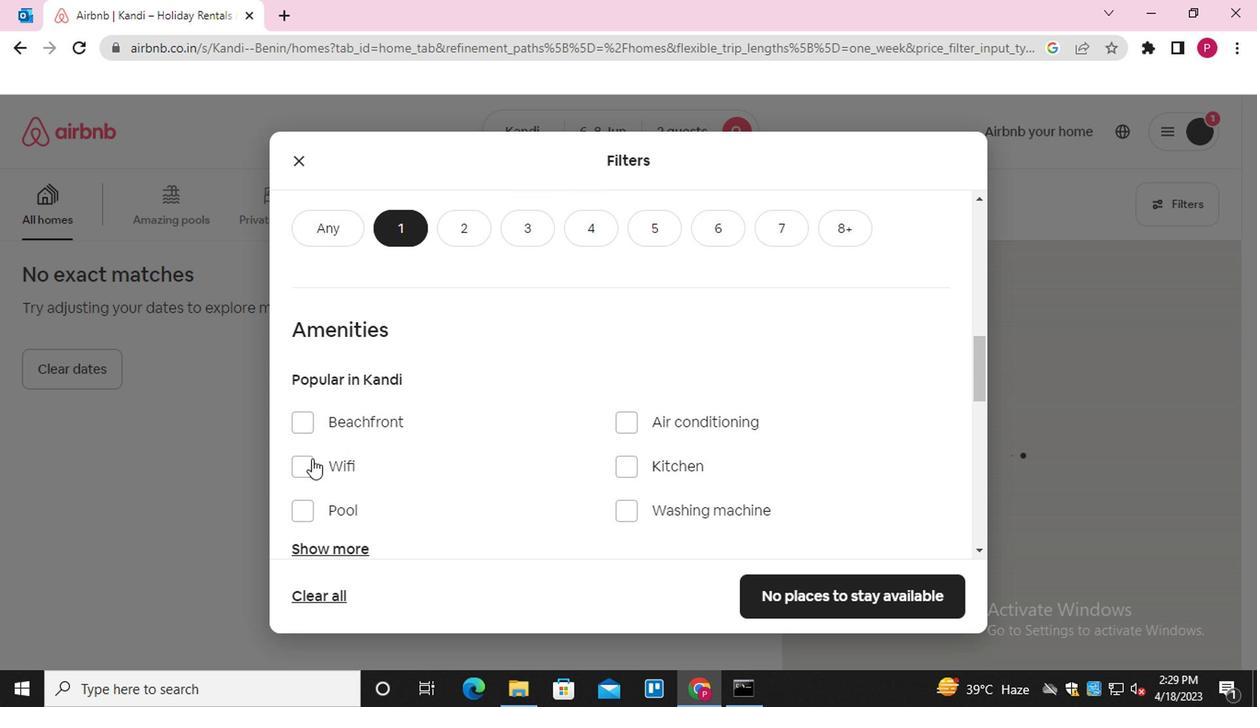 
Action: Mouse pressed left at (305, 474)
Screenshot: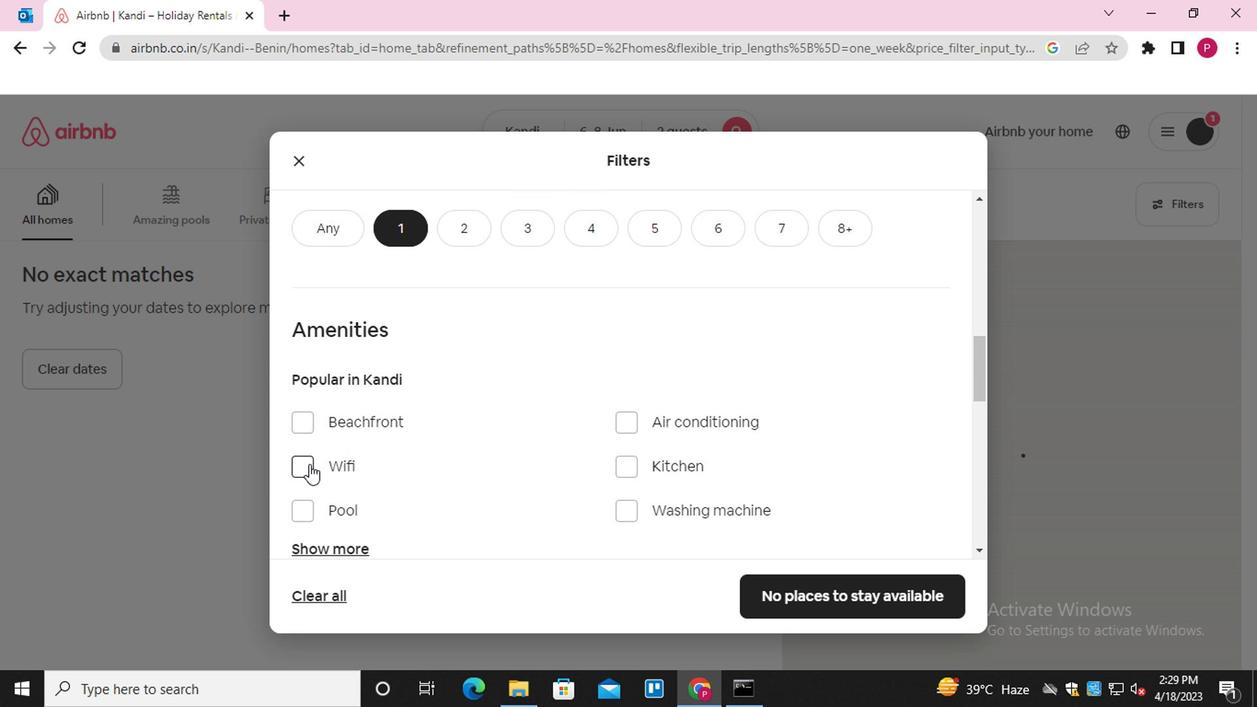 
Action: Mouse moved to (490, 456)
Screenshot: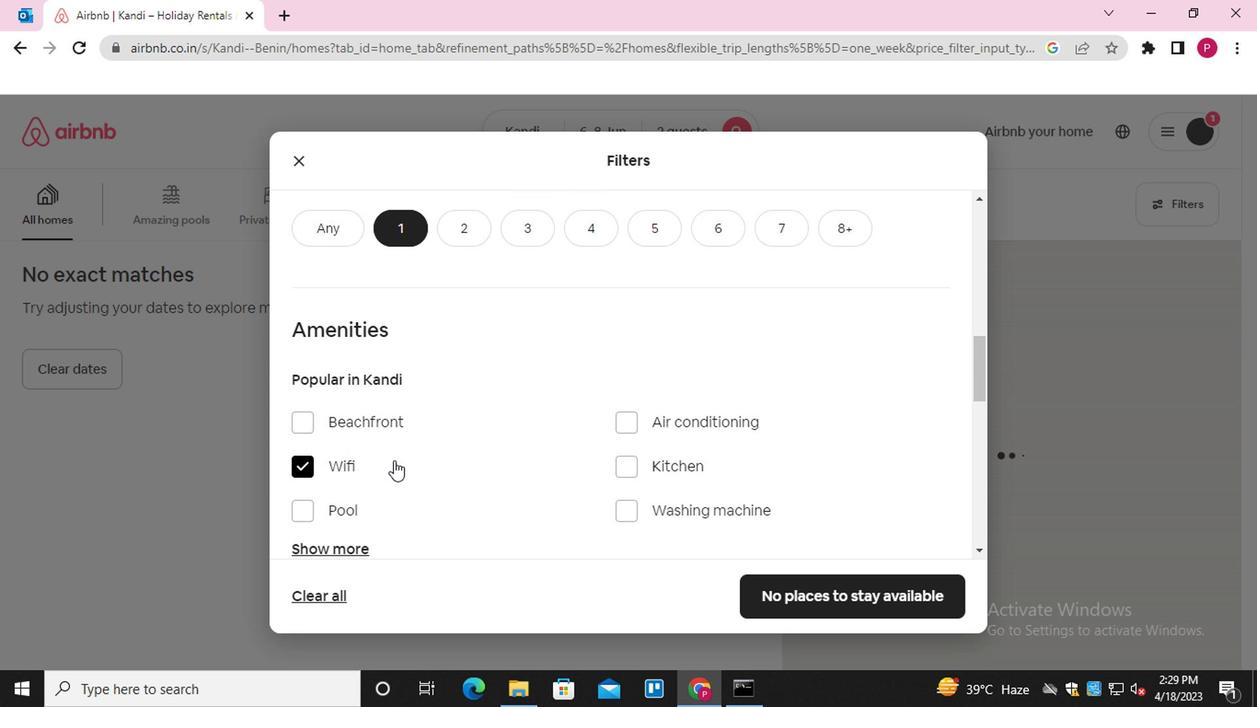 
Action: Mouse scrolled (490, 455) with delta (0, 0)
Screenshot: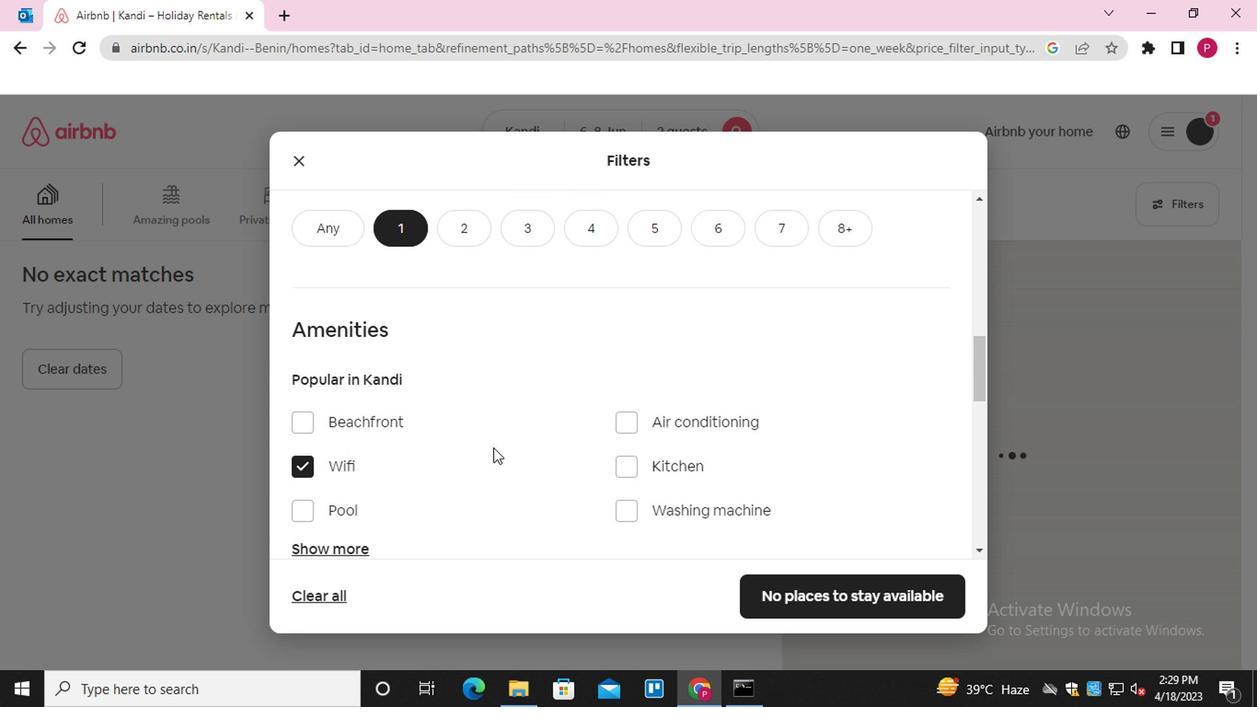 
Action: Mouse scrolled (490, 455) with delta (0, 0)
Screenshot: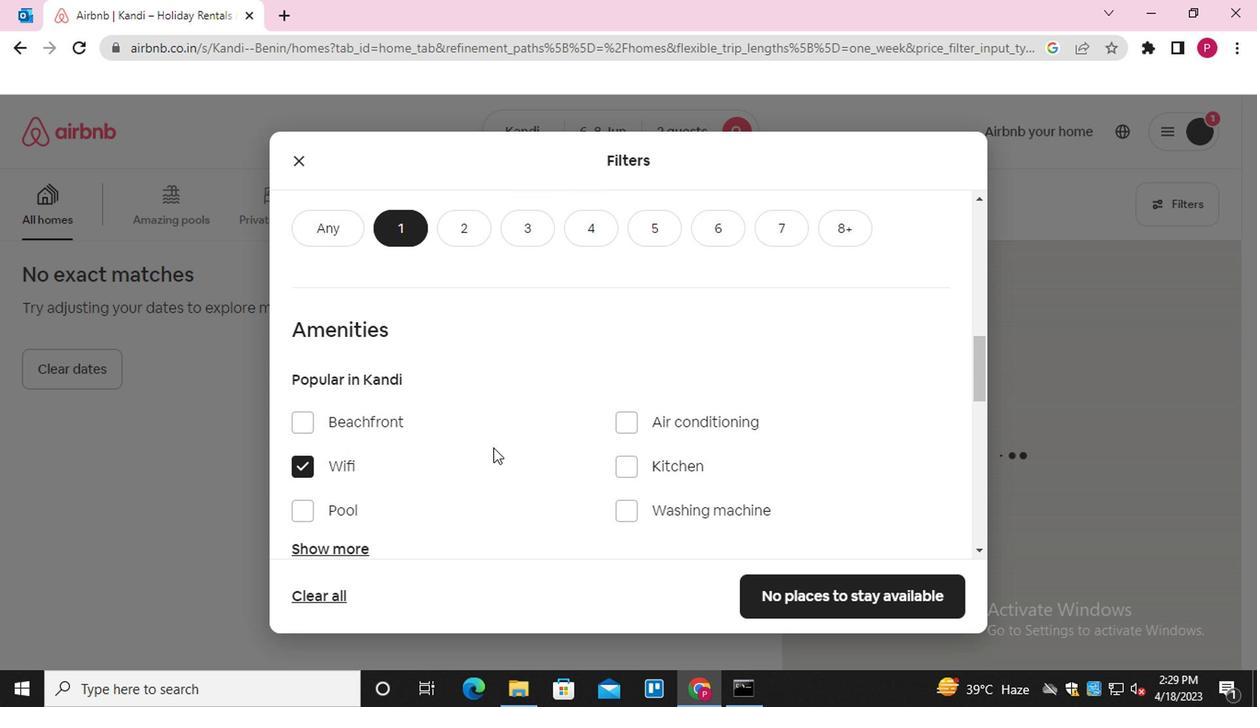 
Action: Mouse scrolled (490, 455) with delta (0, 0)
Screenshot: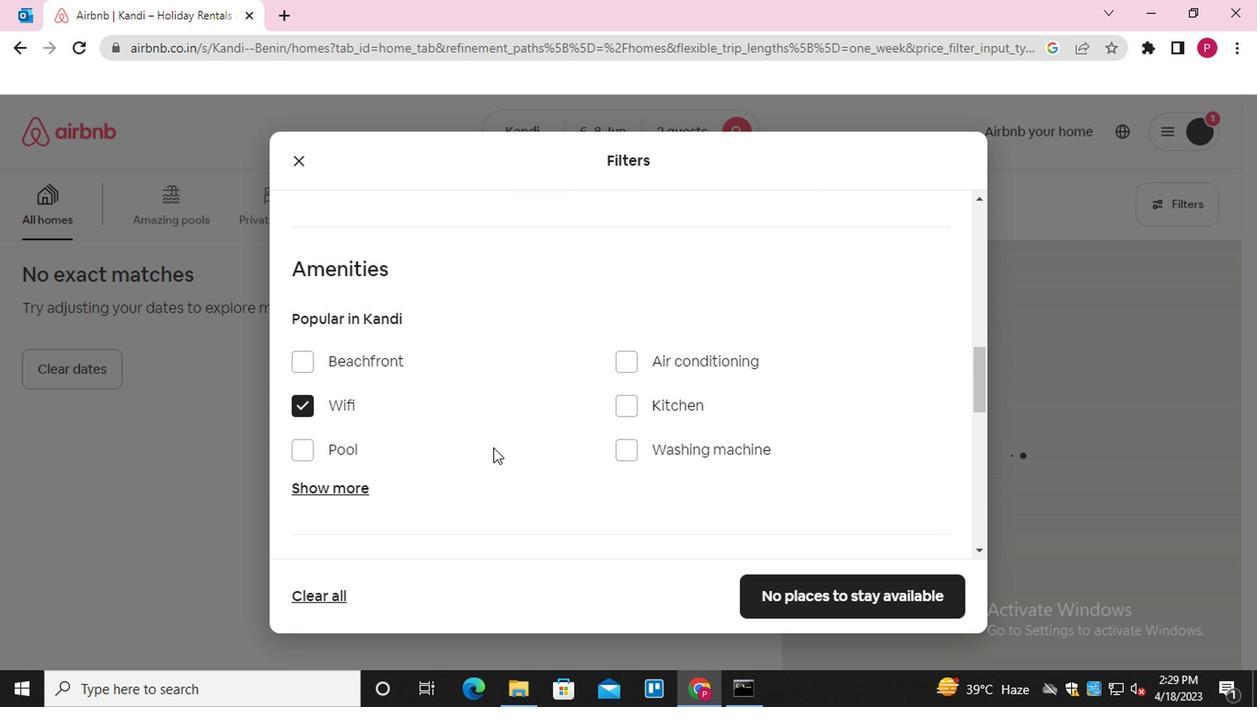 
Action: Mouse scrolled (490, 455) with delta (0, 0)
Screenshot: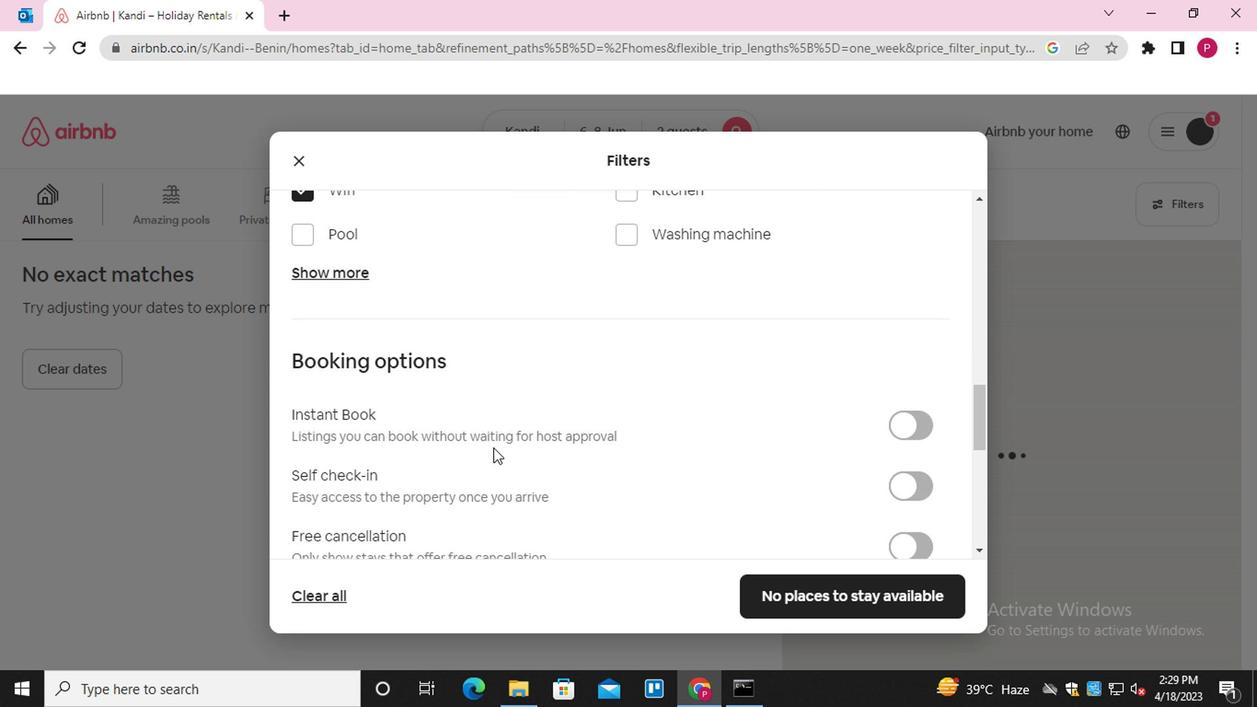 
Action: Mouse moved to (916, 401)
Screenshot: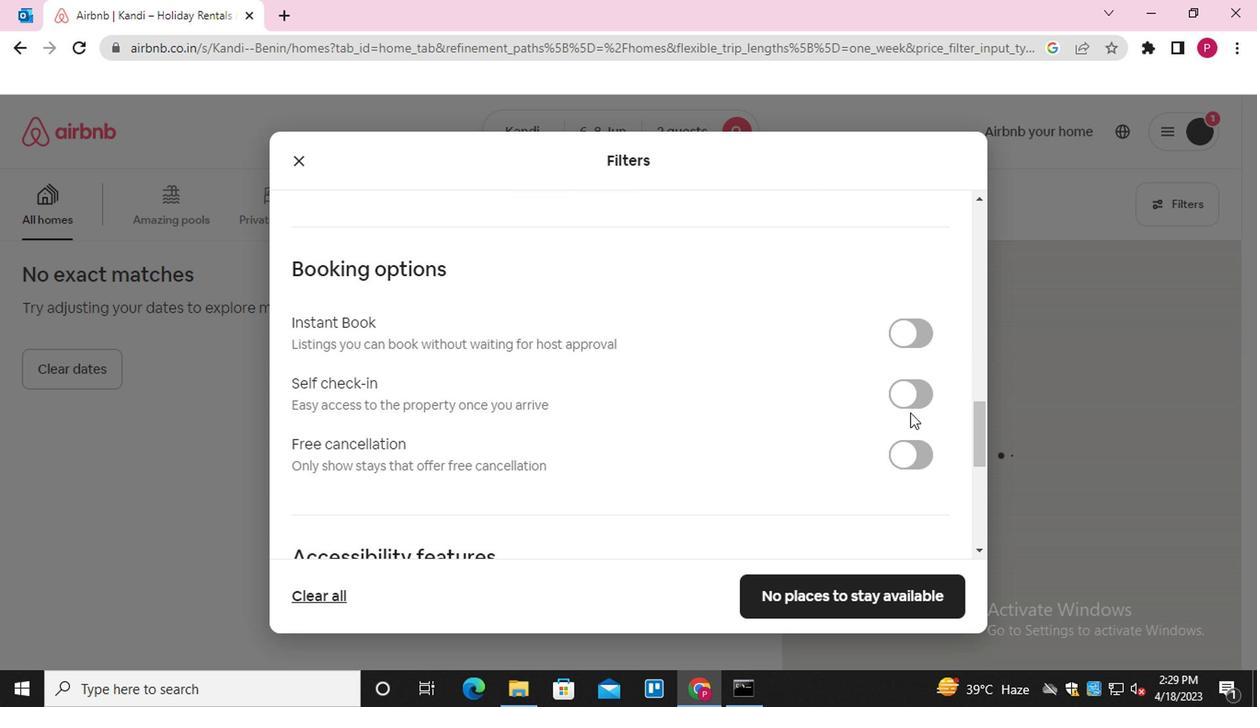 
Action: Mouse pressed left at (916, 401)
Screenshot: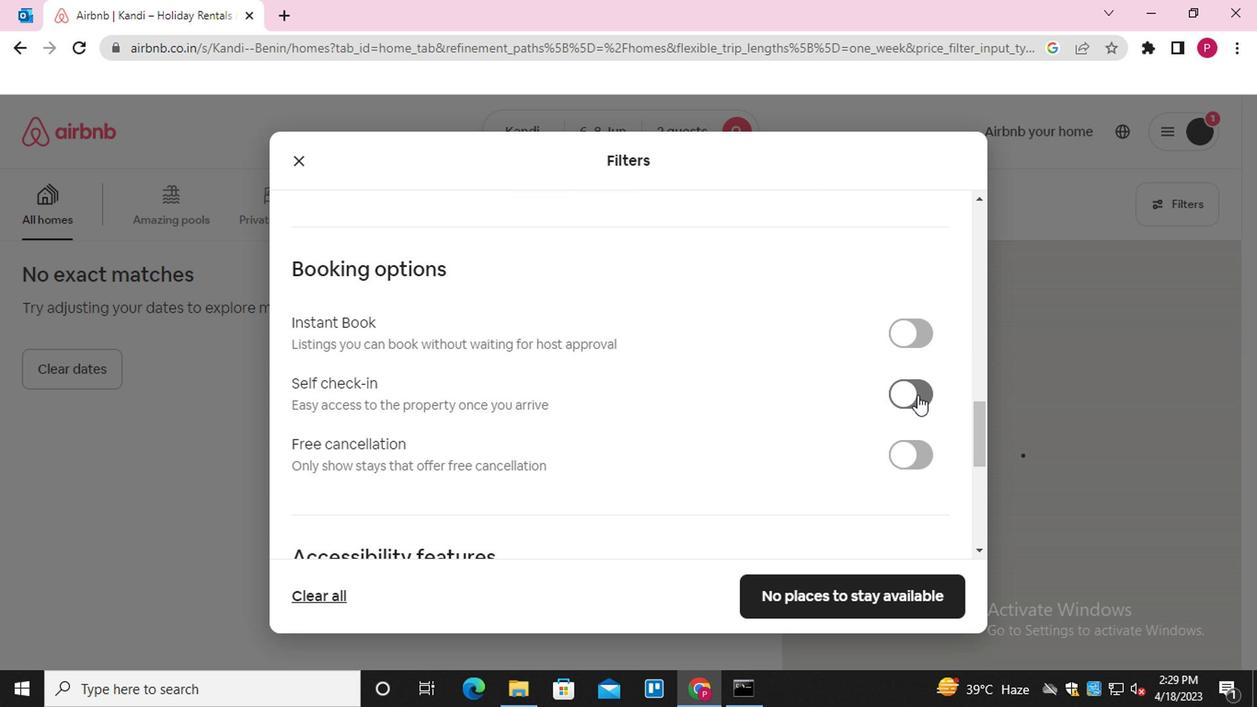 
Action: Mouse moved to (584, 440)
Screenshot: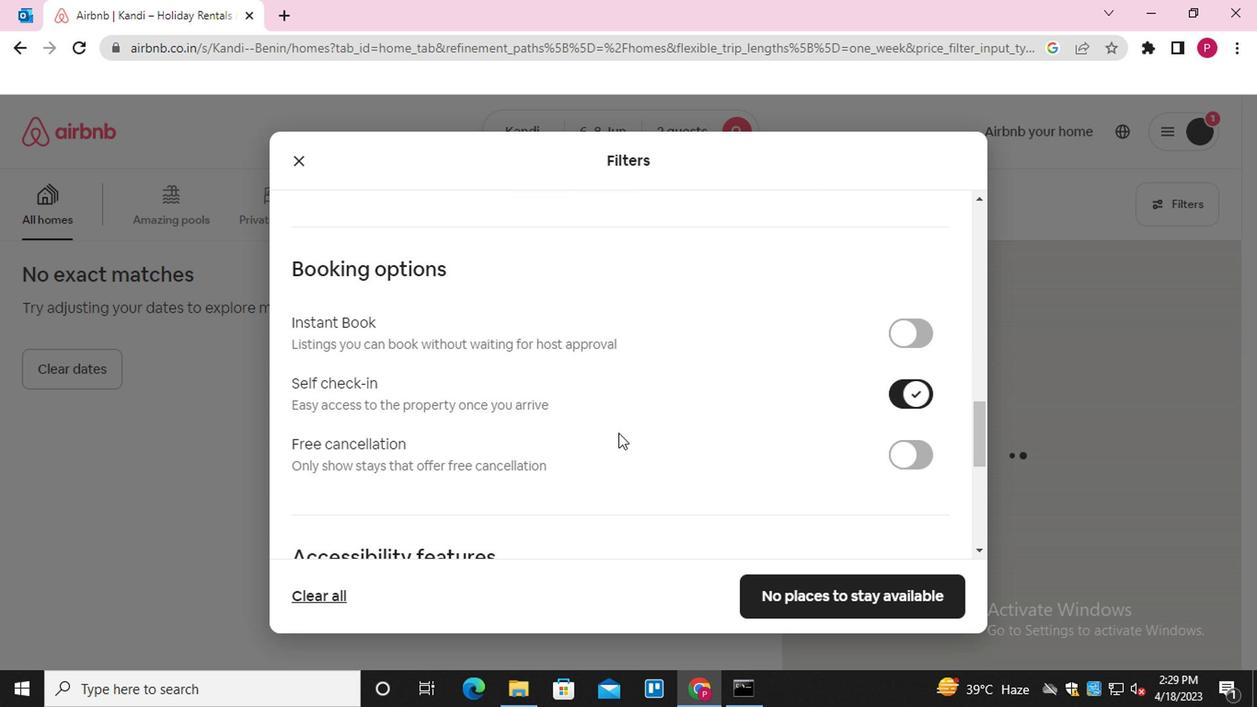 
Action: Mouse scrolled (584, 440) with delta (0, 0)
Screenshot: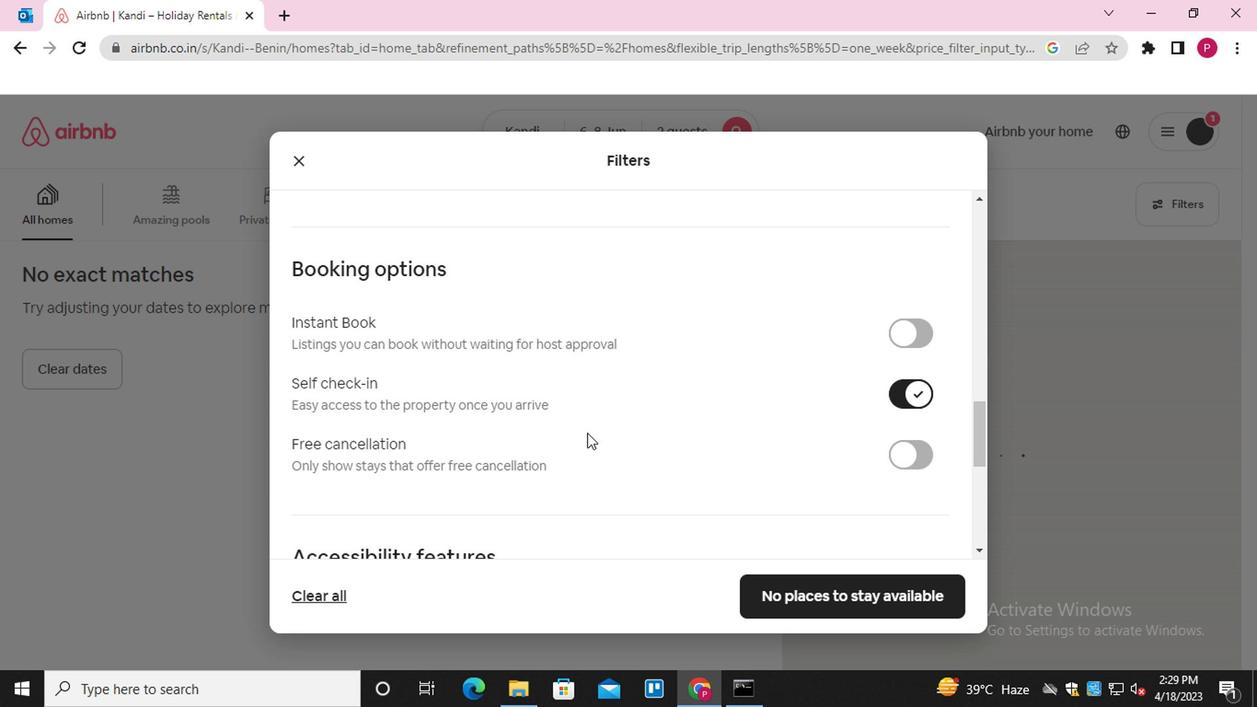 
Action: Mouse scrolled (584, 440) with delta (0, 0)
Screenshot: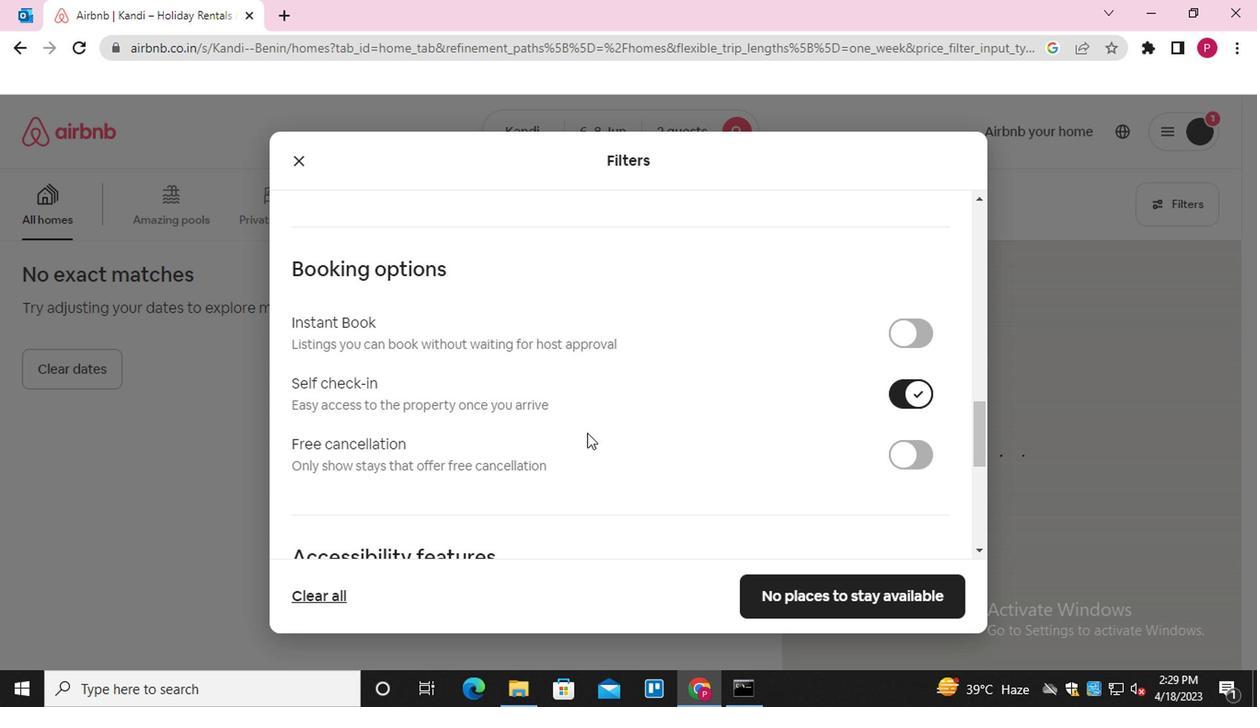 
Action: Mouse scrolled (584, 440) with delta (0, 0)
Screenshot: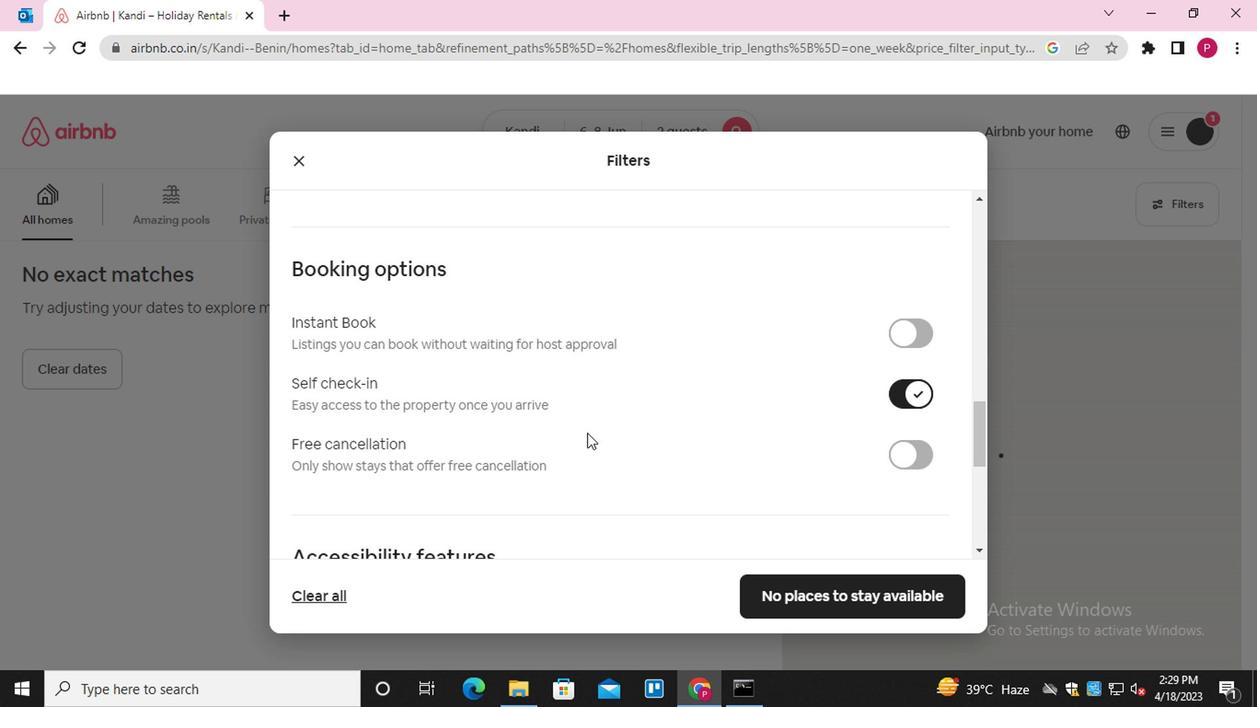 
Action: Mouse moved to (579, 443)
Screenshot: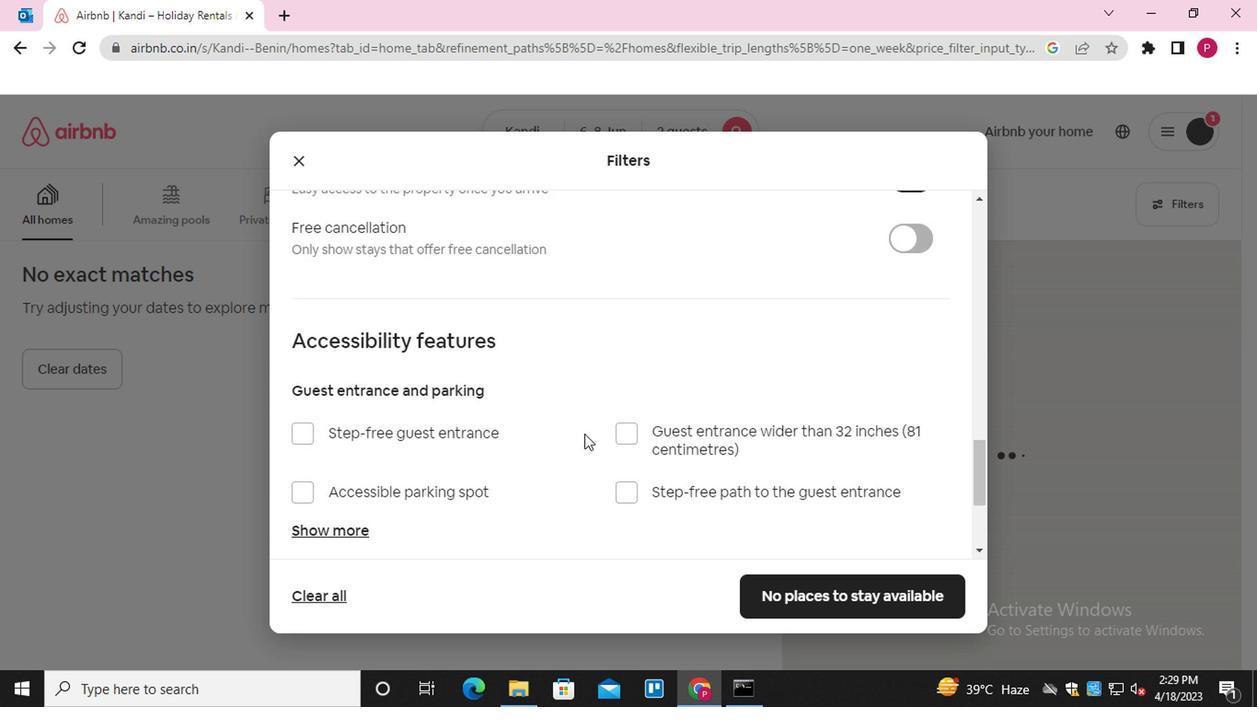 
Action: Mouse scrolled (579, 442) with delta (0, 0)
Screenshot: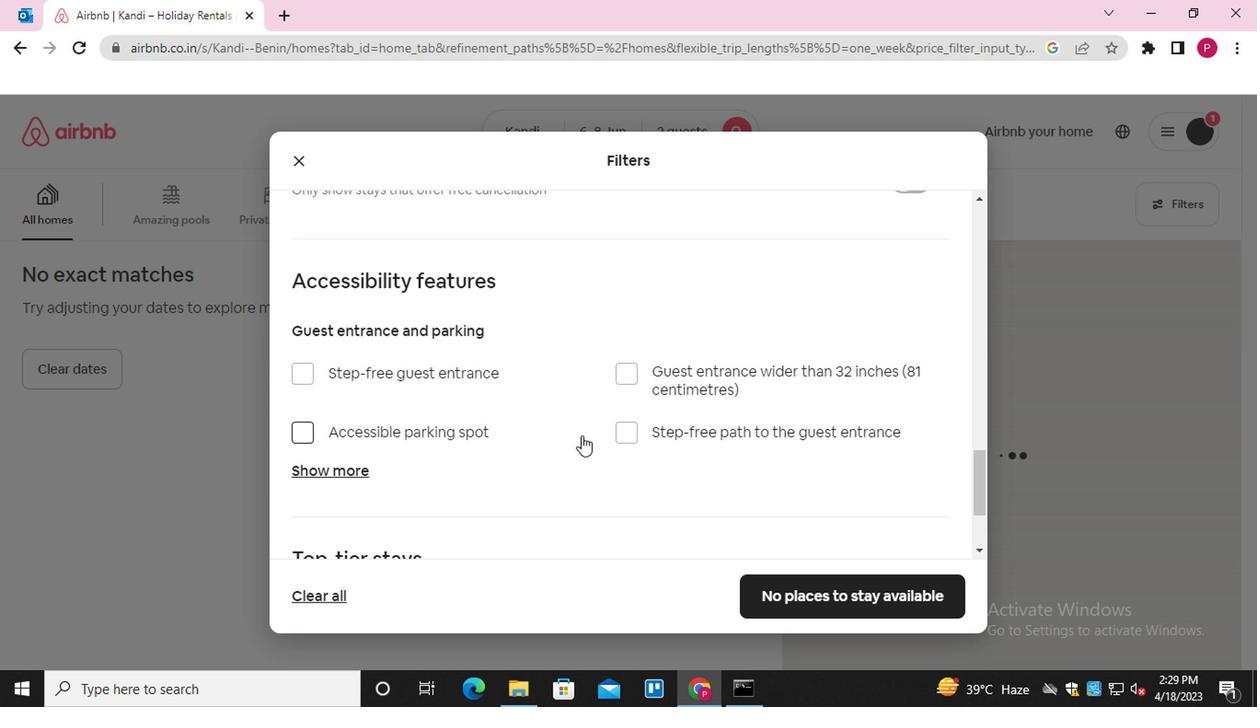 
Action: Mouse scrolled (579, 442) with delta (0, 0)
Screenshot: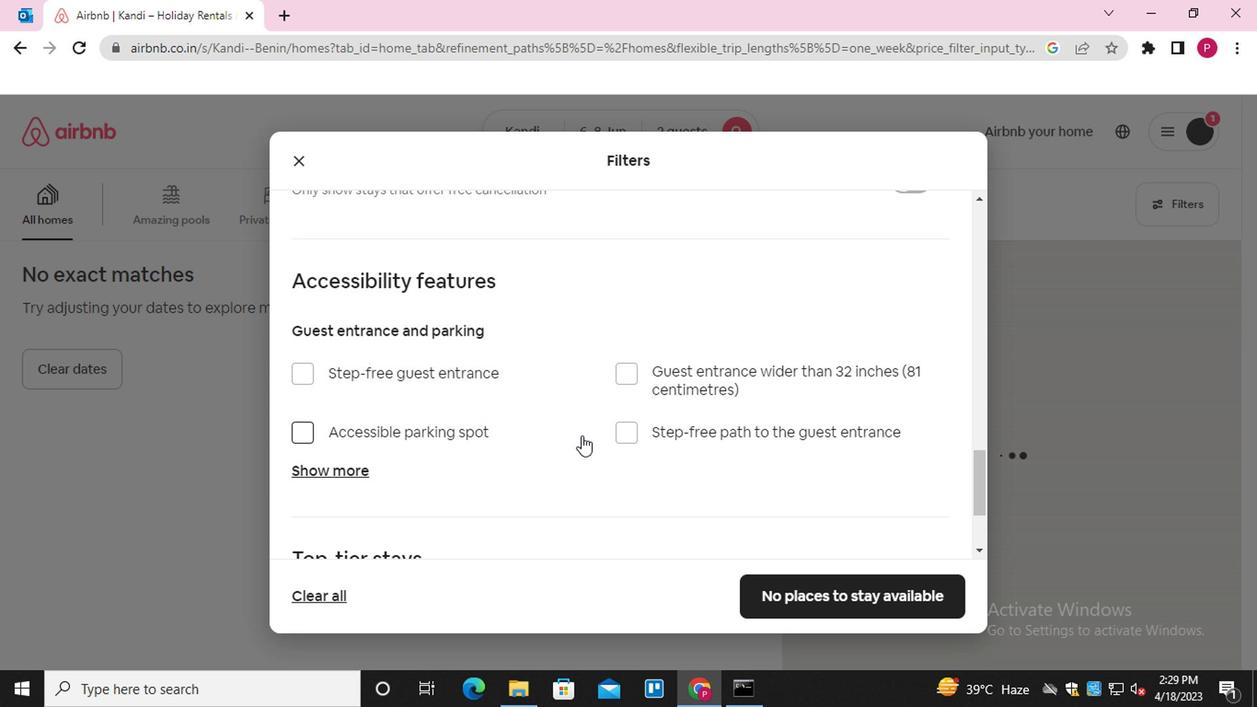 
Action: Mouse scrolled (579, 442) with delta (0, 0)
Screenshot: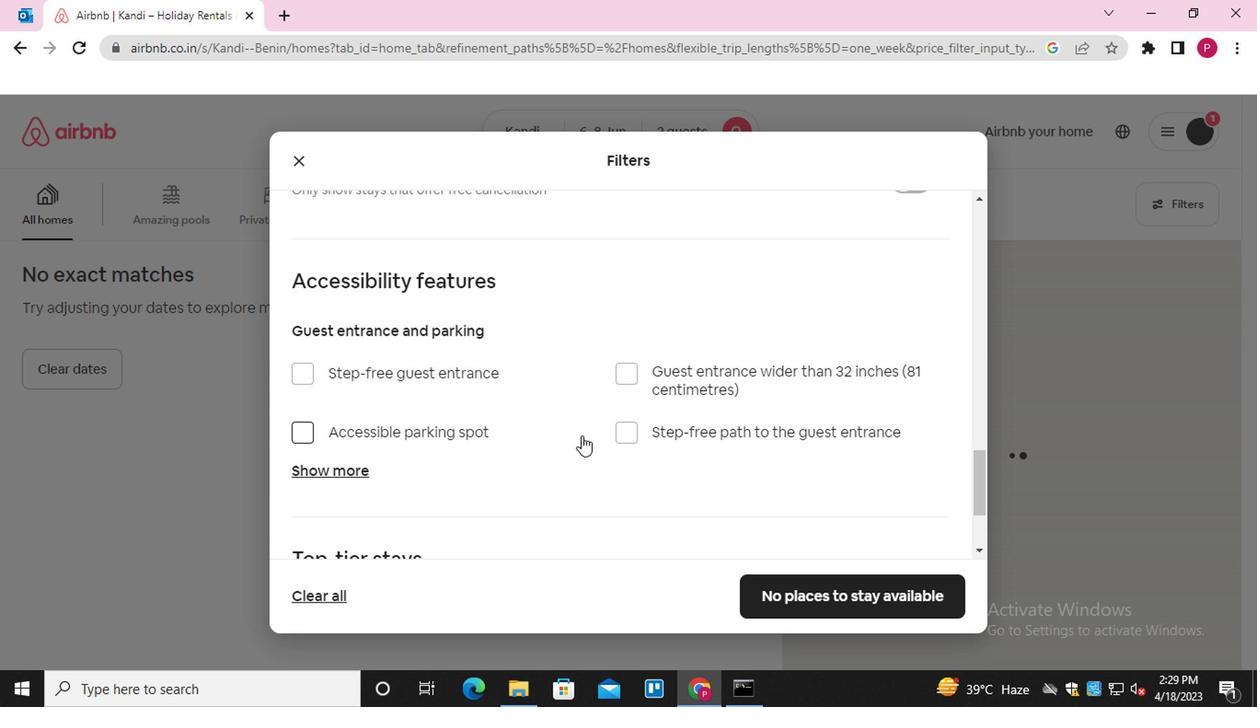 
Action: Mouse scrolled (579, 442) with delta (0, 0)
Screenshot: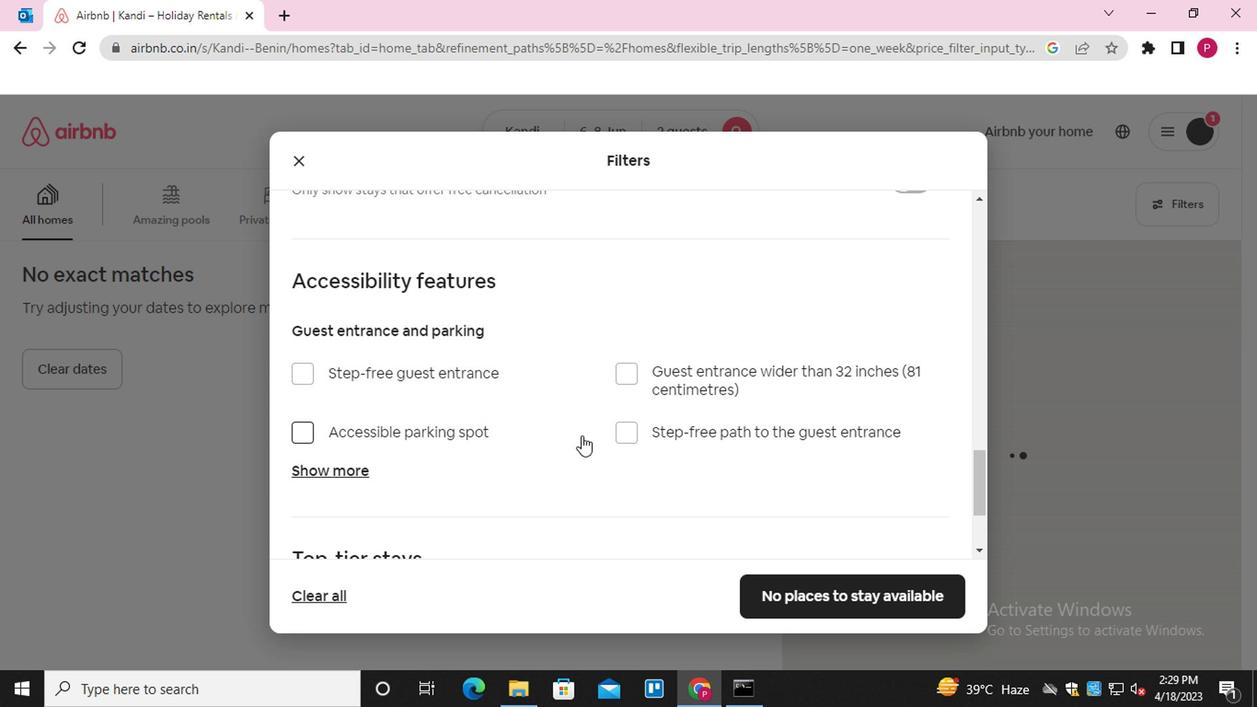 
Action: Mouse moved to (786, 599)
Screenshot: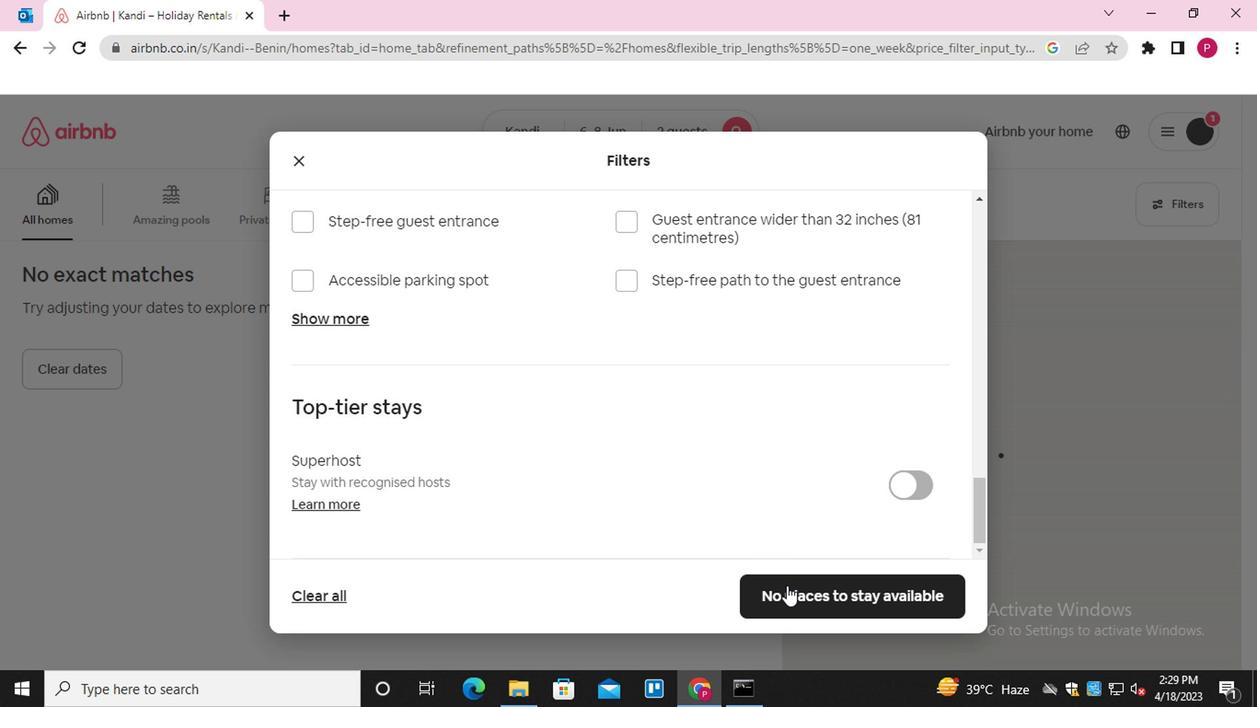 
Action: Mouse pressed left at (786, 599)
Screenshot: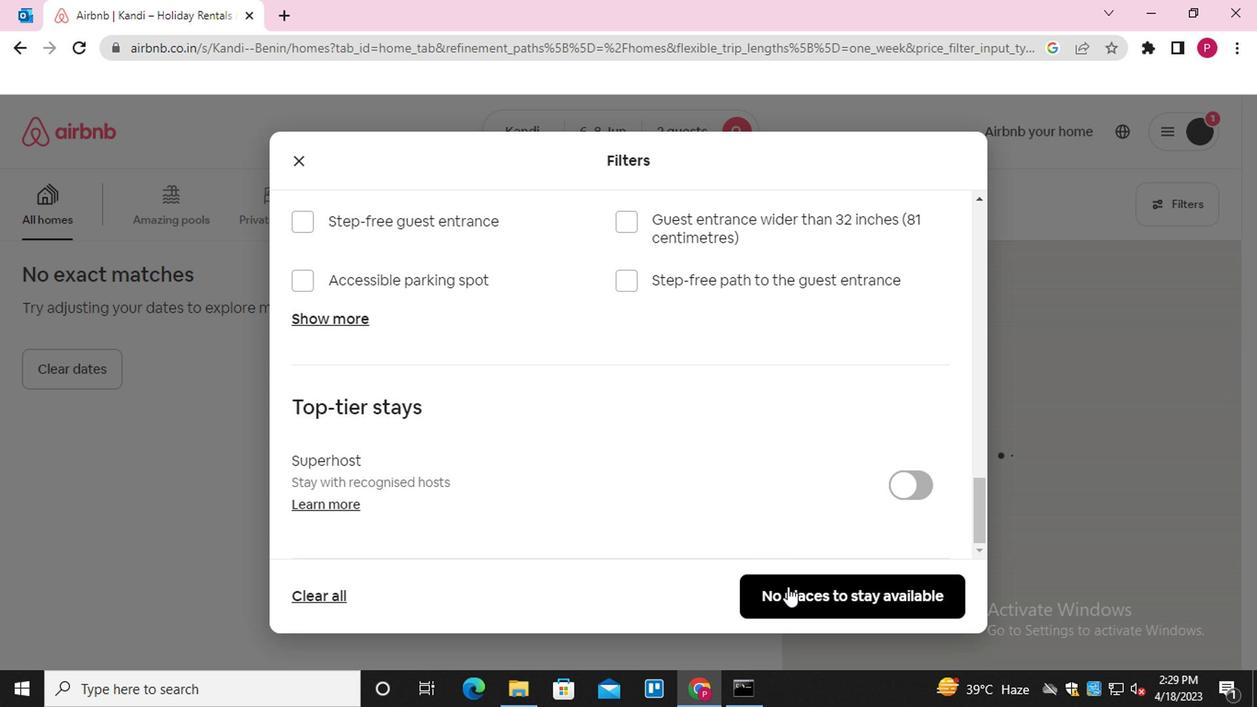 
